 Task: Look for space in Lianhe, China from 11th June, 2023 to 17th June, 2023 for 1 adult in price range Rs.5000 to Rs.12000. Place can be private room with 1  bedroom having 1 bed and 1 bathroom. Property type can be house, flat, guest house, hotel. Booking option can be shelf check-in. Required host language is Chinese (Simplified).
Action: Mouse moved to (793, 109)
Screenshot: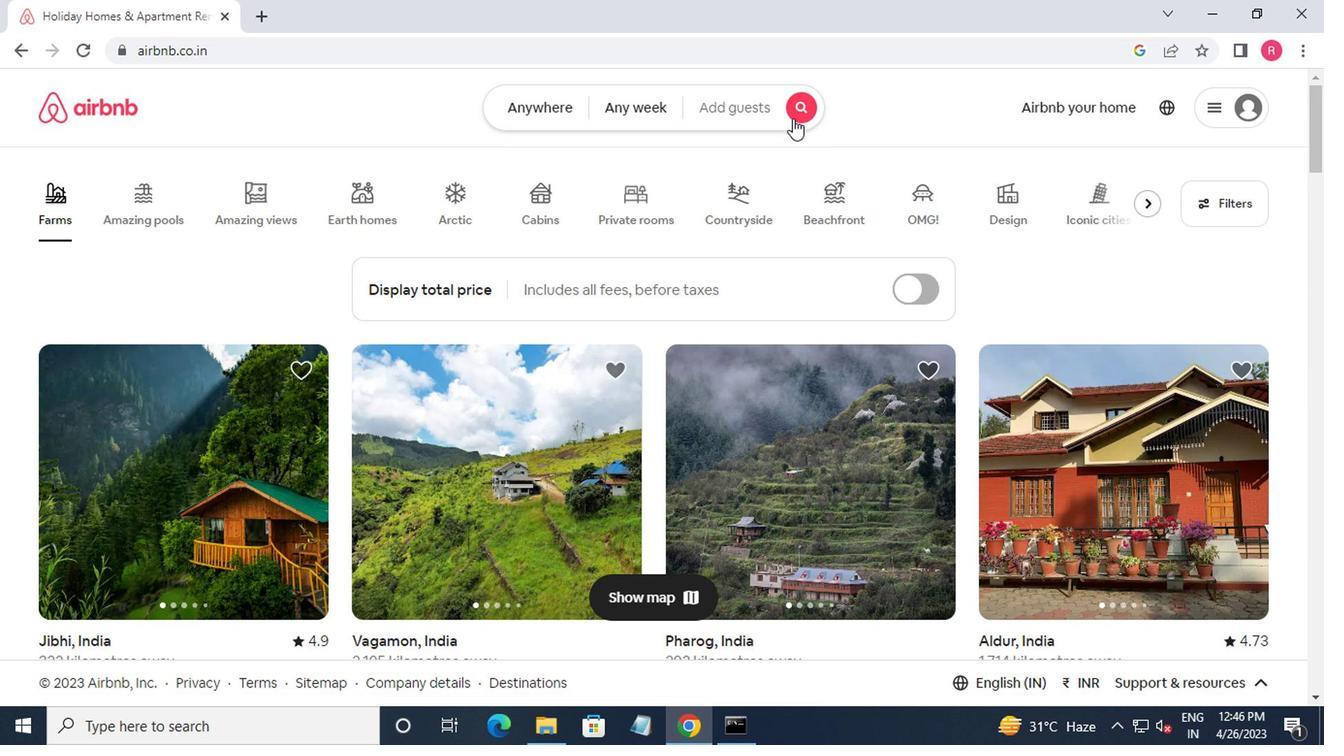 
Action: Mouse pressed left at (793, 109)
Screenshot: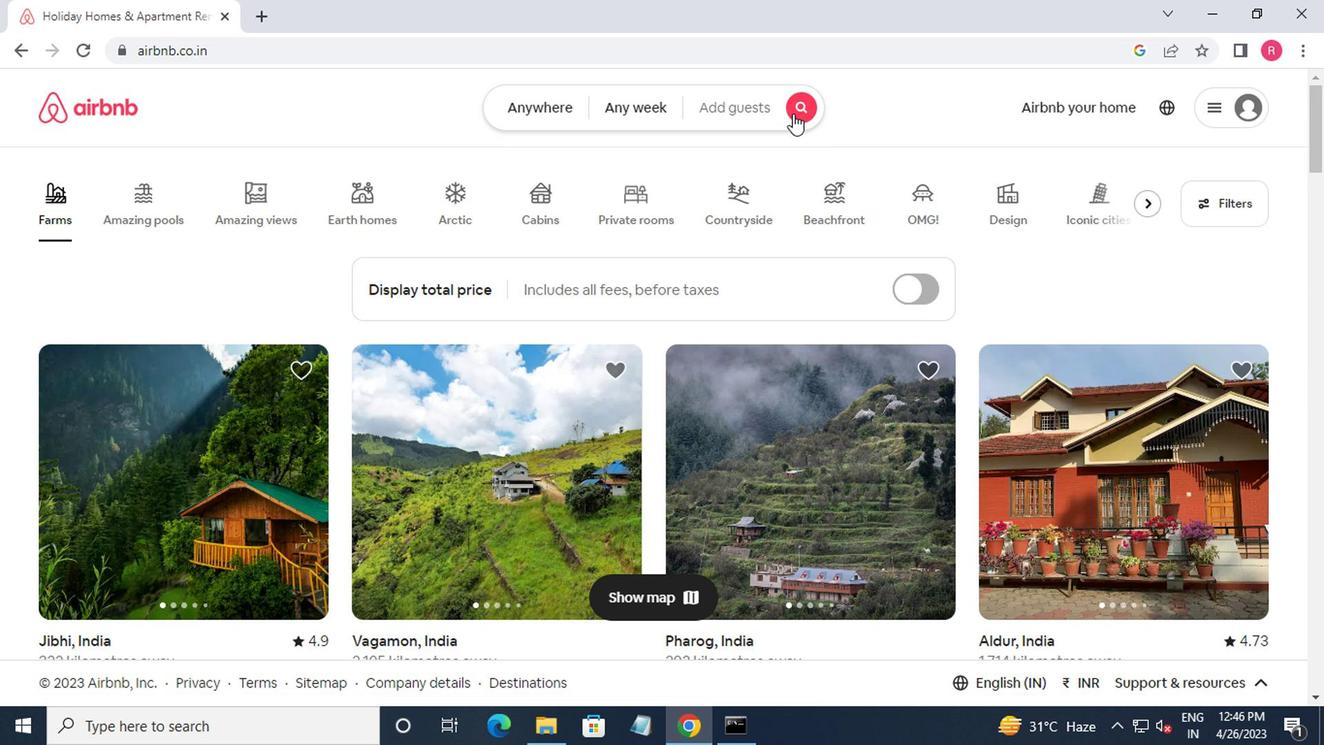 
Action: Mouse moved to (420, 188)
Screenshot: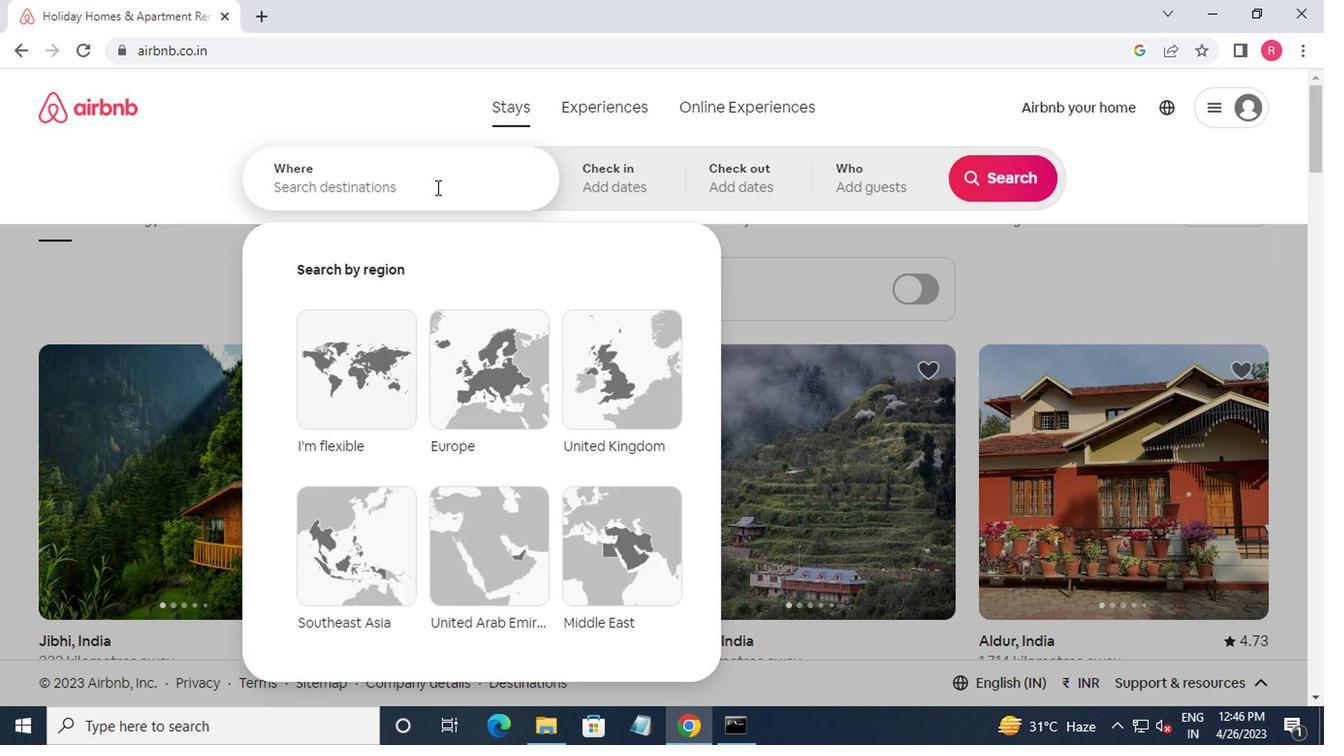 
Action: Mouse pressed left at (420, 188)
Screenshot: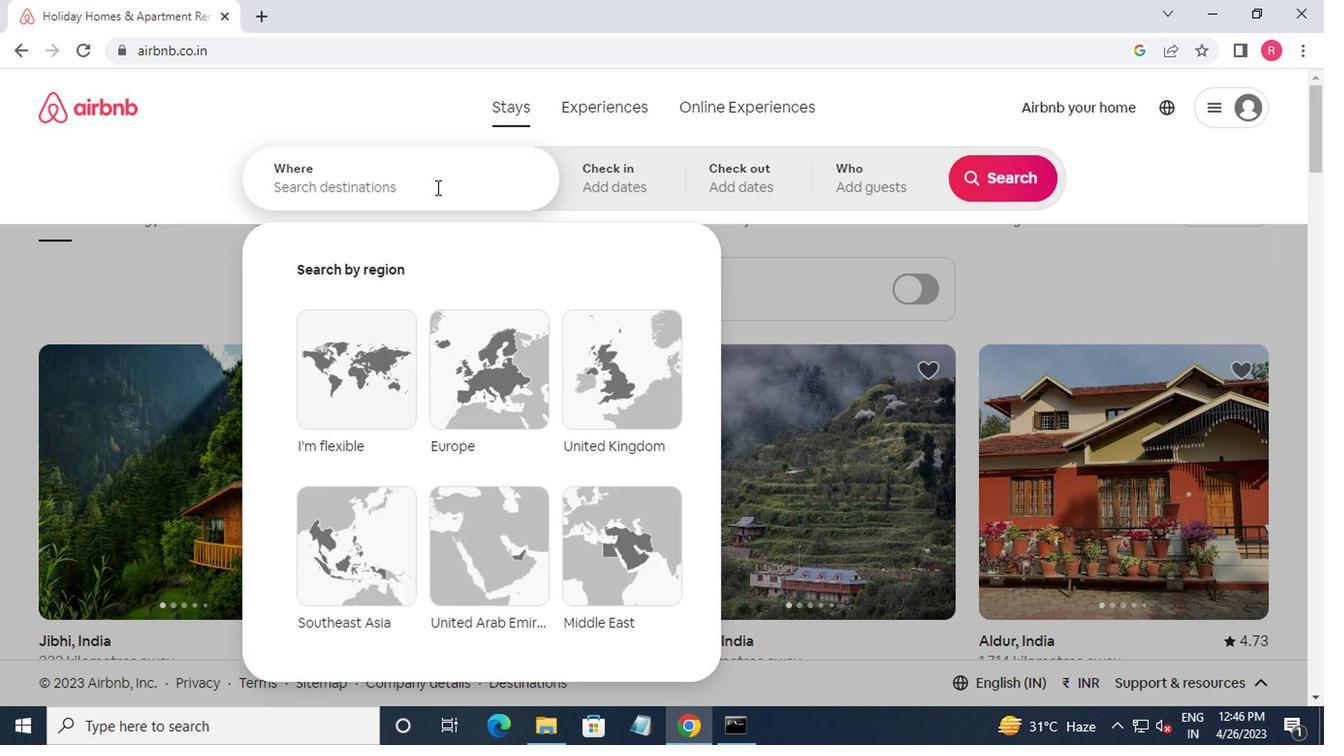 
Action: Mouse moved to (431, 189)
Screenshot: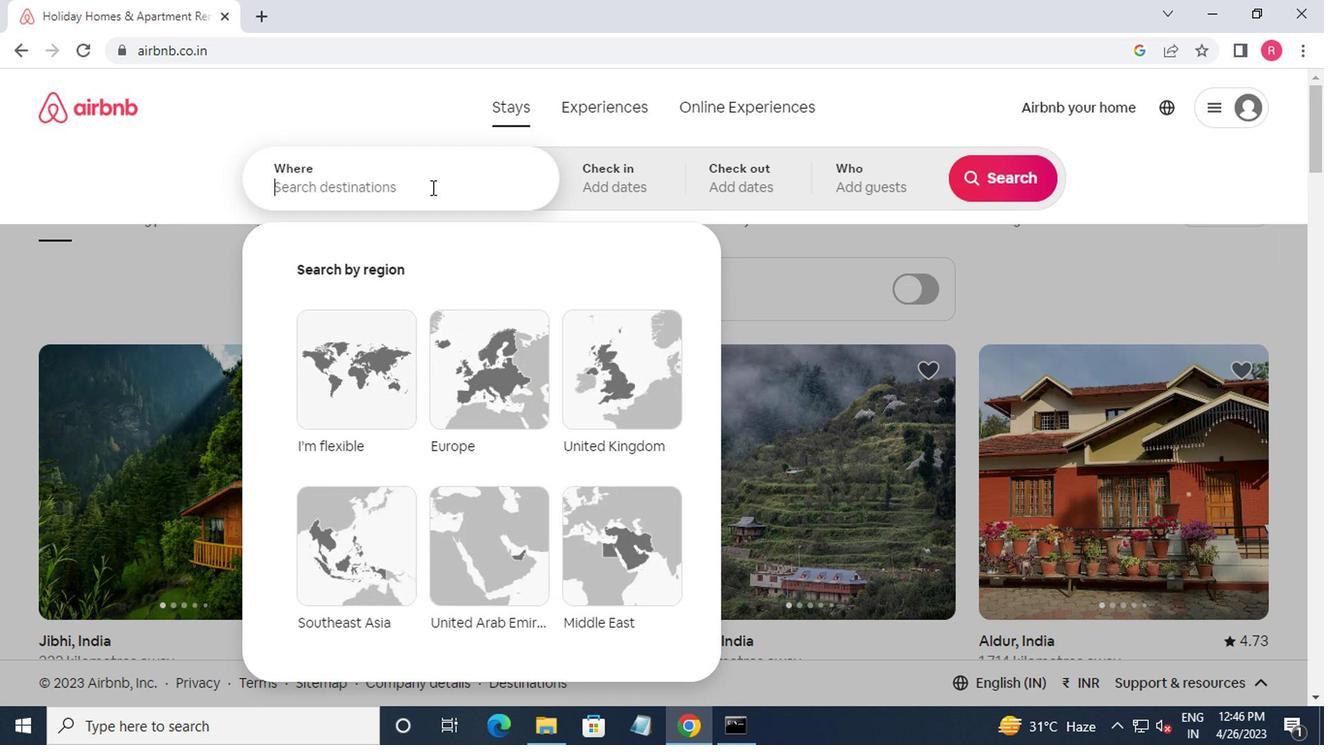 
Action: Key pressed lianhe,china<Key.enter>
Screenshot: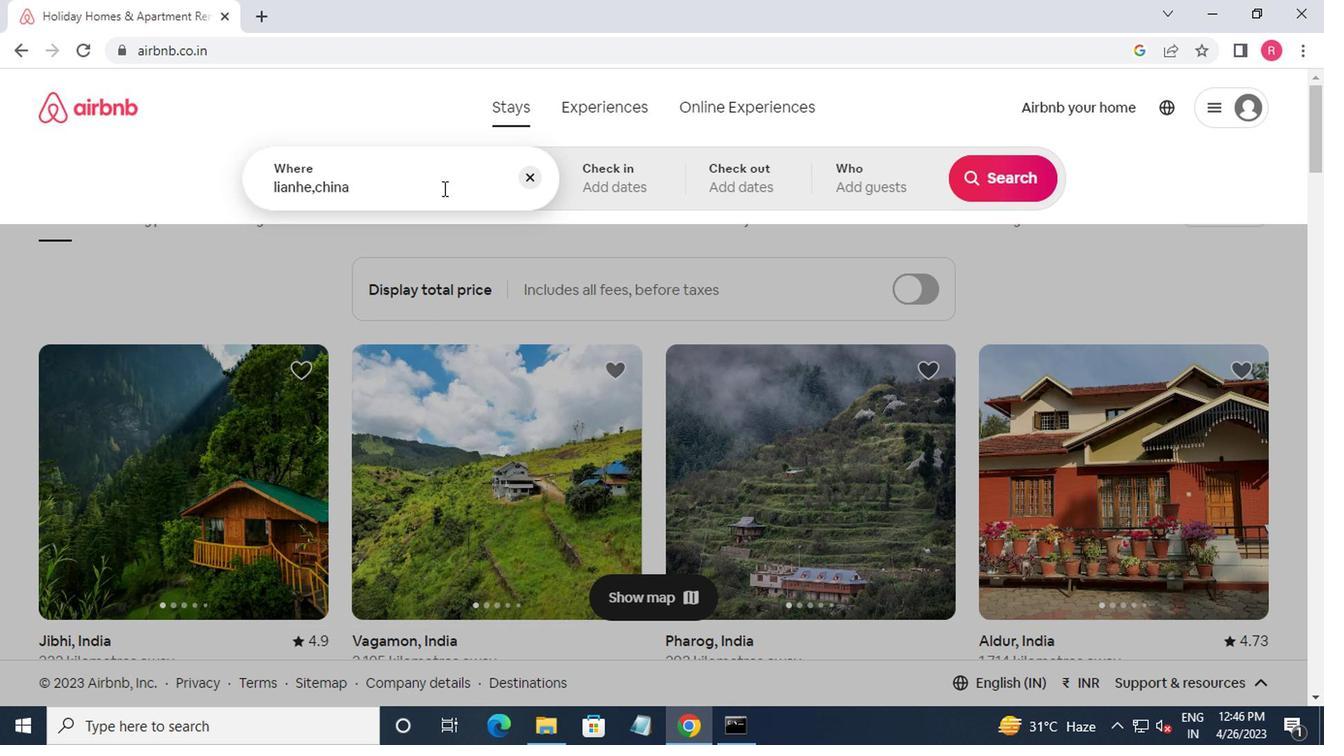 
Action: Mouse moved to (1004, 332)
Screenshot: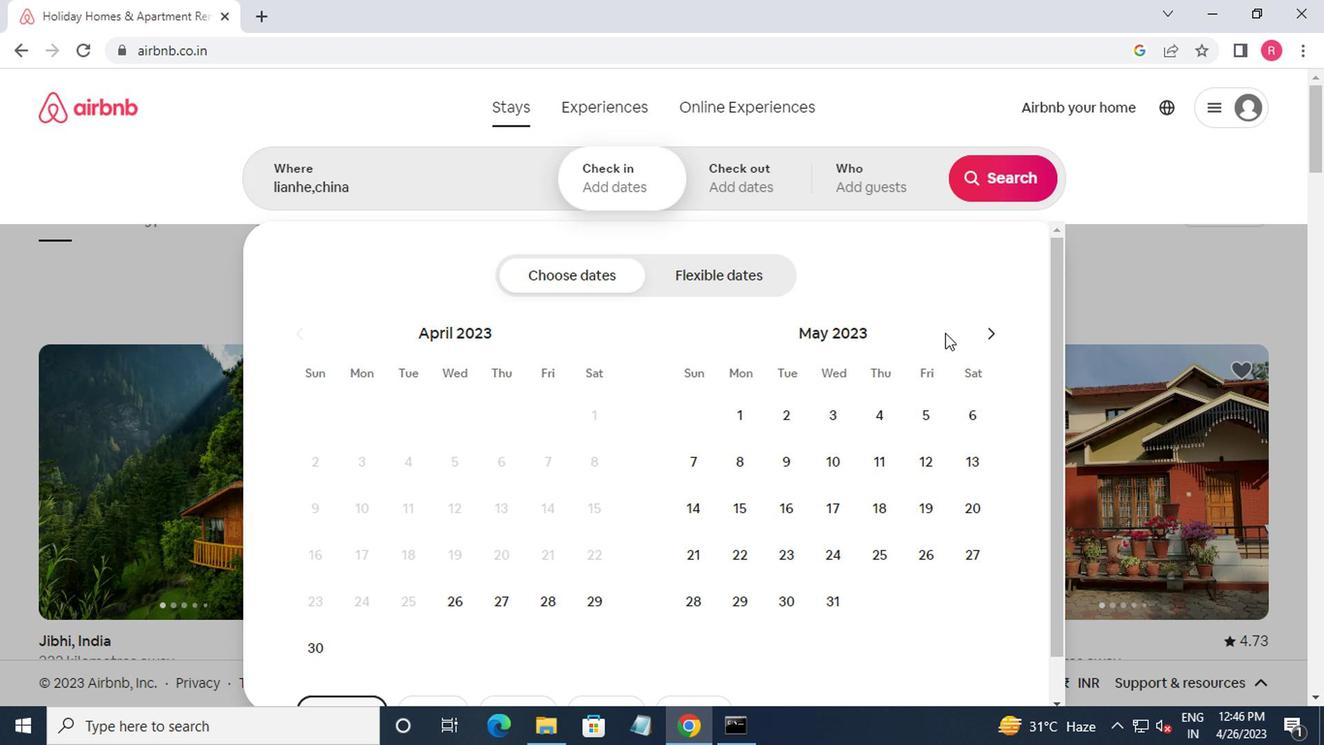 
Action: Mouse pressed left at (1004, 332)
Screenshot: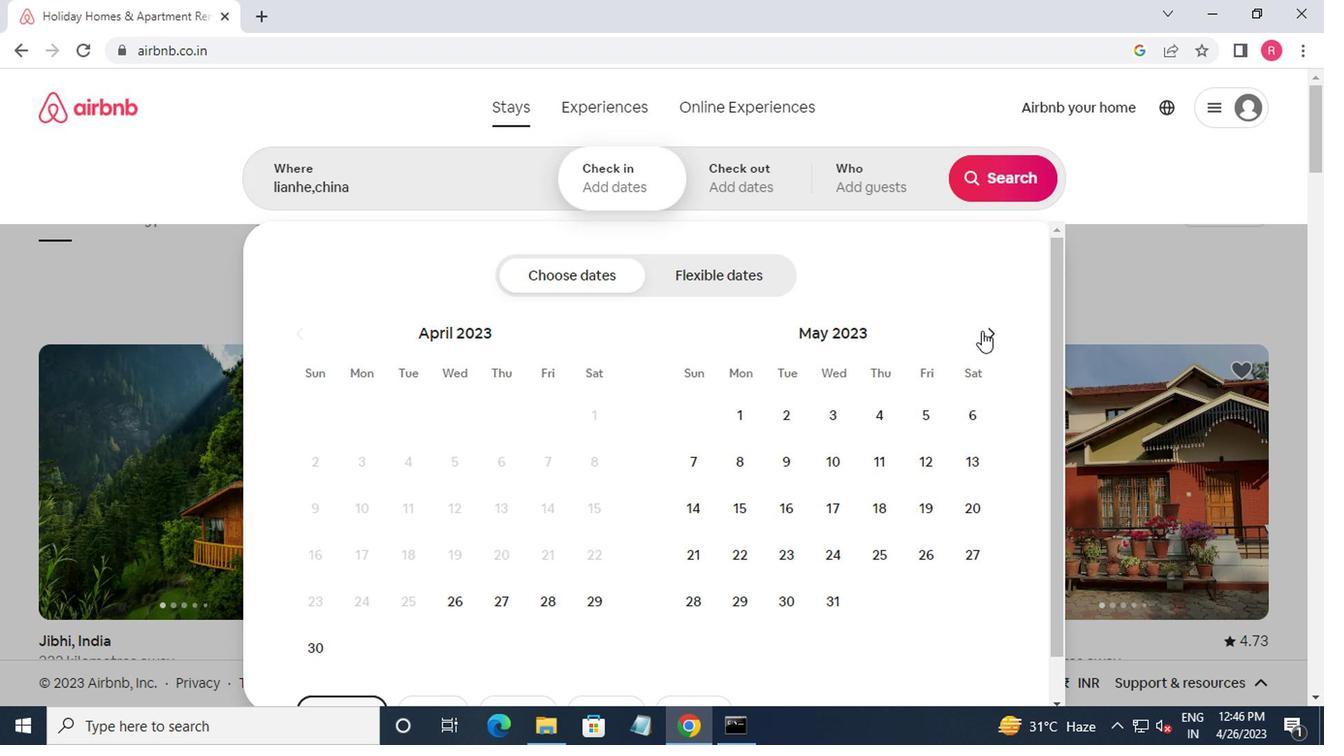 
Action: Mouse moved to (689, 511)
Screenshot: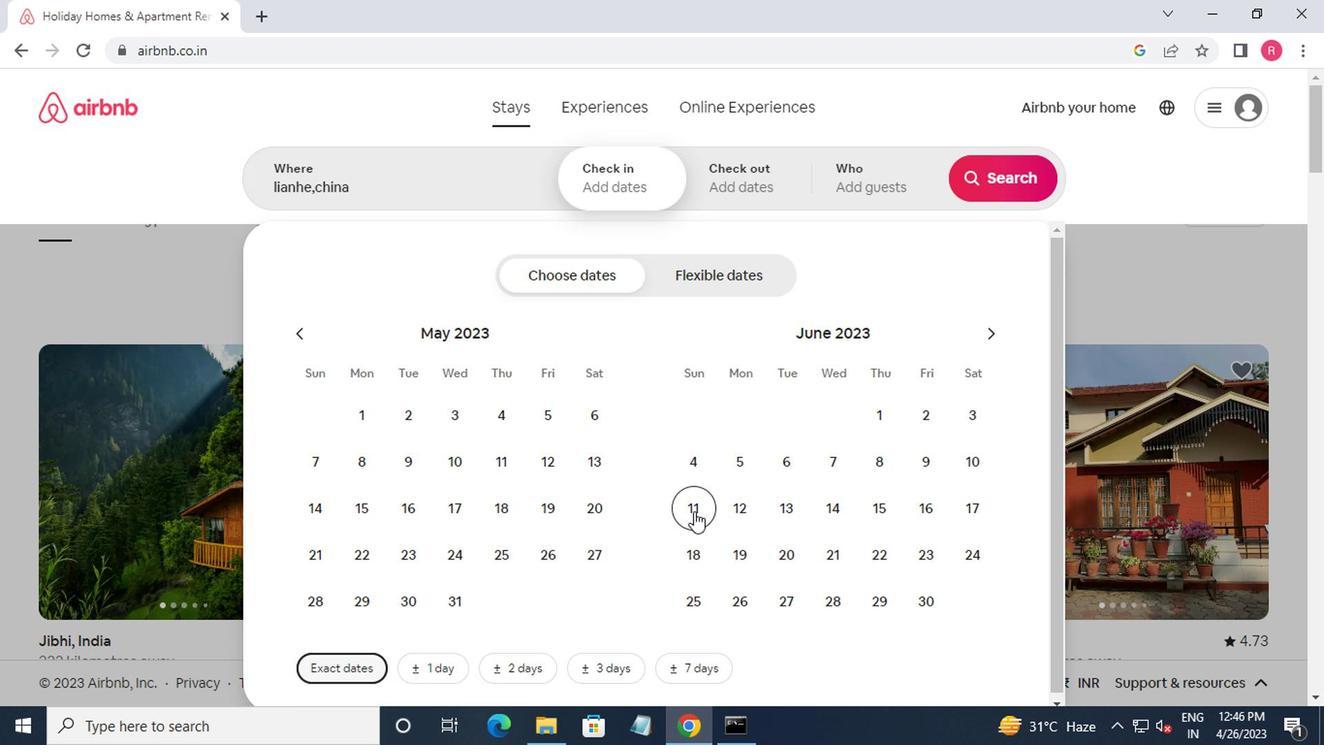 
Action: Mouse pressed left at (689, 511)
Screenshot: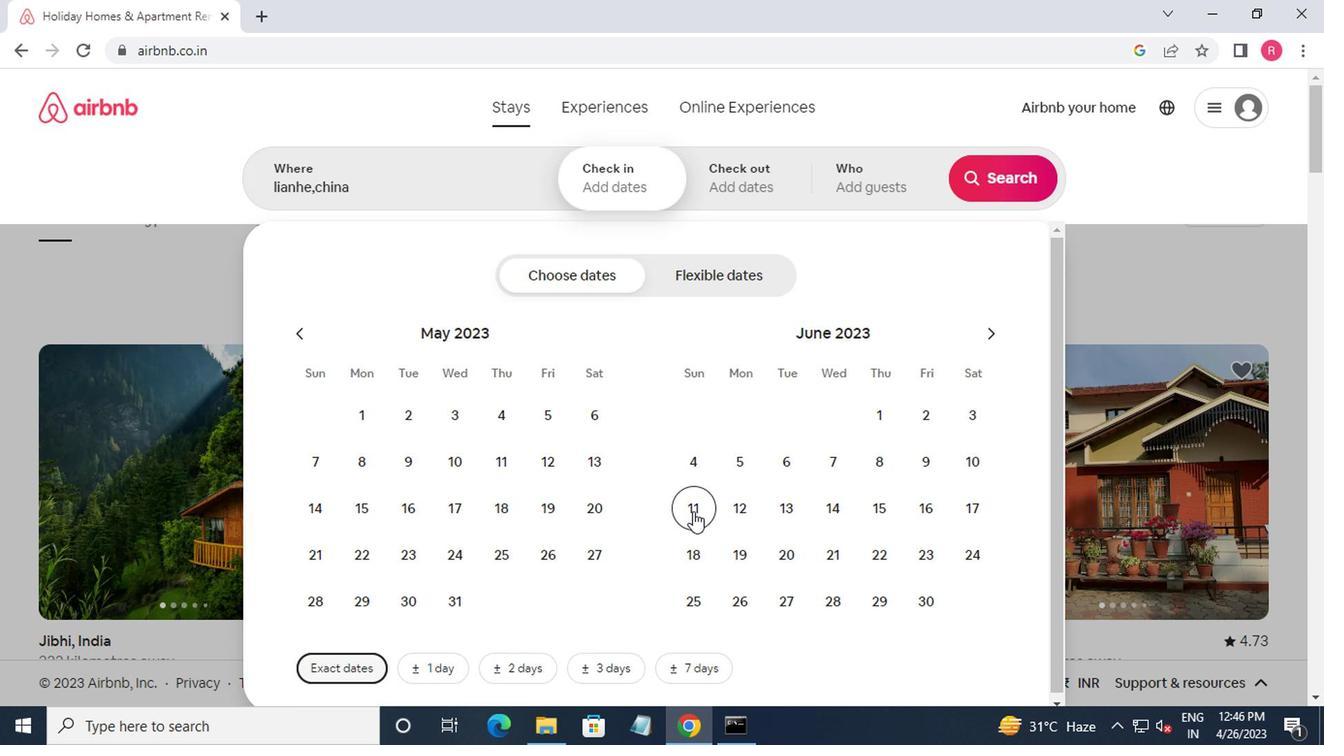 
Action: Mouse moved to (980, 521)
Screenshot: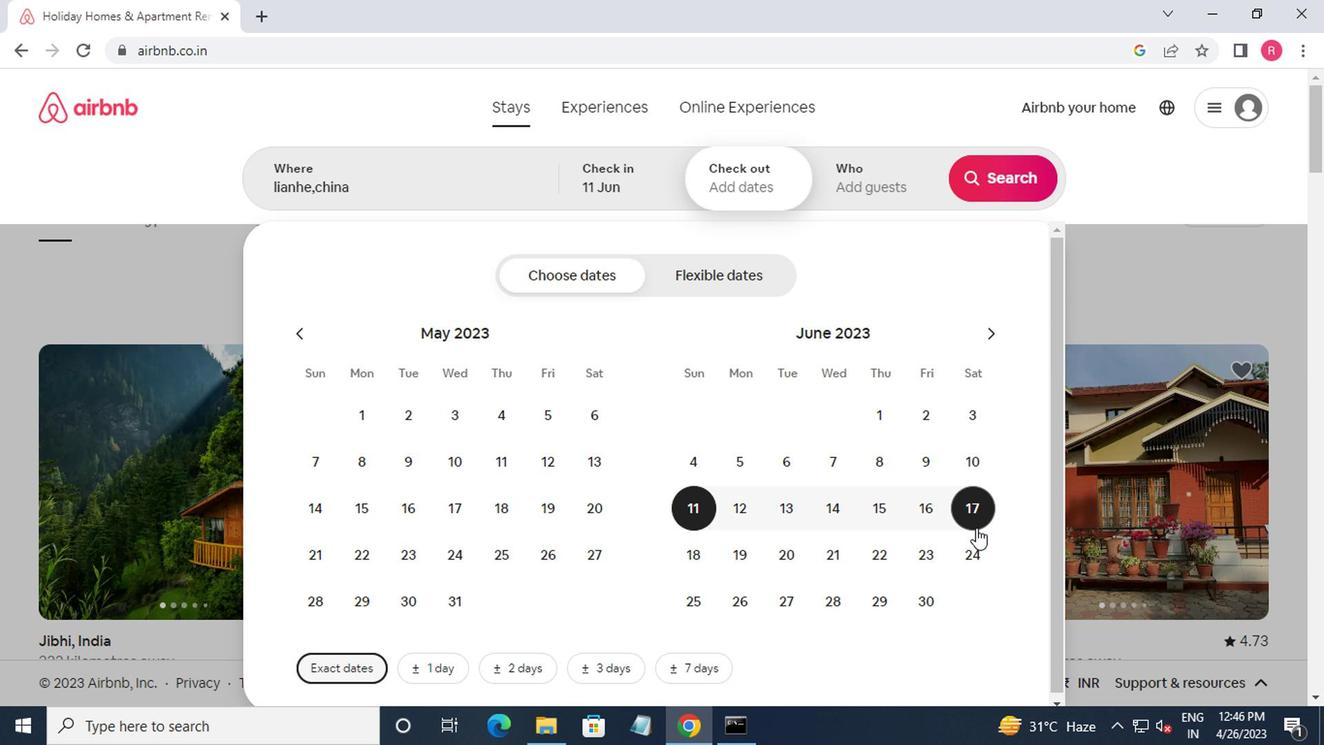 
Action: Mouse pressed left at (980, 521)
Screenshot: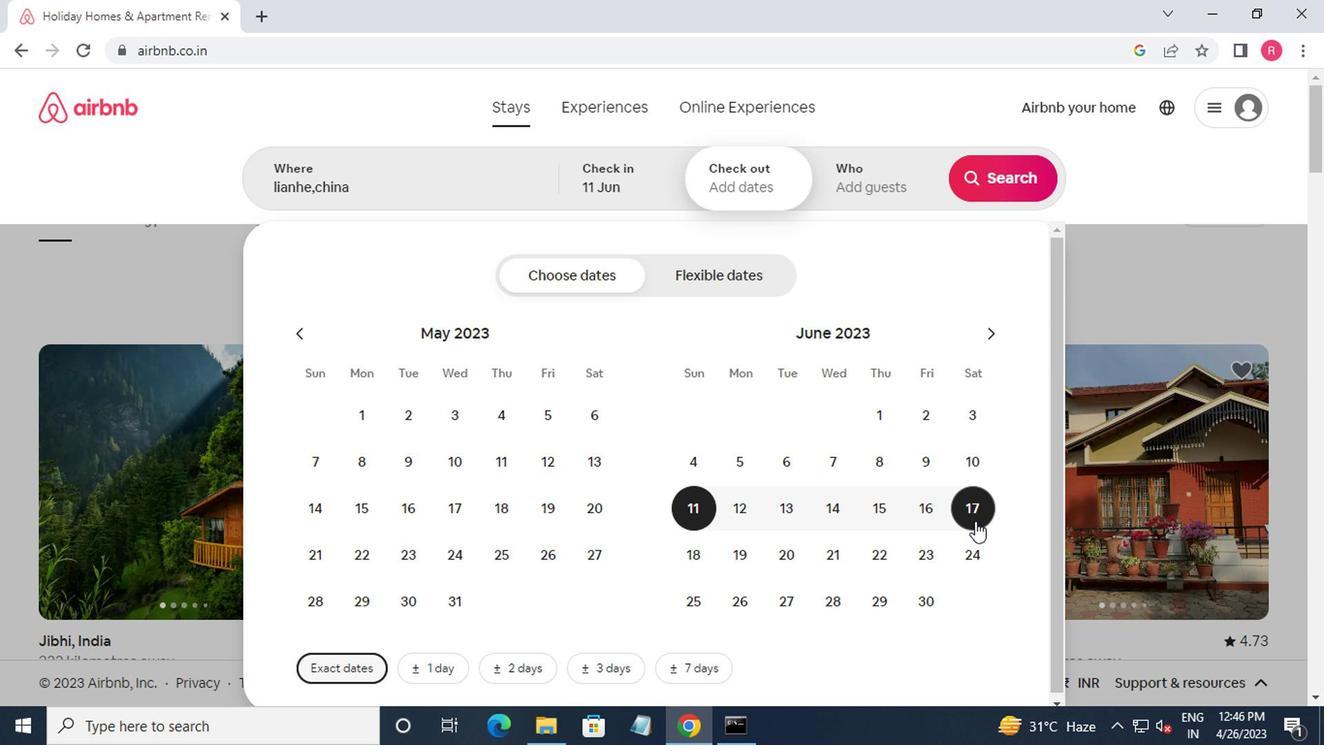 
Action: Mouse moved to (899, 200)
Screenshot: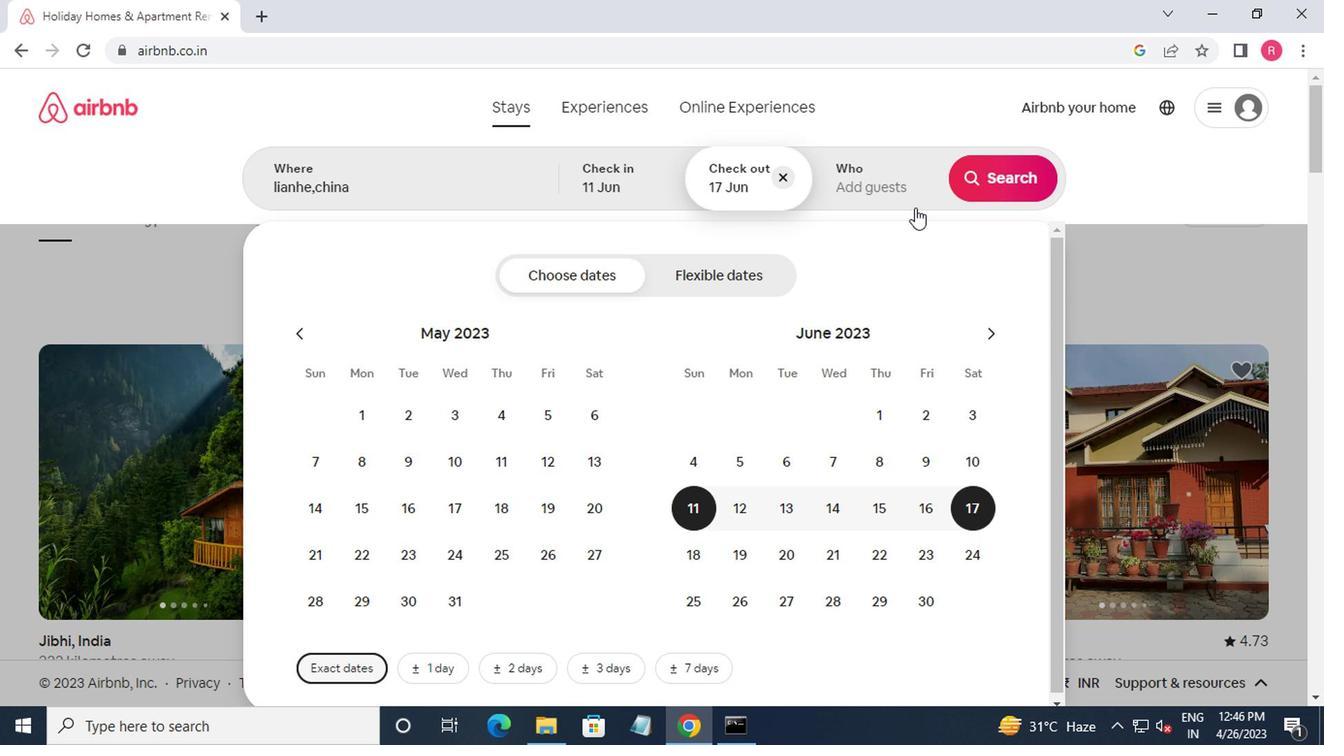 
Action: Mouse pressed left at (899, 200)
Screenshot: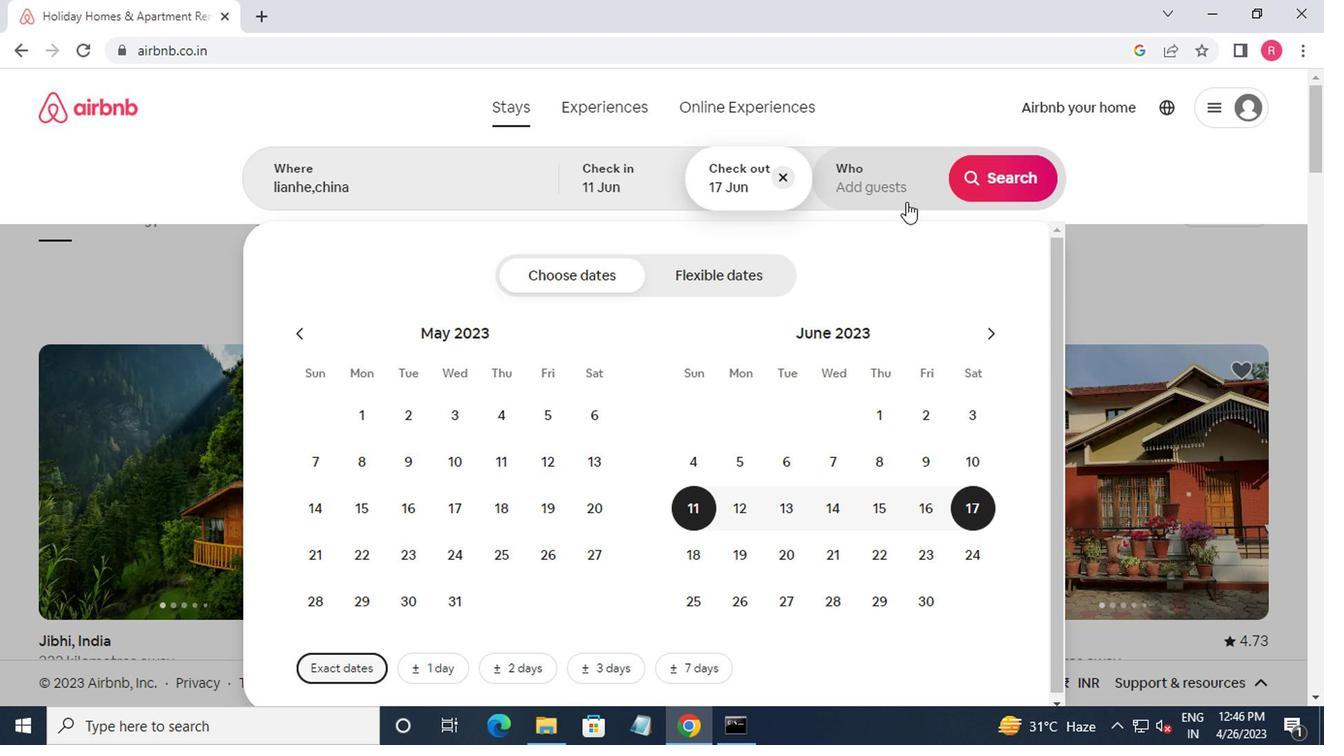 
Action: Mouse moved to (1016, 282)
Screenshot: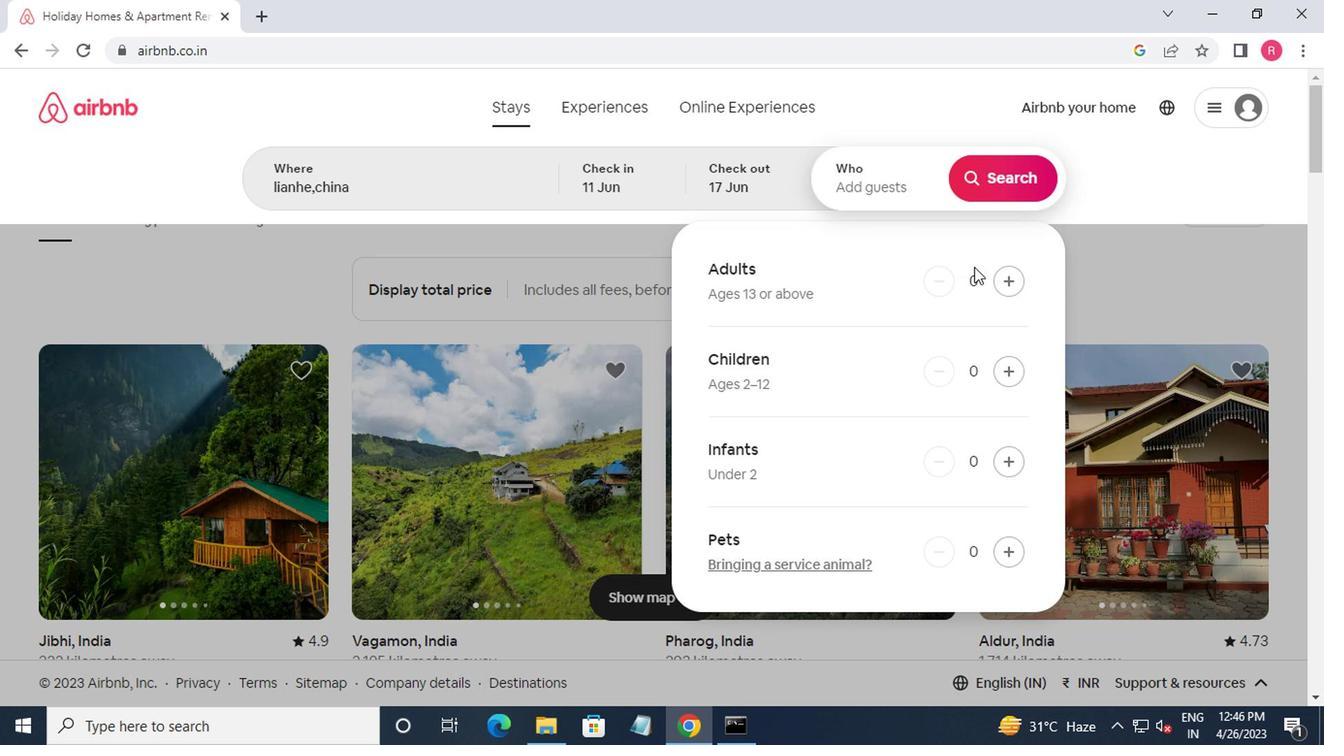 
Action: Mouse pressed left at (1016, 282)
Screenshot: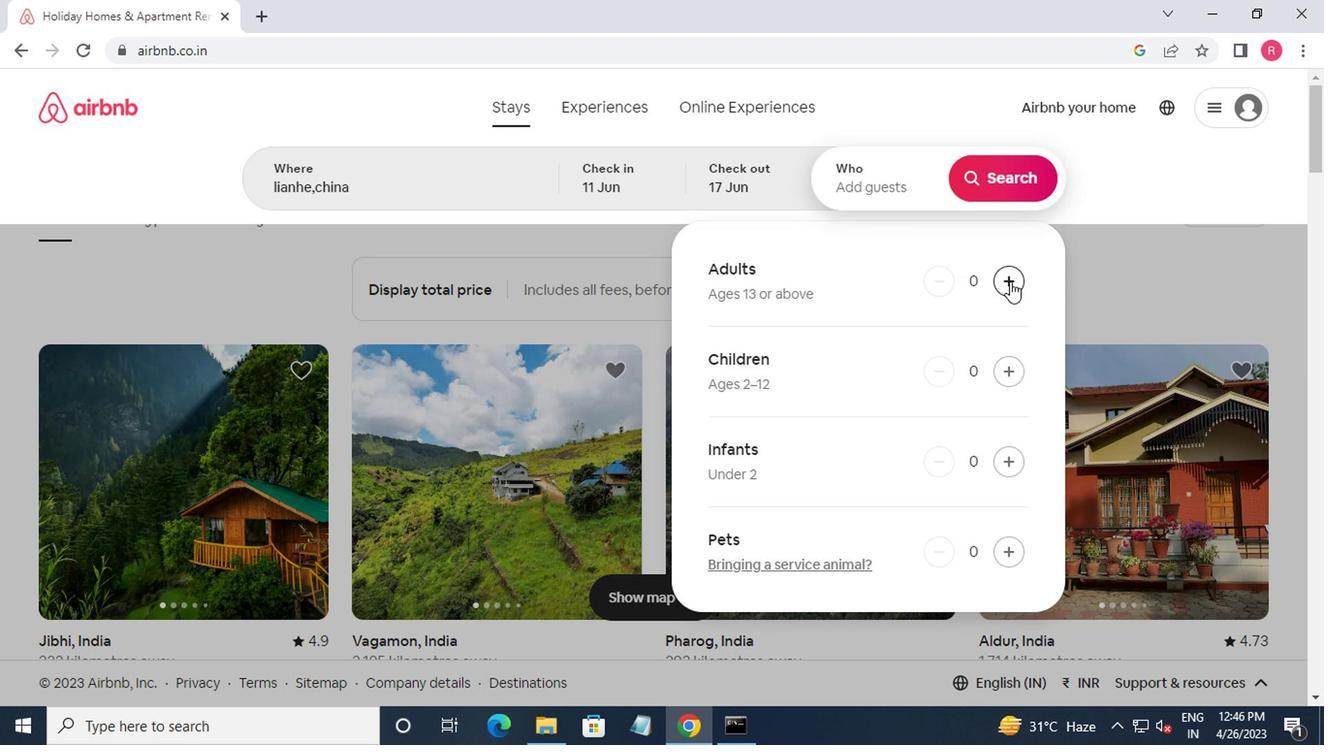 
Action: Mouse moved to (1017, 282)
Screenshot: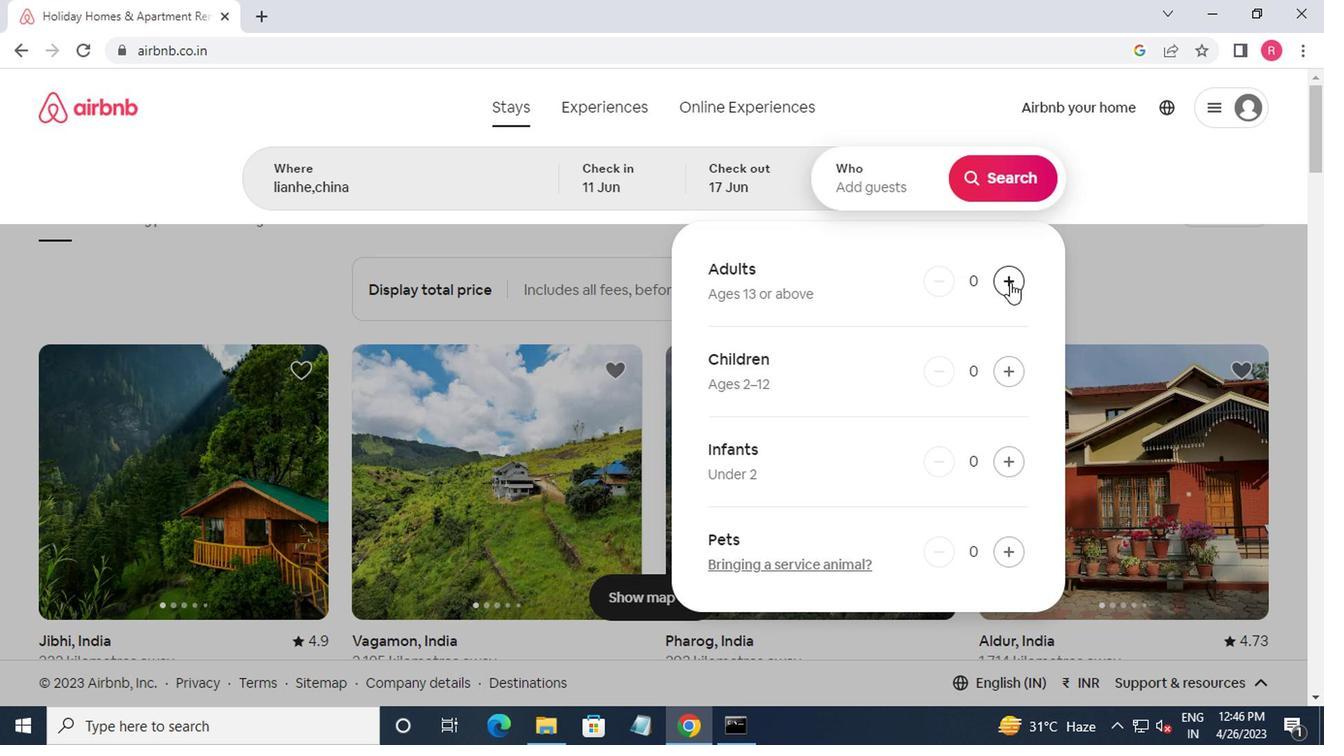 
Action: Mouse pressed left at (1017, 282)
Screenshot: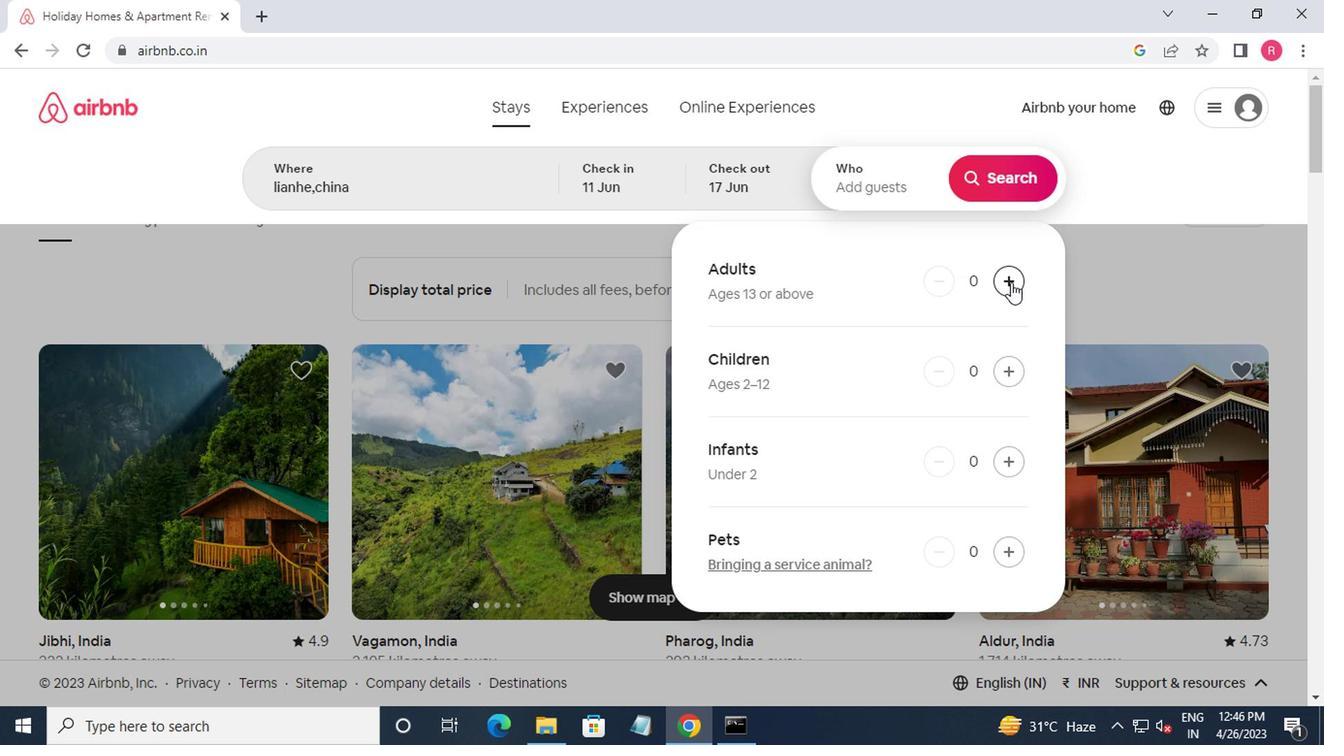 
Action: Mouse moved to (930, 272)
Screenshot: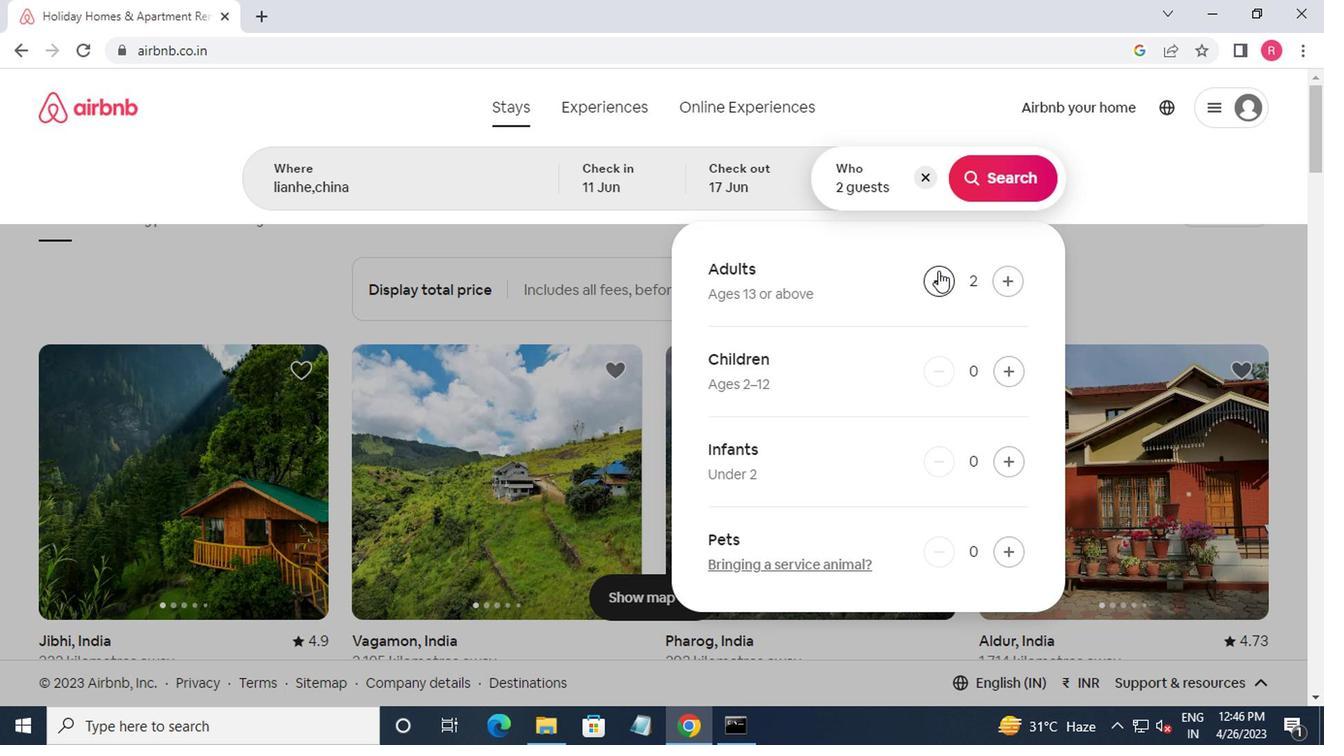 
Action: Mouse pressed left at (930, 272)
Screenshot: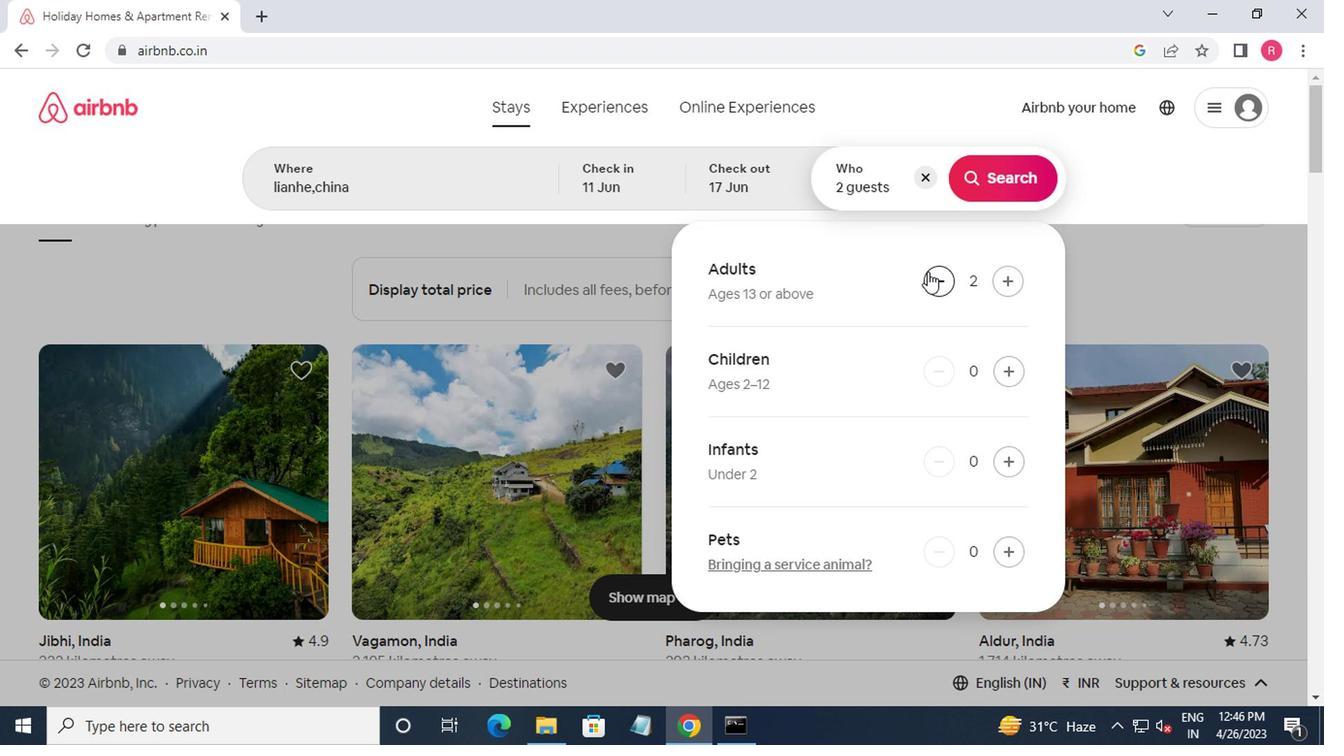 
Action: Mouse moved to (991, 195)
Screenshot: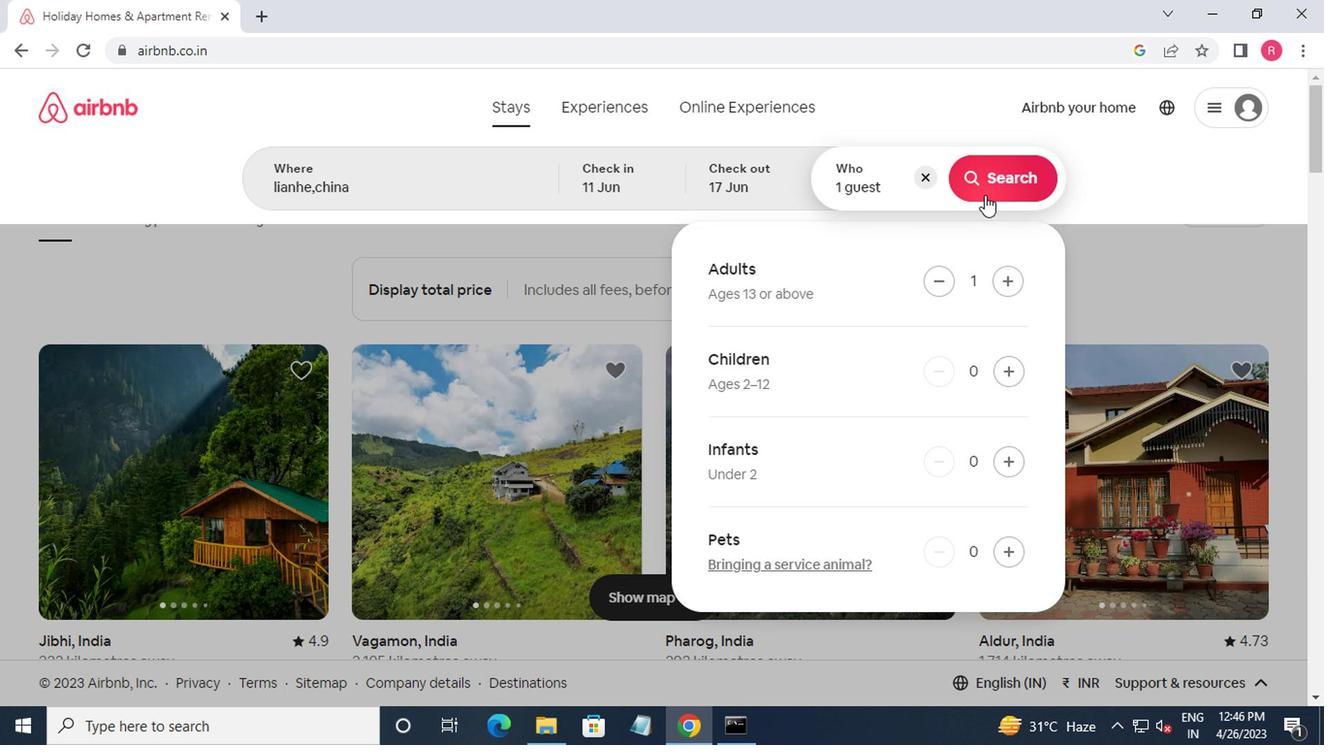 
Action: Mouse pressed left at (991, 195)
Screenshot: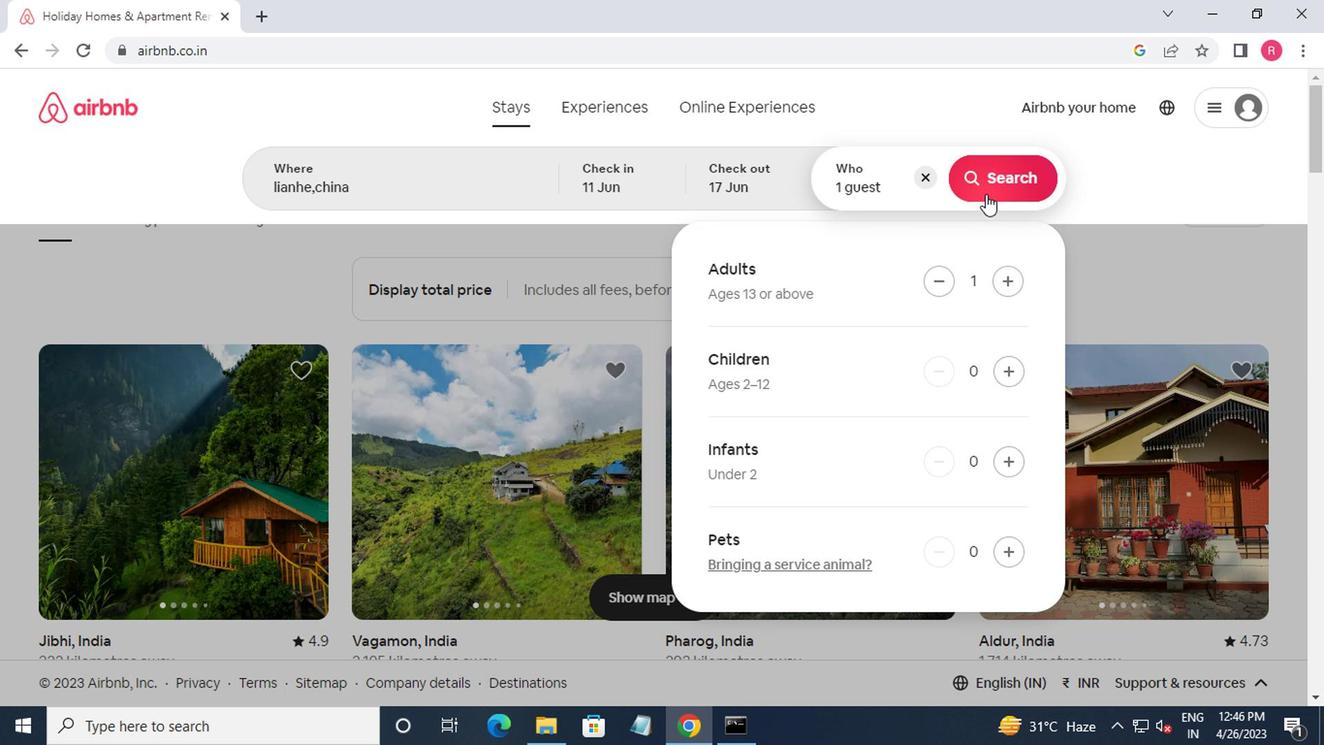 
Action: Mouse moved to (1284, 191)
Screenshot: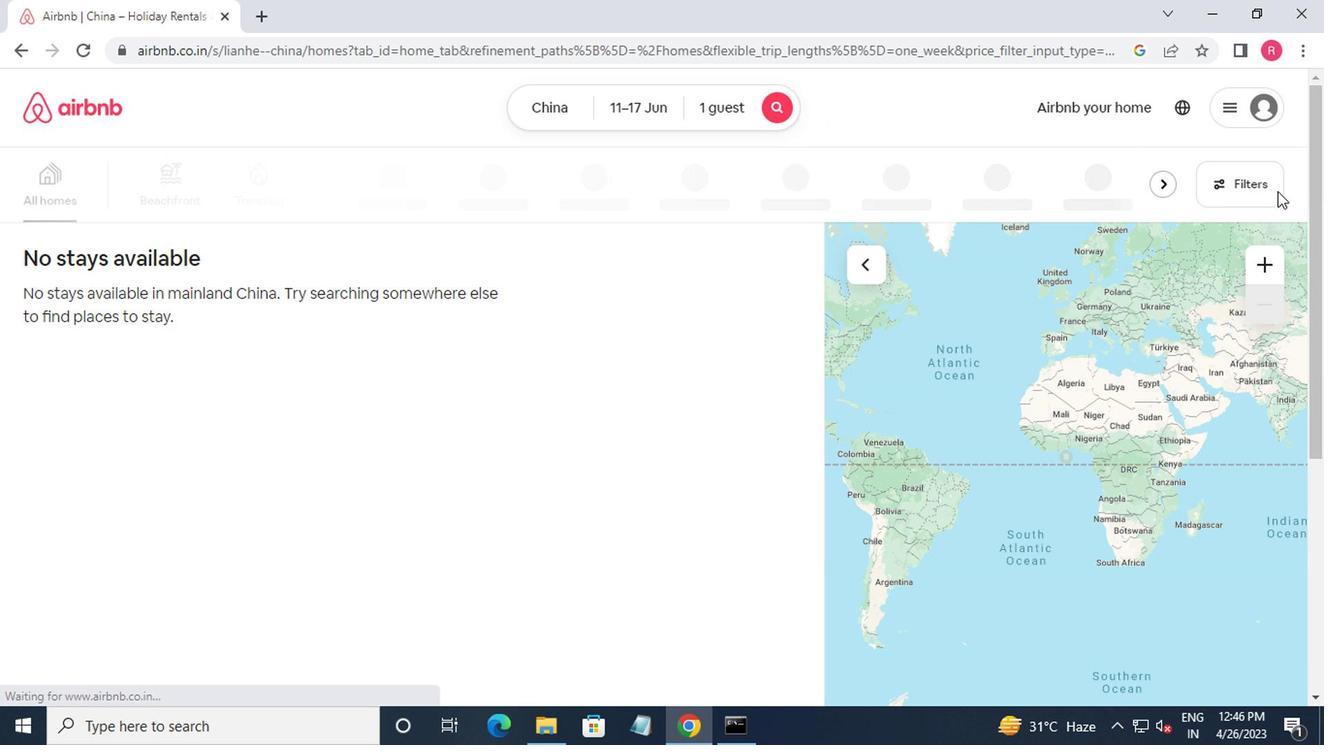 
Action: Mouse pressed left at (1284, 191)
Screenshot: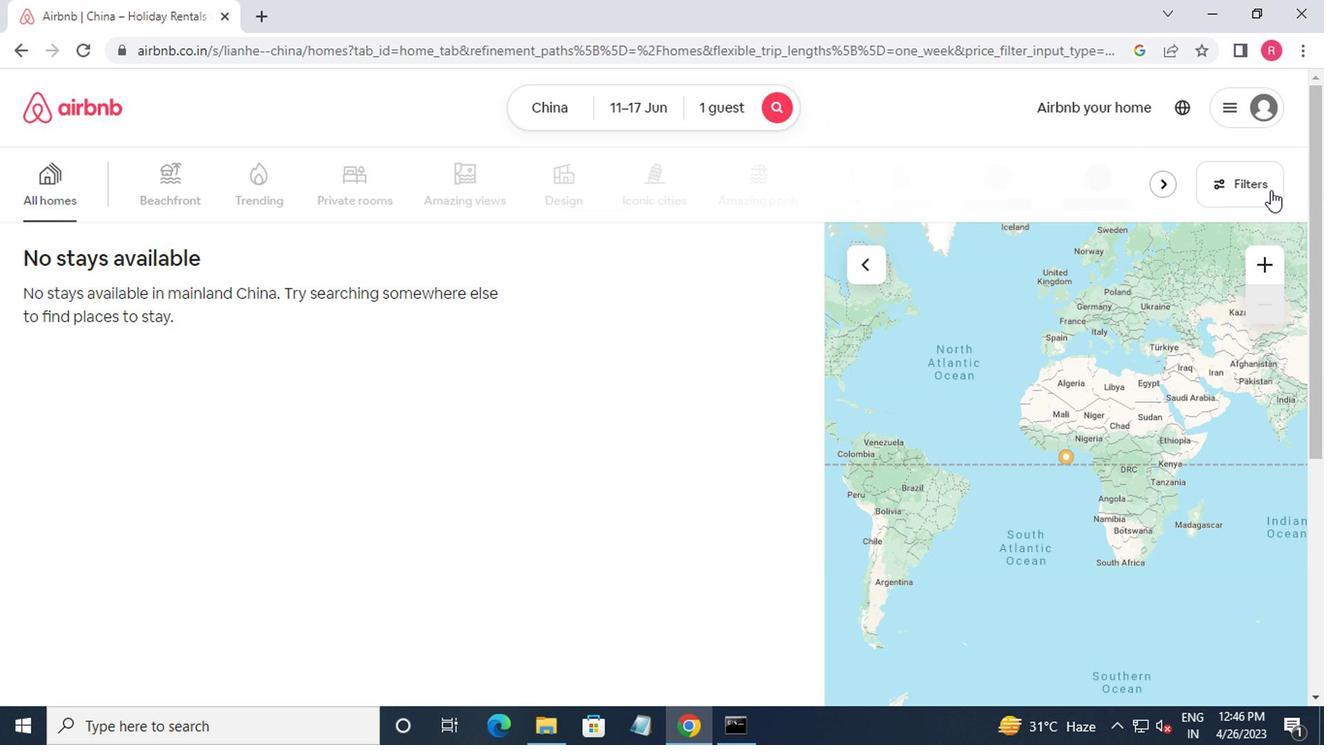 
Action: Mouse moved to (399, 313)
Screenshot: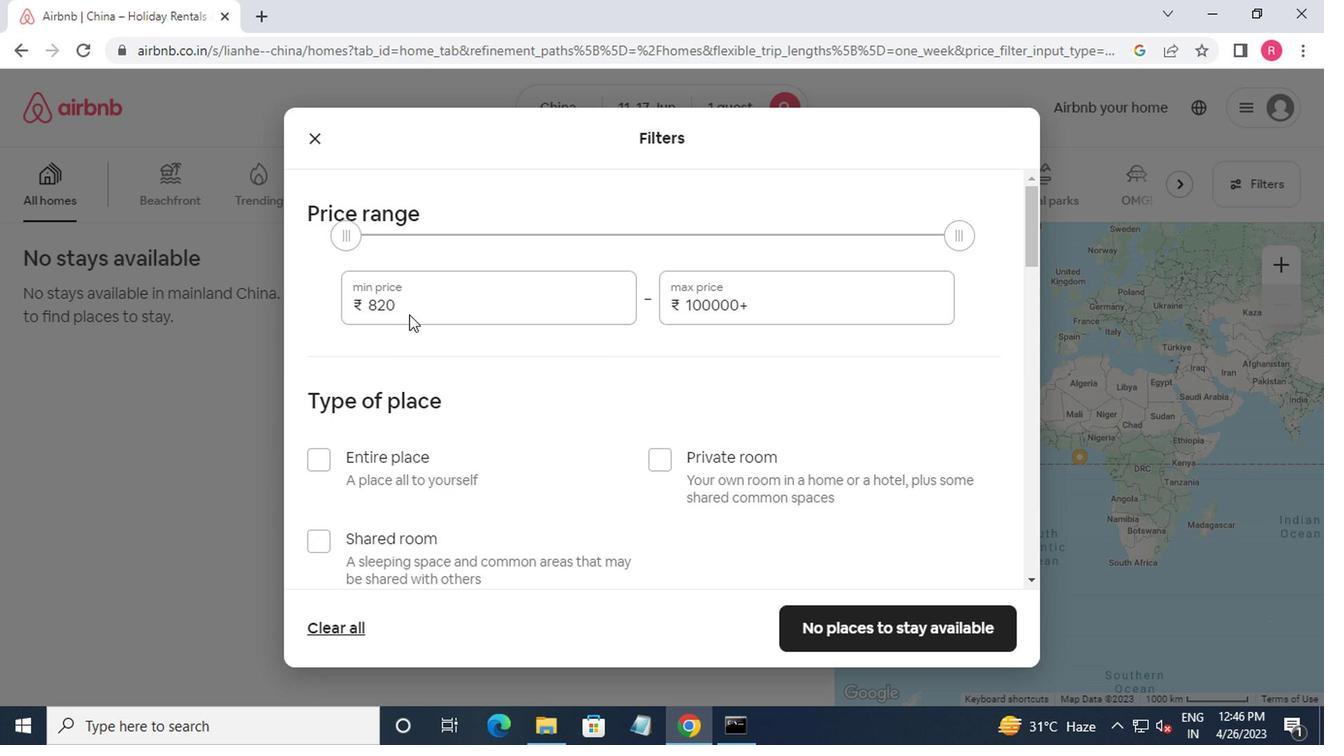 
Action: Mouse pressed left at (399, 313)
Screenshot: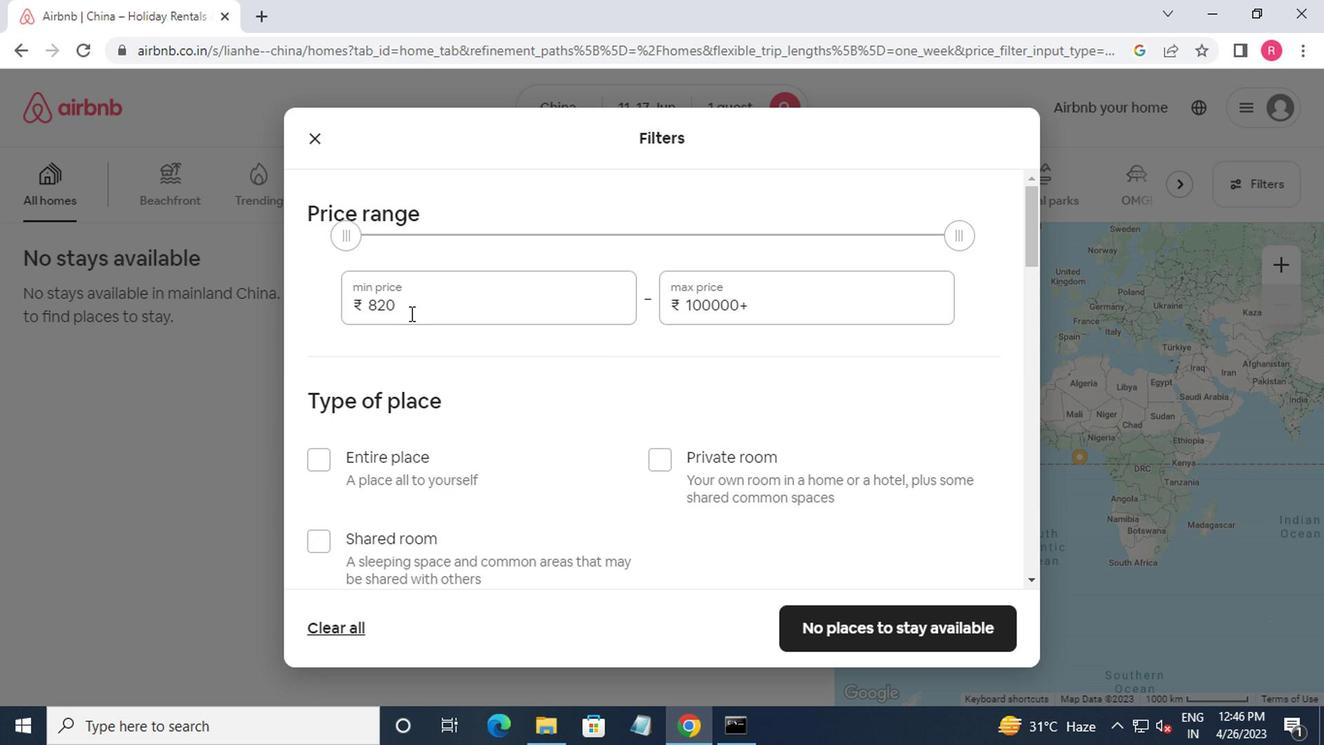 
Action: Mouse moved to (395, 313)
Screenshot: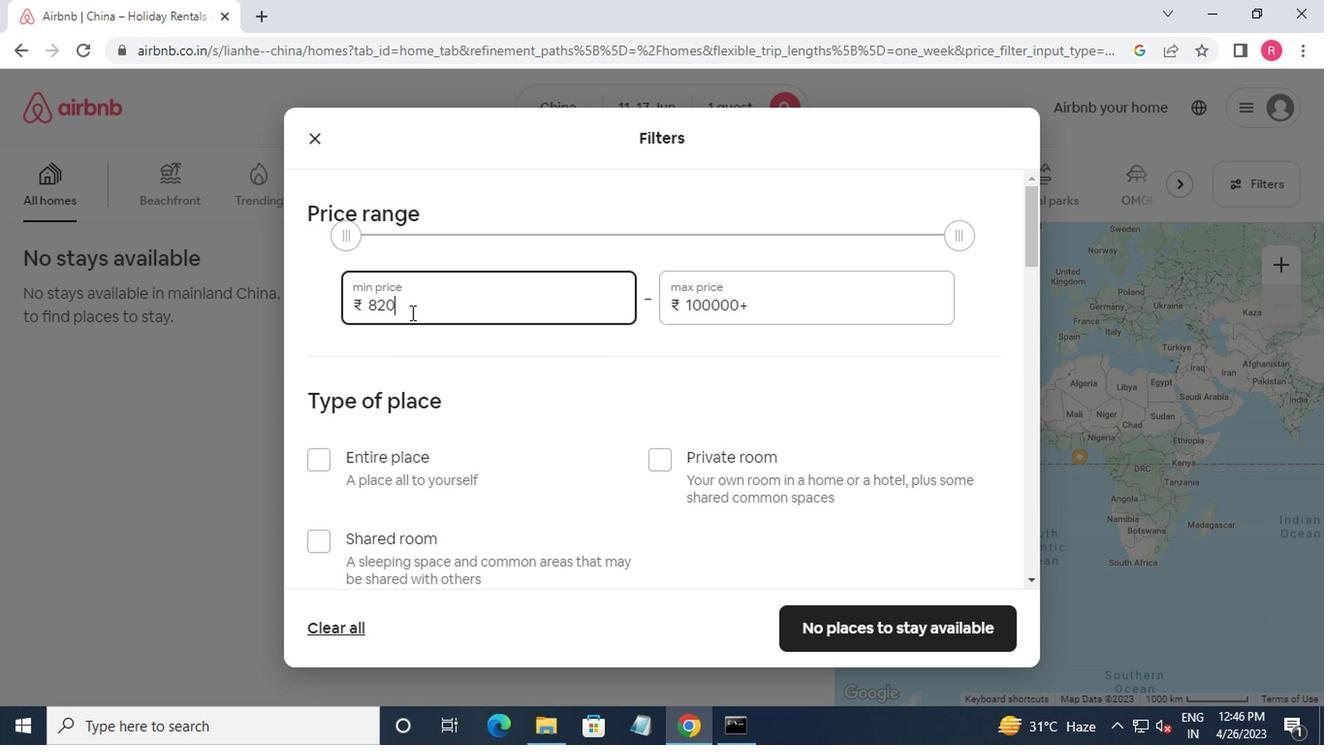 
Action: Key pressed <Key.backspace><Key.backspace><Key.backspace><Key.backspace><Key.backspace>5000<Key.tab>1200<Key.backspace><Key.backspace><Key.backspace><Key.backspace><Key.backspace><Key.backspace>3
Screenshot: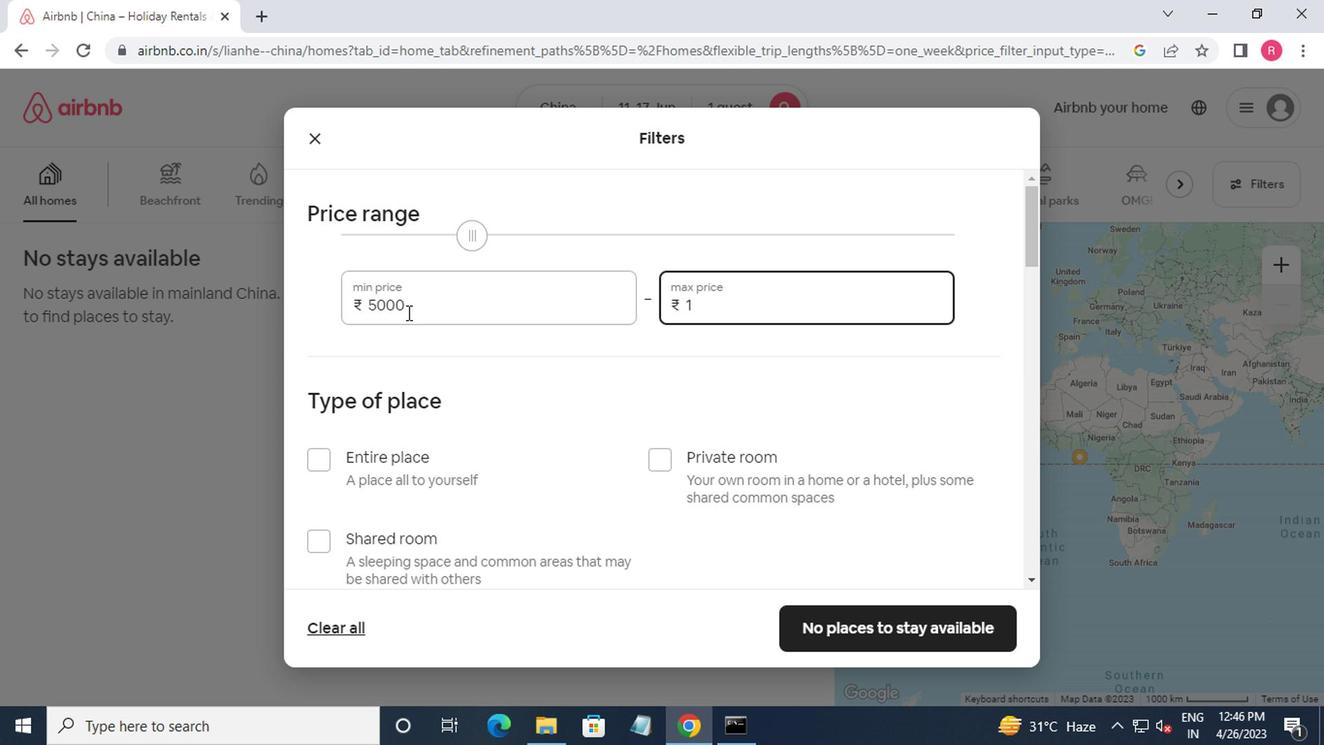 
Action: Mouse moved to (393, 313)
Screenshot: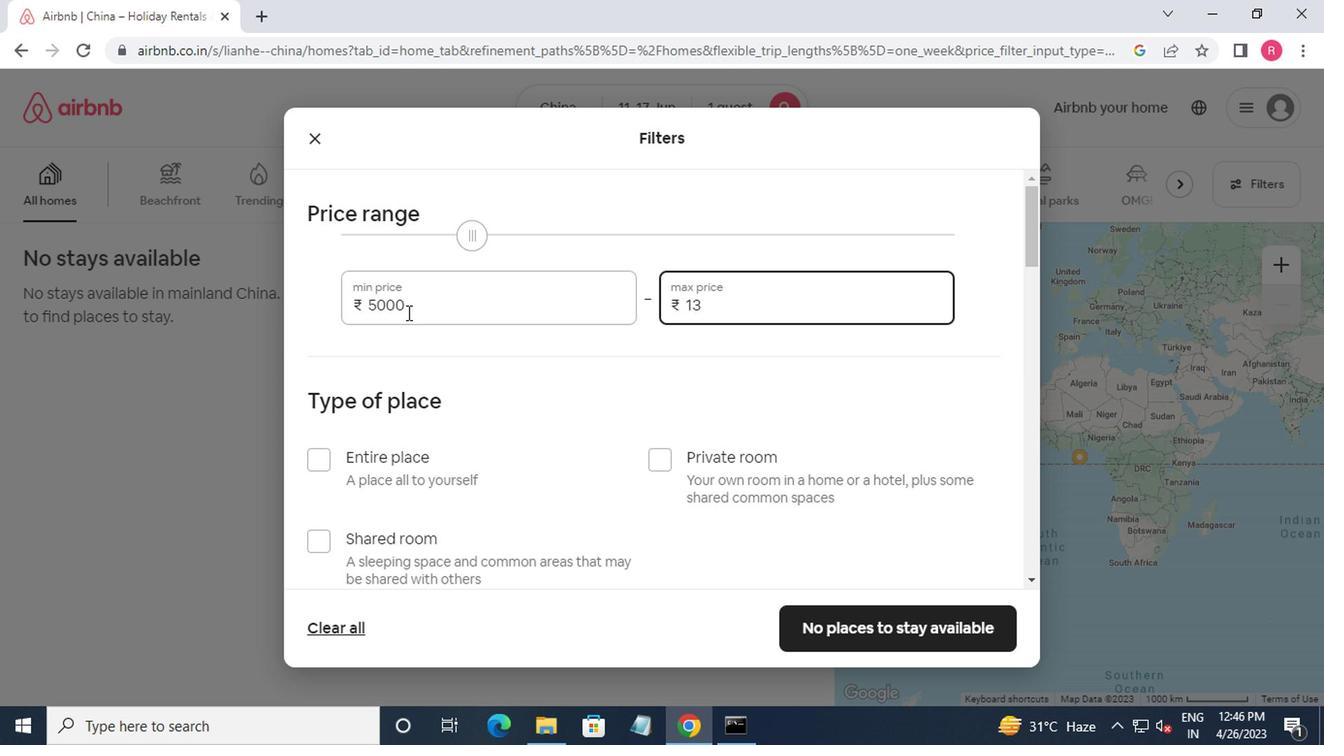 
Action: Key pressed <Key.f10><Key.f11>
Screenshot: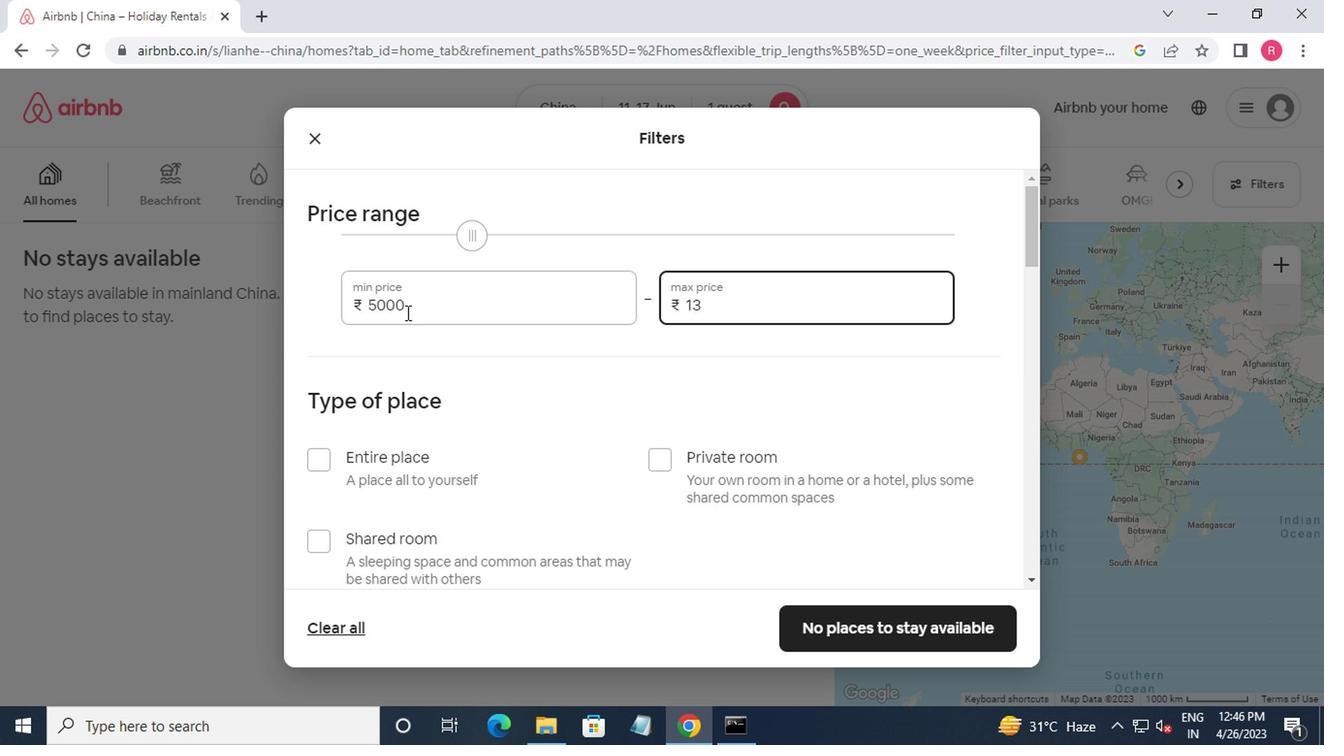 
Action: Mouse moved to (776, 240)
Screenshot: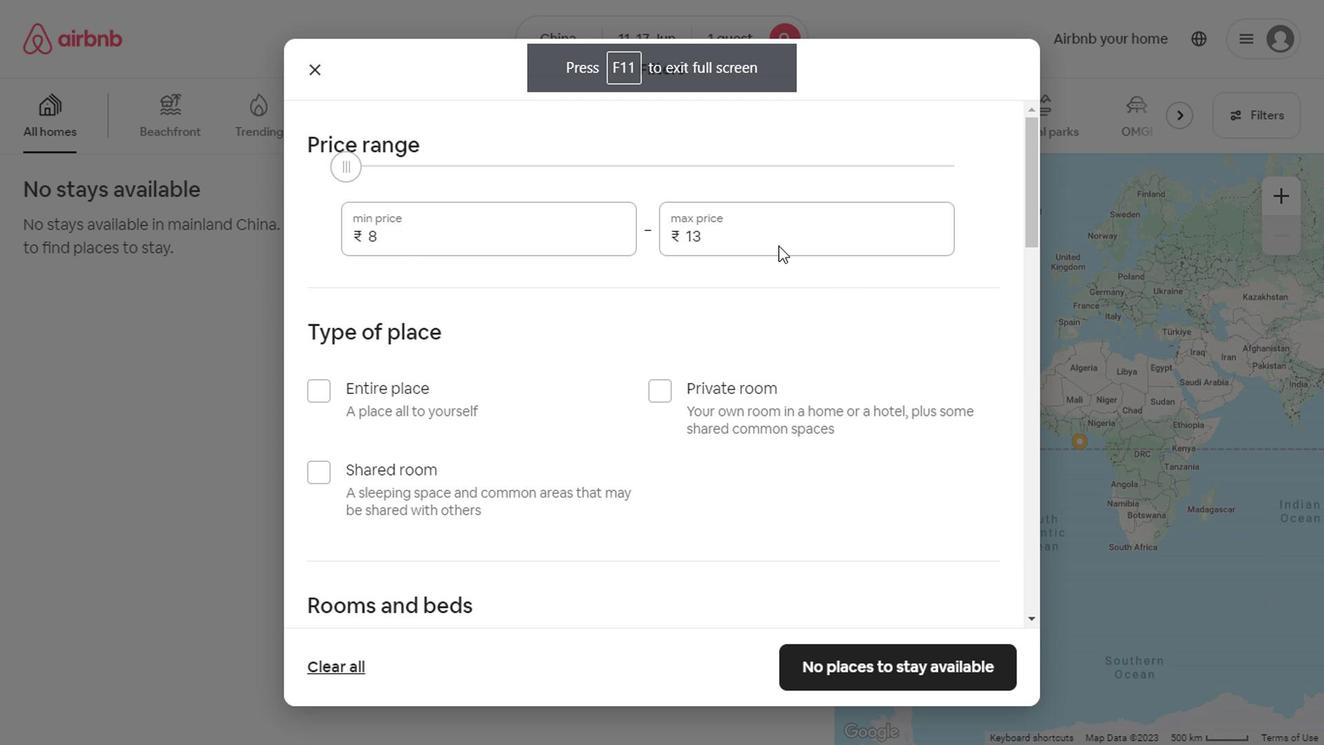 
Action: Mouse pressed left at (776, 240)
Screenshot: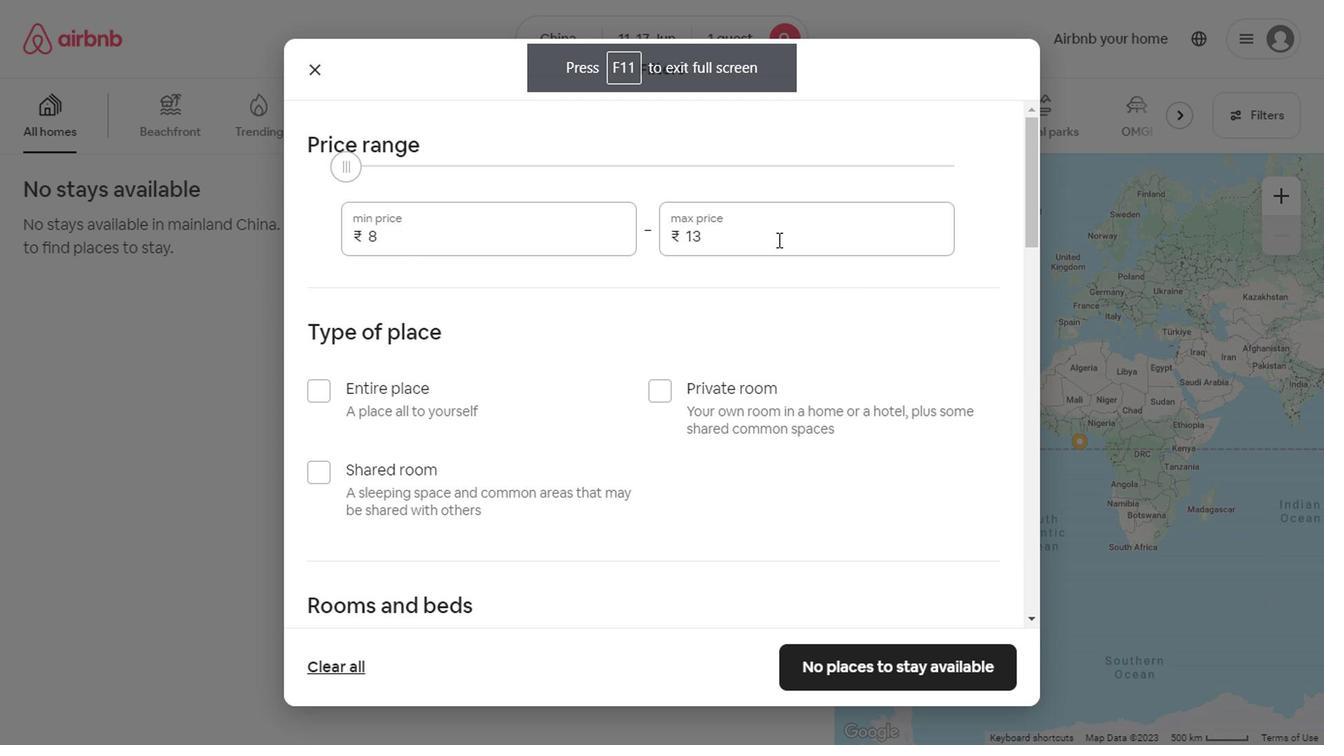 
Action: Mouse moved to (769, 244)
Screenshot: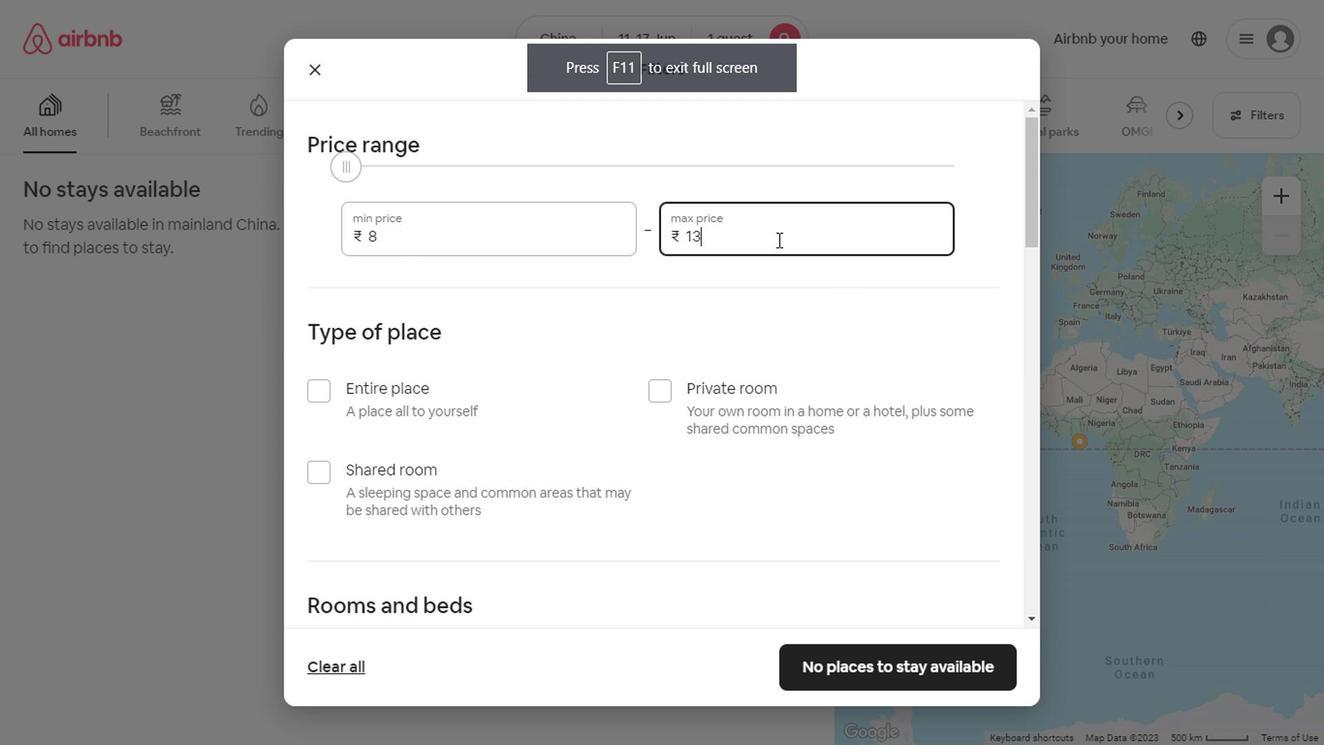 
Action: Key pressed <Key.backspace>2000
Screenshot: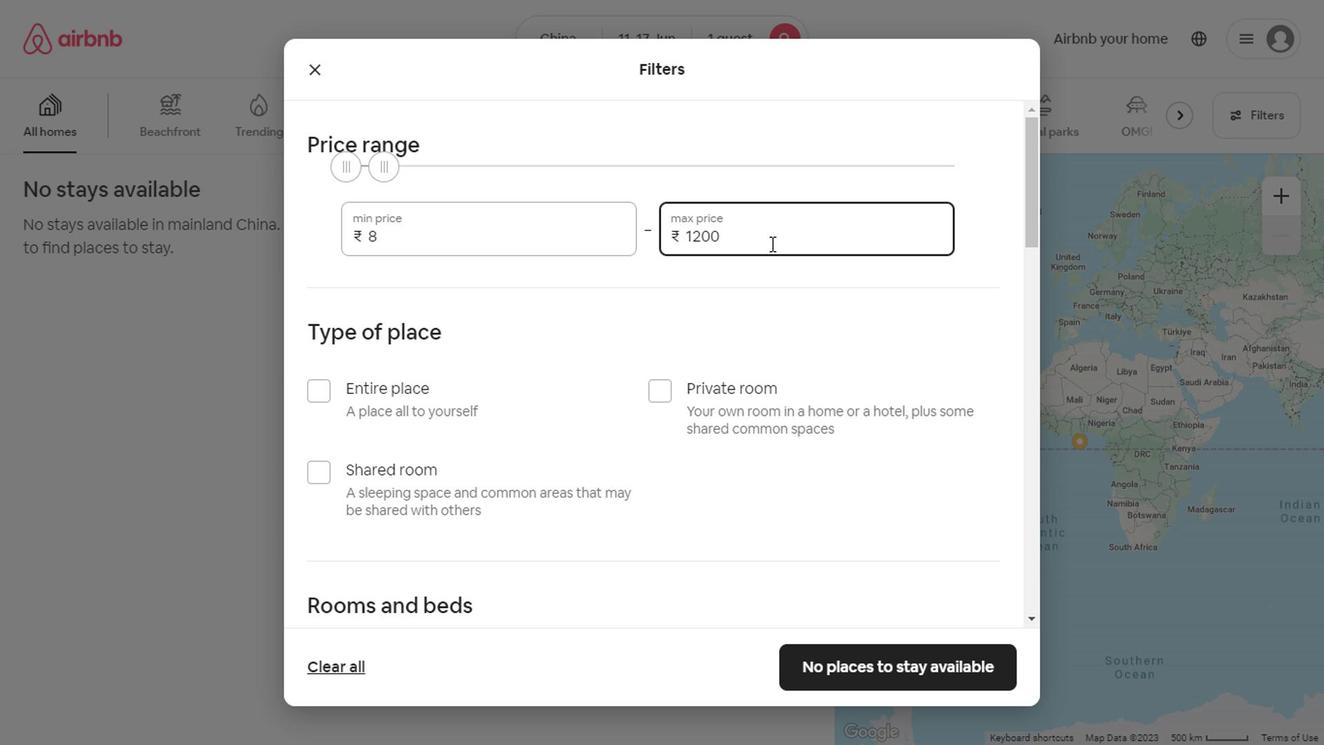 
Action: Mouse moved to (726, 325)
Screenshot: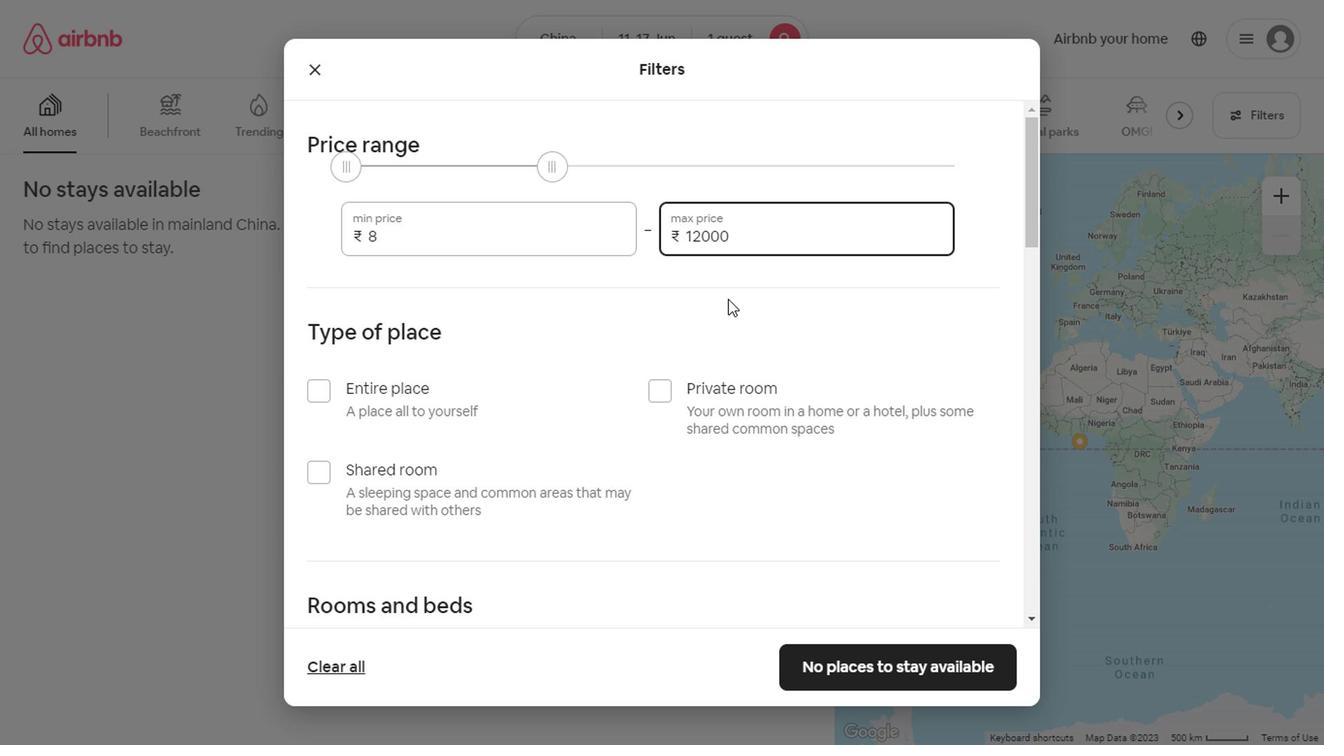 
Action: Mouse scrolled (726, 324) with delta (0, 0)
Screenshot: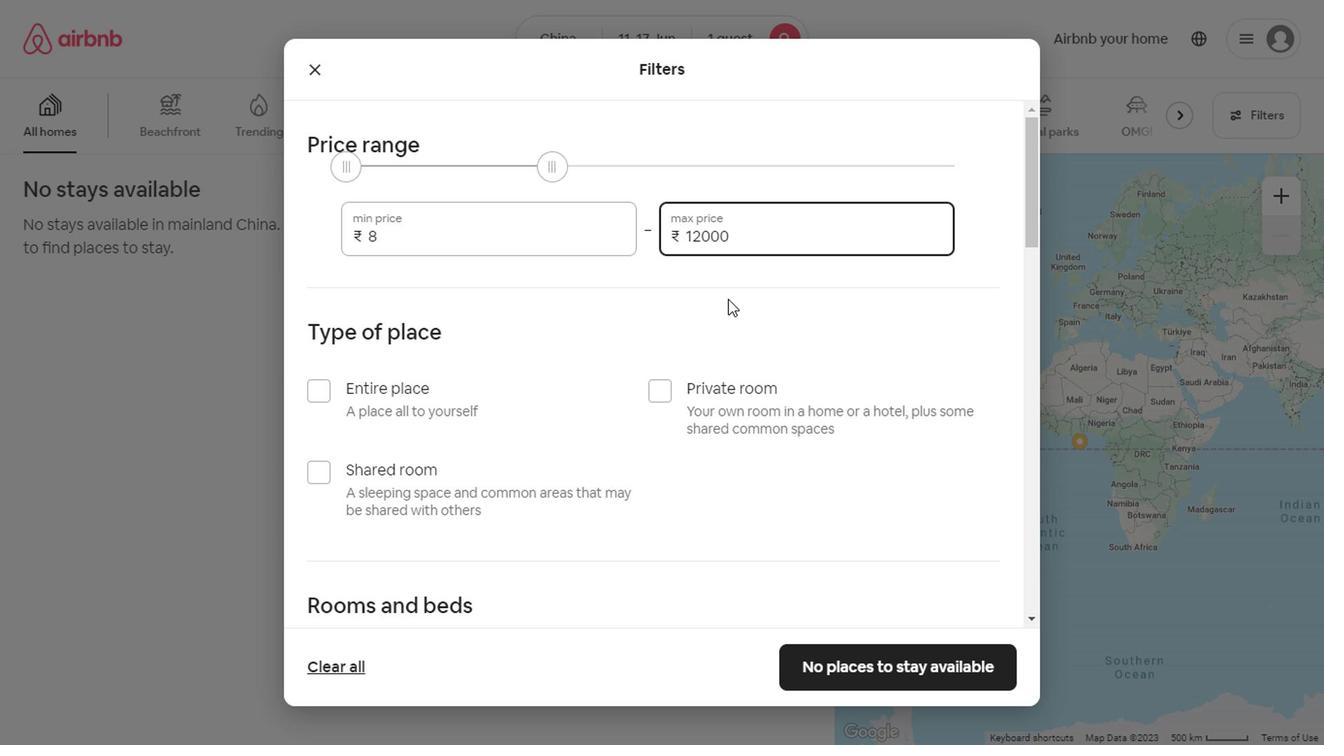
Action: Mouse moved to (297, 381)
Screenshot: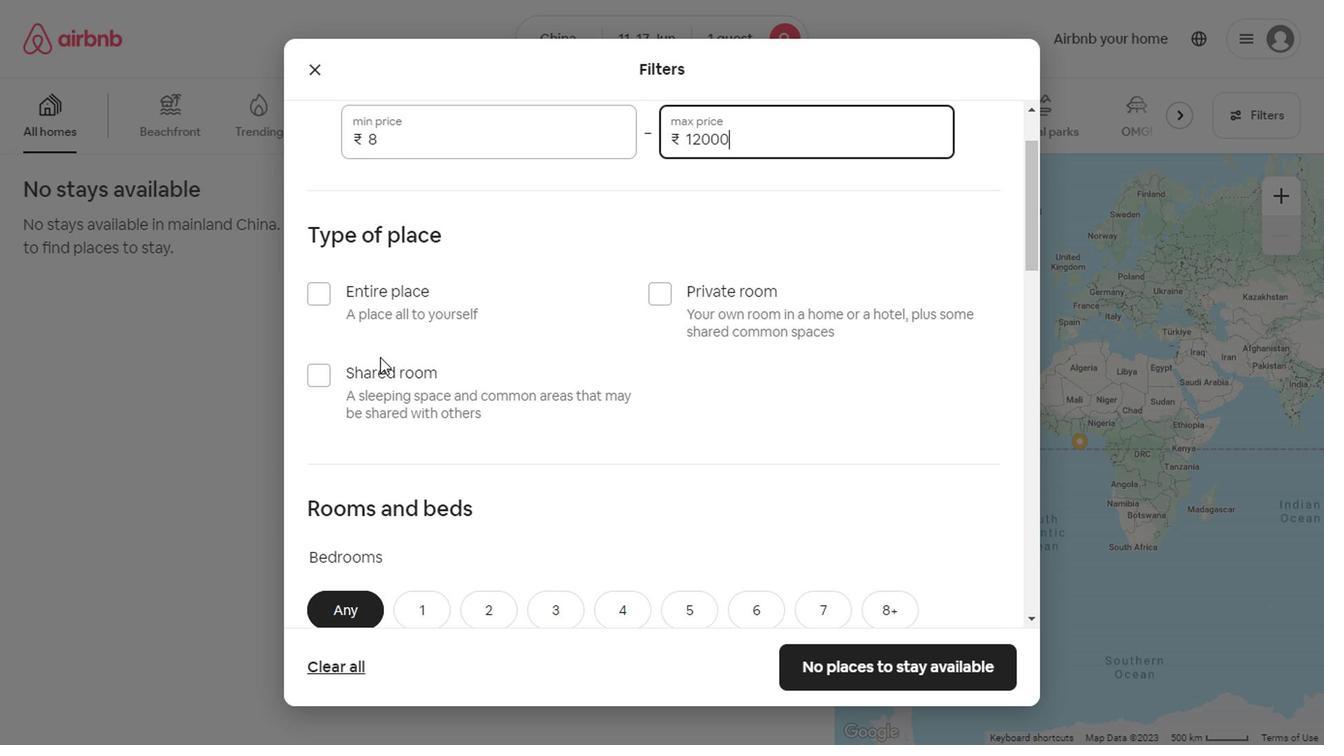
Action: Mouse scrolled (297, 380) with delta (0, 0)
Screenshot: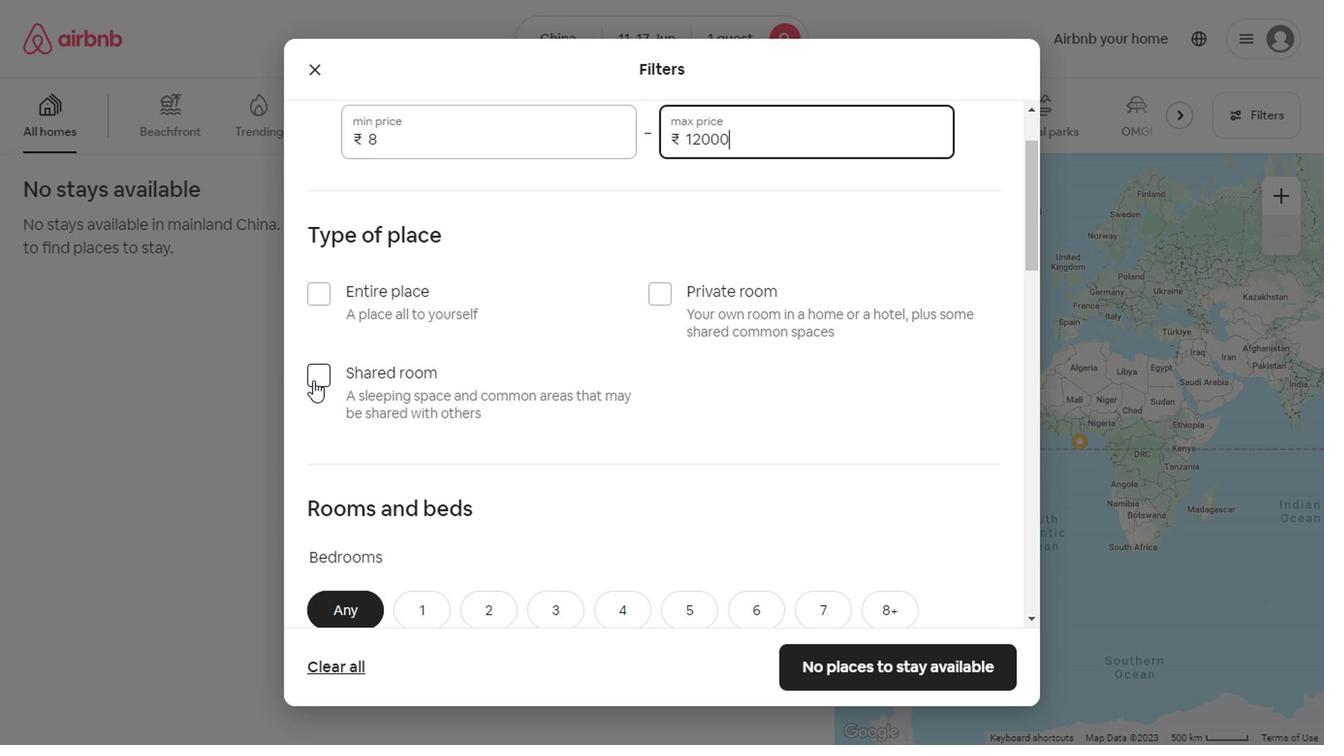 
Action: Mouse moved to (667, 205)
Screenshot: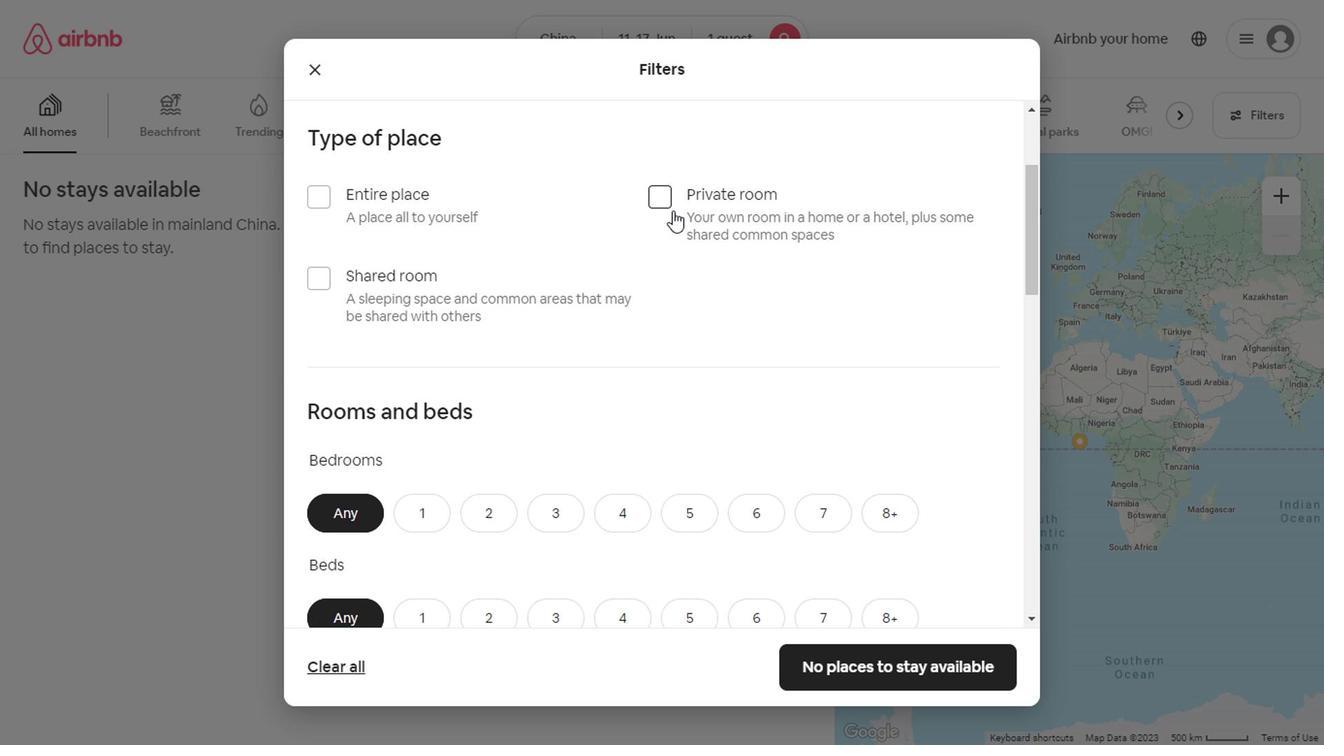 
Action: Mouse pressed left at (667, 205)
Screenshot: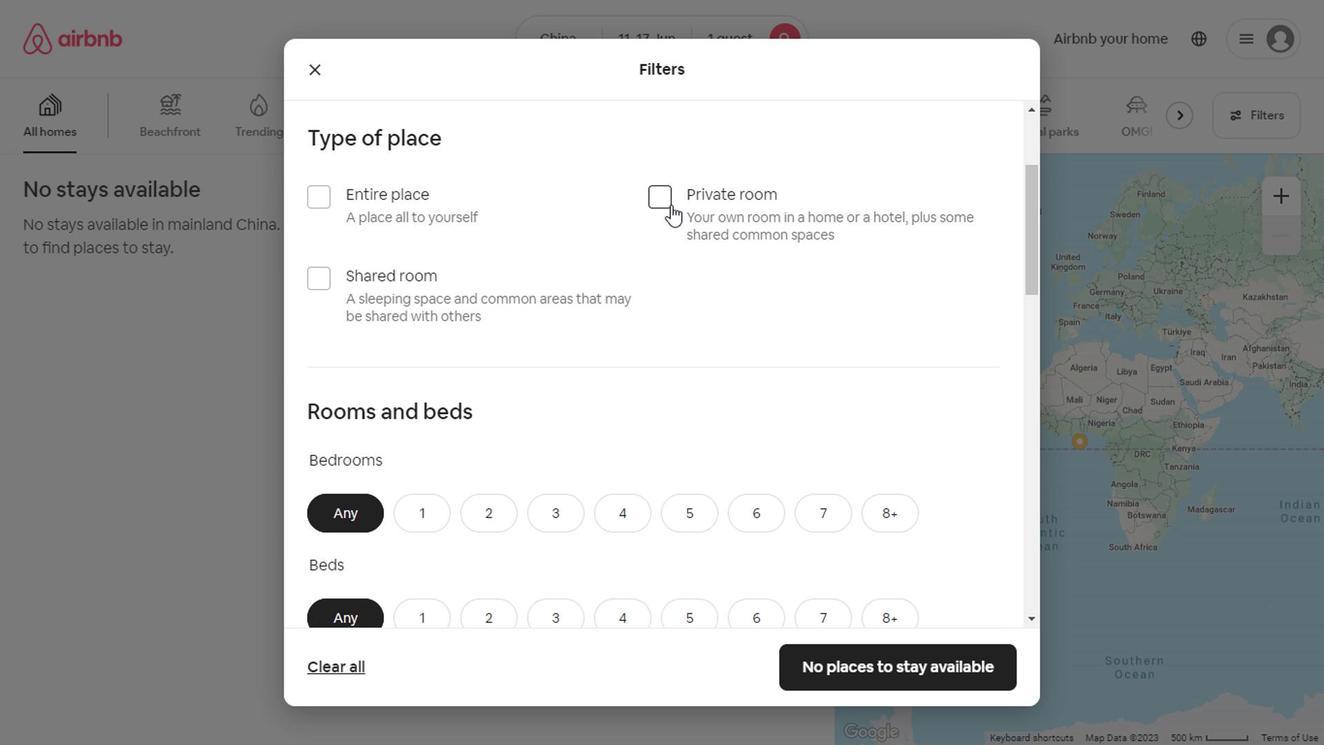 
Action: Mouse moved to (656, 212)
Screenshot: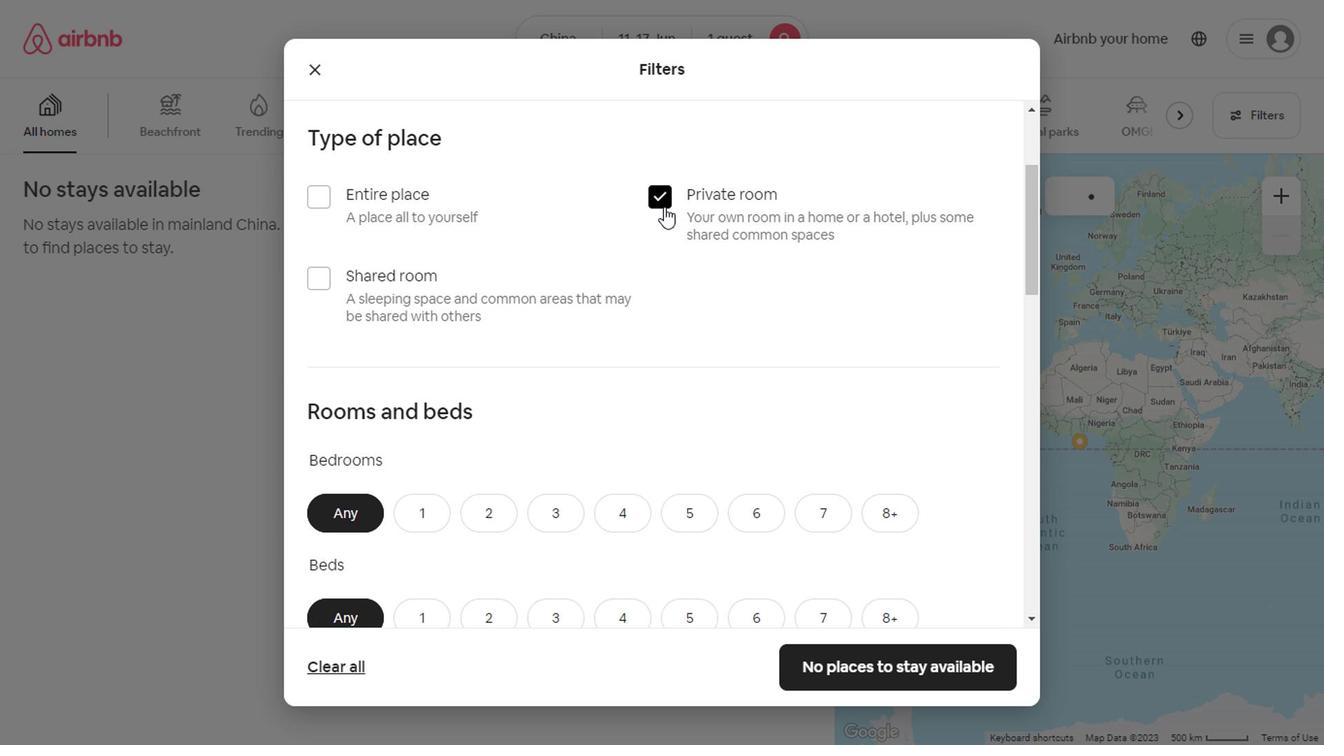 
Action: Mouse scrolled (656, 211) with delta (0, -1)
Screenshot: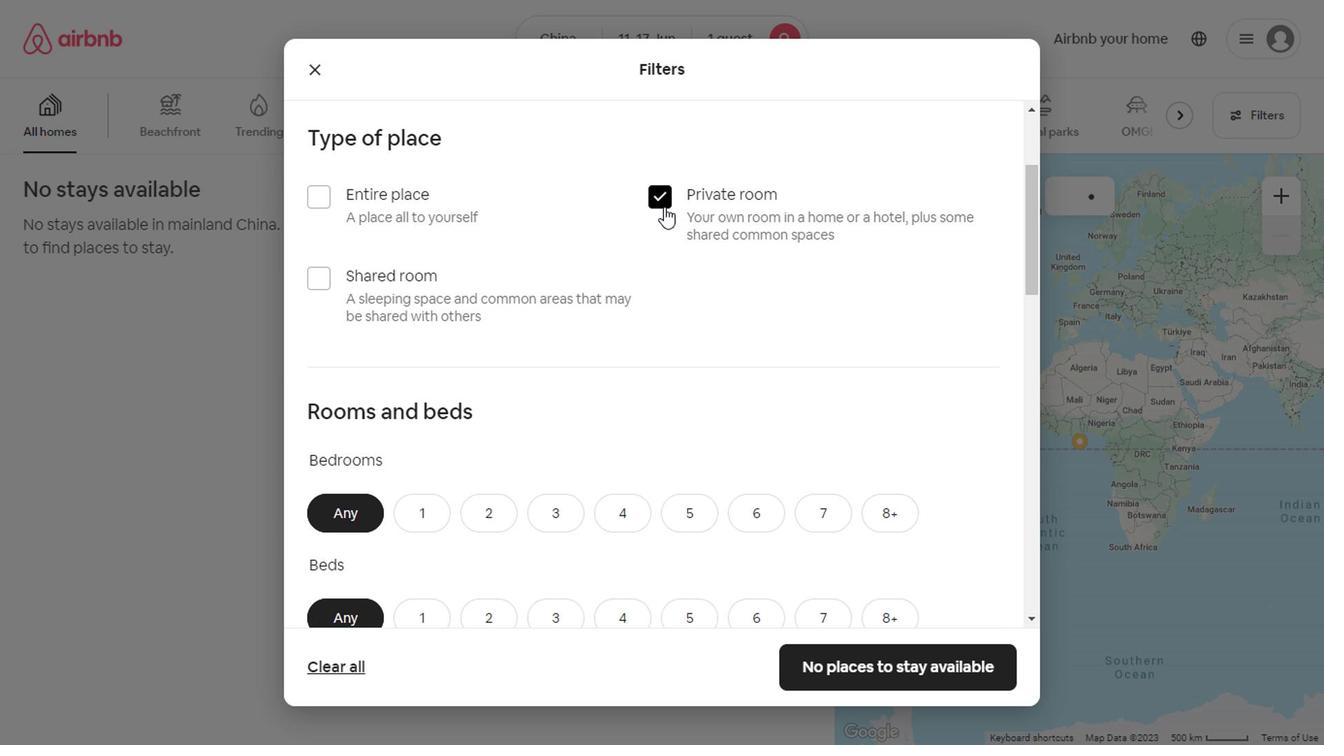 
Action: Mouse moved to (661, 214)
Screenshot: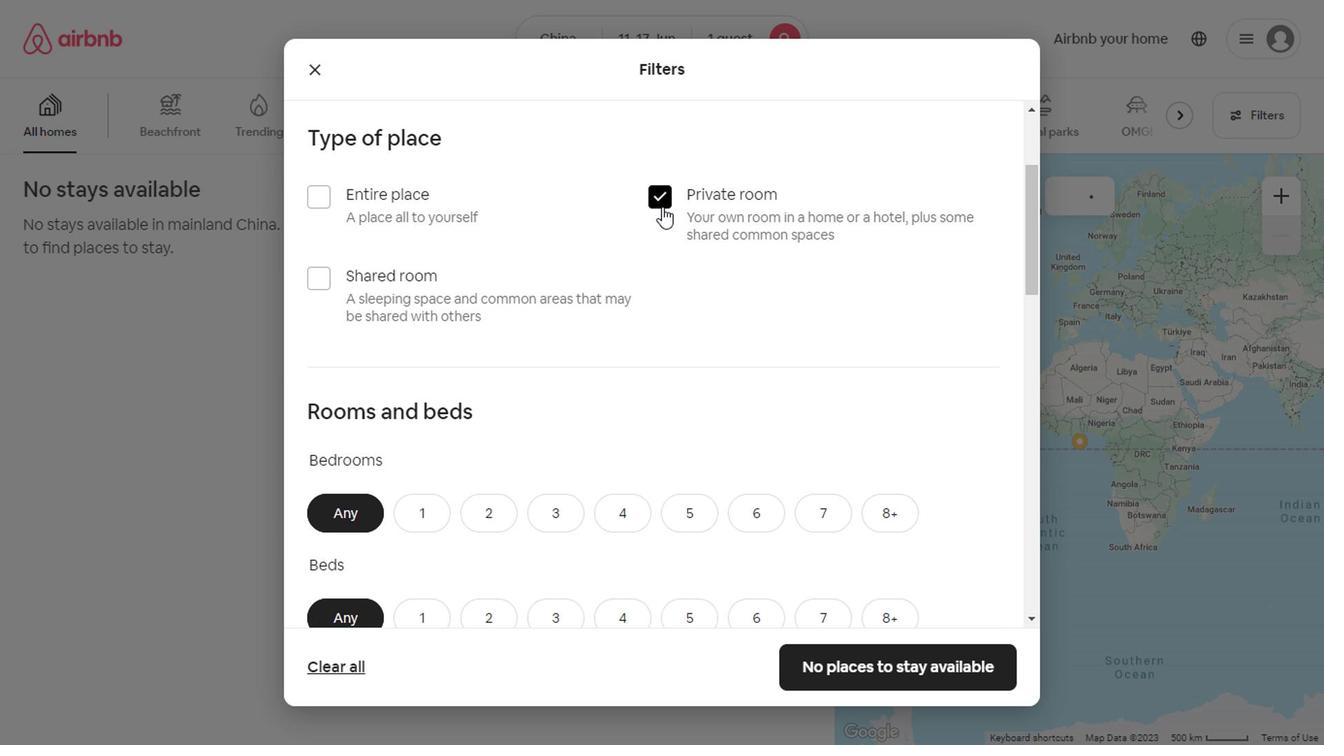 
Action: Mouse scrolled (661, 213) with delta (0, -1)
Screenshot: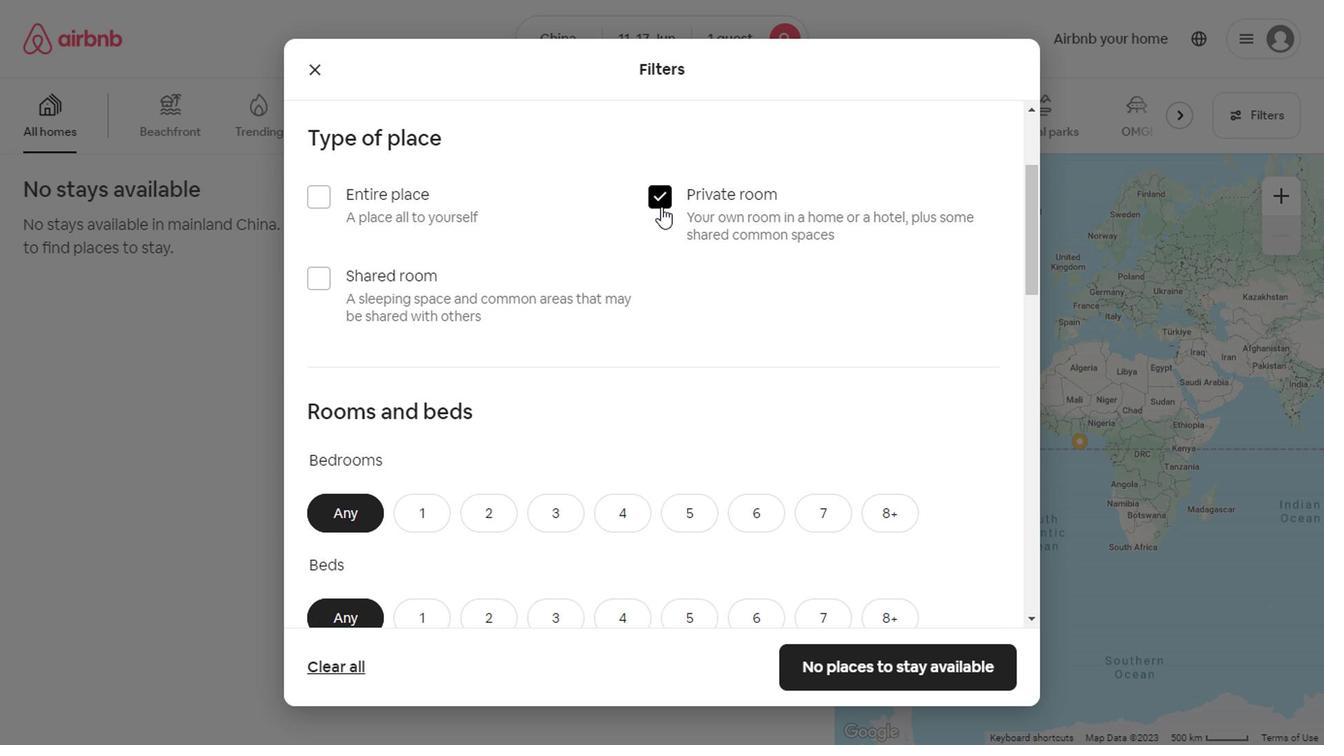 
Action: Mouse moved to (413, 313)
Screenshot: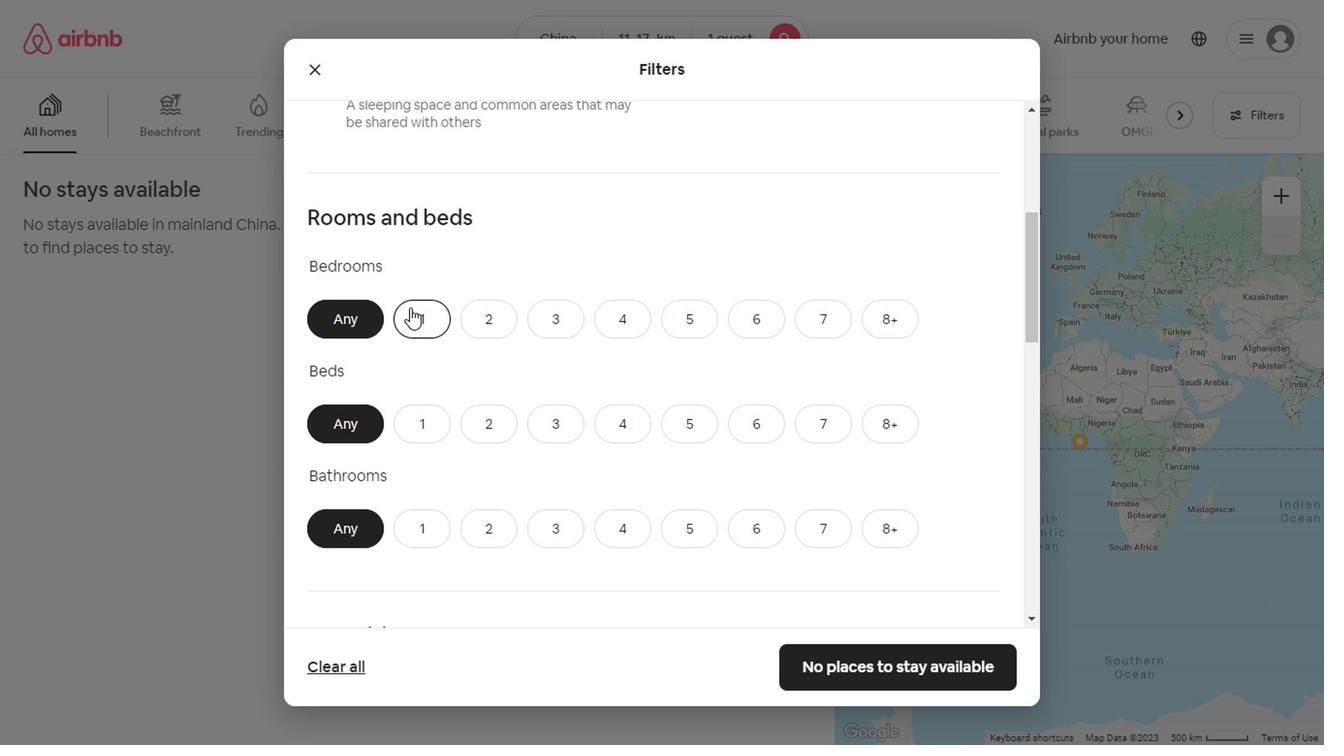 
Action: Mouse pressed left at (413, 313)
Screenshot: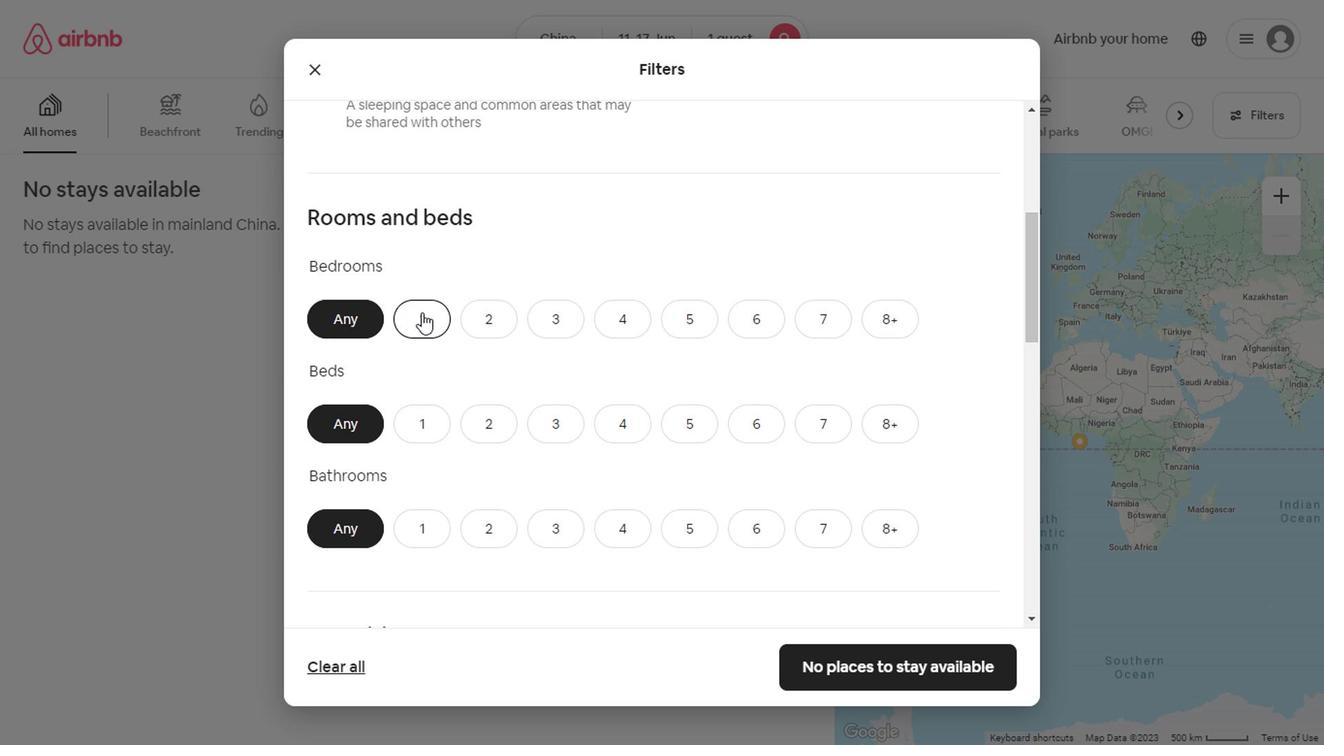 
Action: Mouse moved to (409, 332)
Screenshot: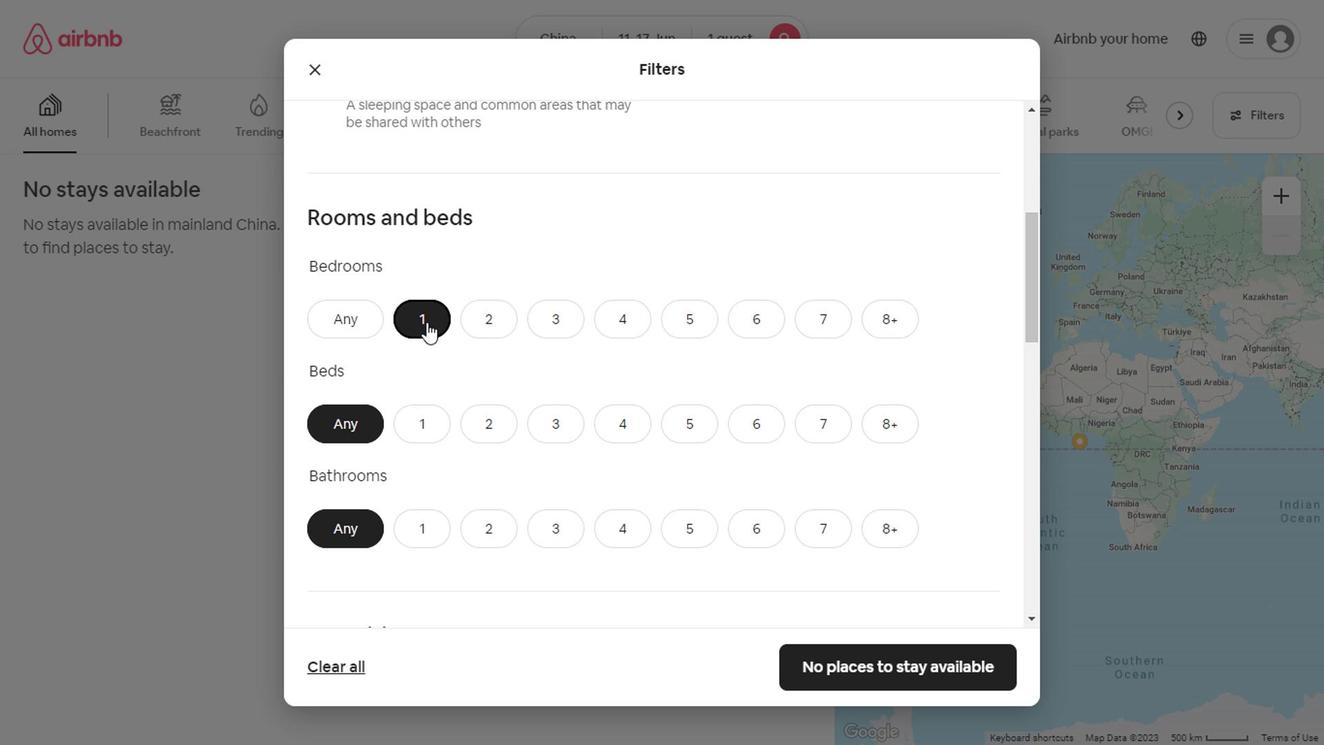 
Action: Mouse scrolled (409, 331) with delta (0, -1)
Screenshot: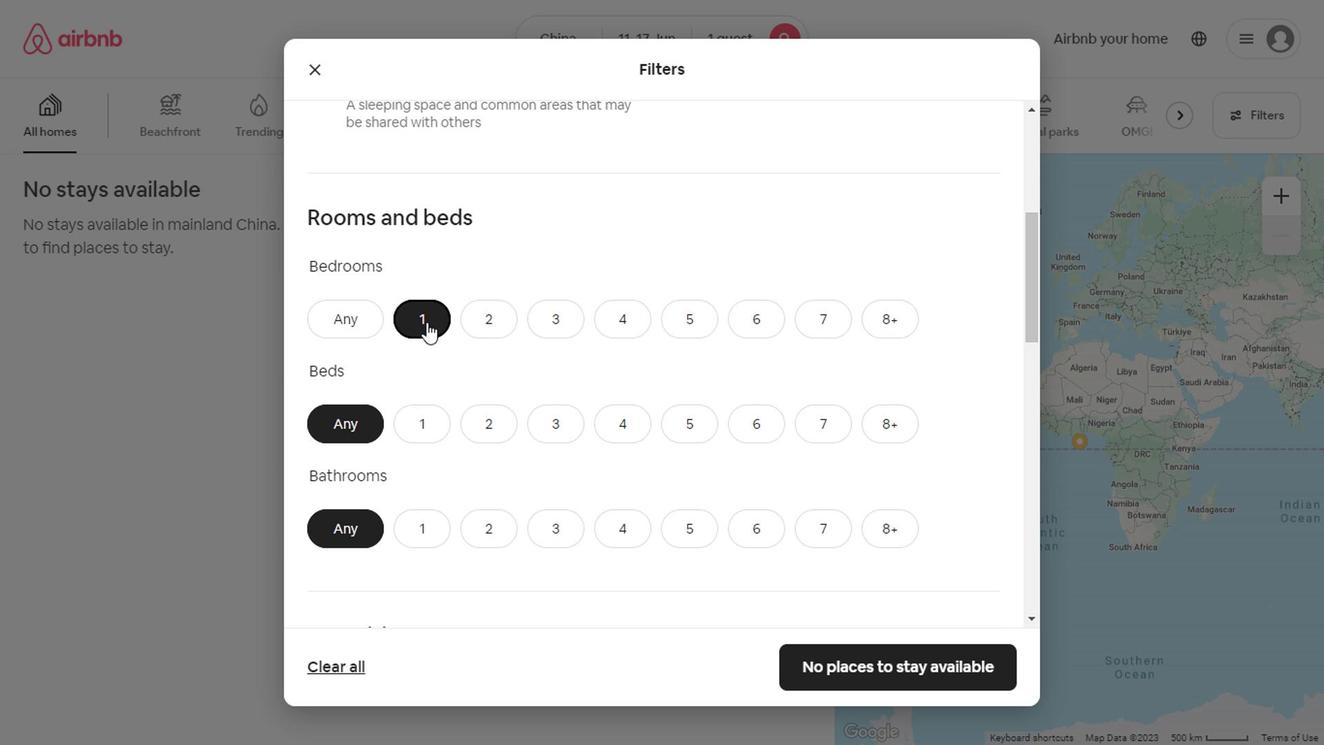 
Action: Mouse moved to (409, 339)
Screenshot: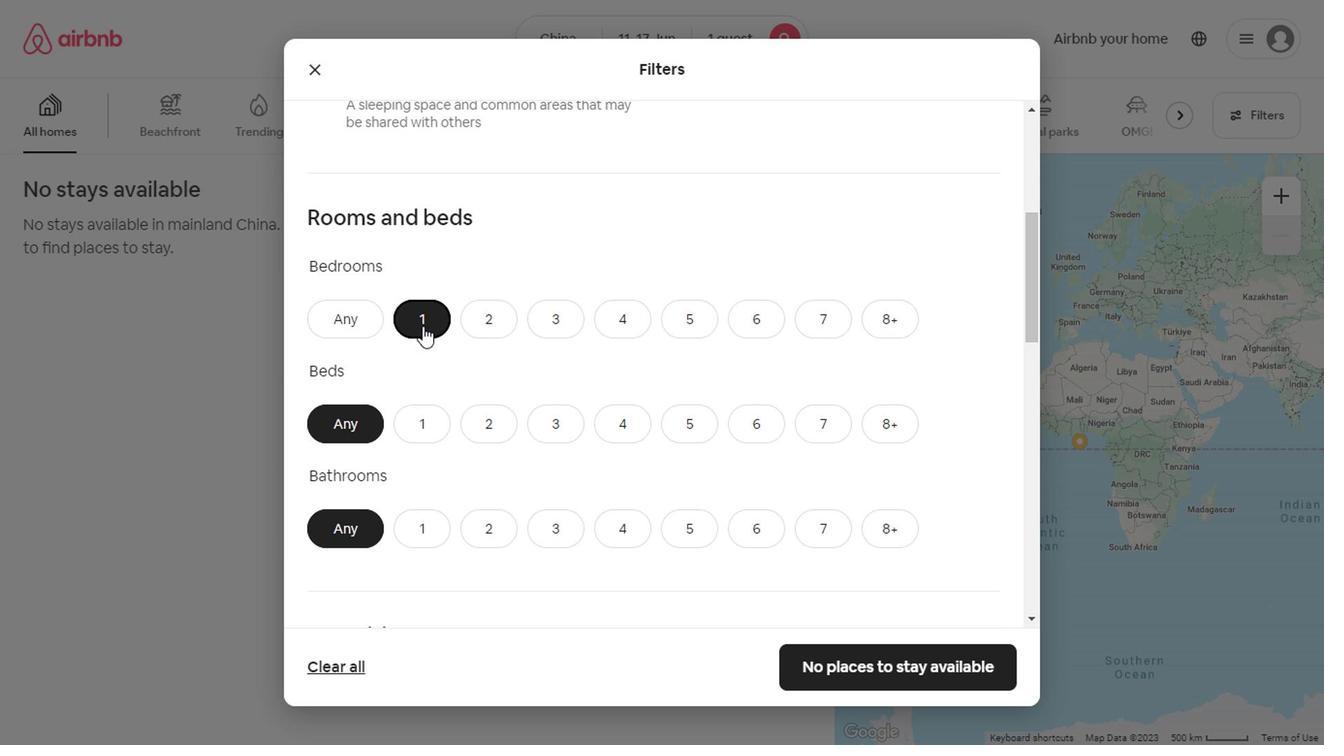 
Action: Mouse scrolled (409, 338) with delta (0, -1)
Screenshot: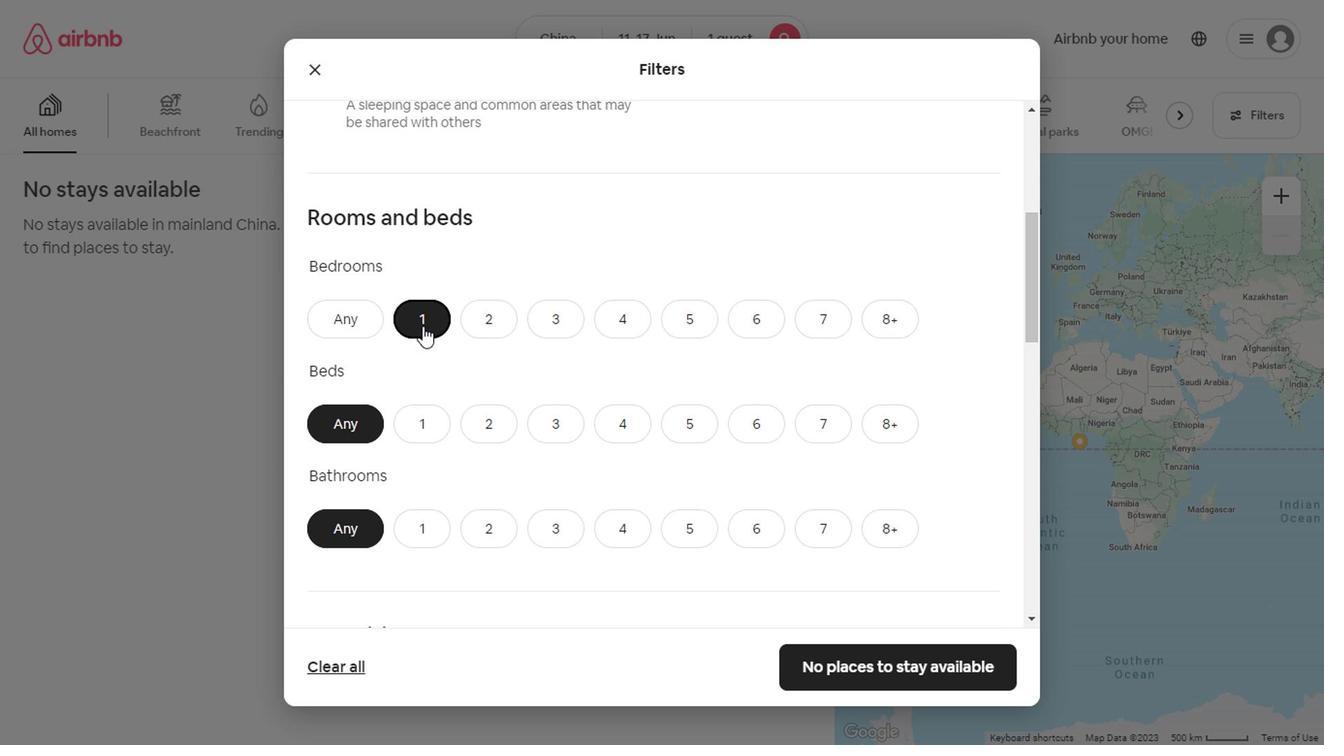 
Action: Mouse moved to (422, 243)
Screenshot: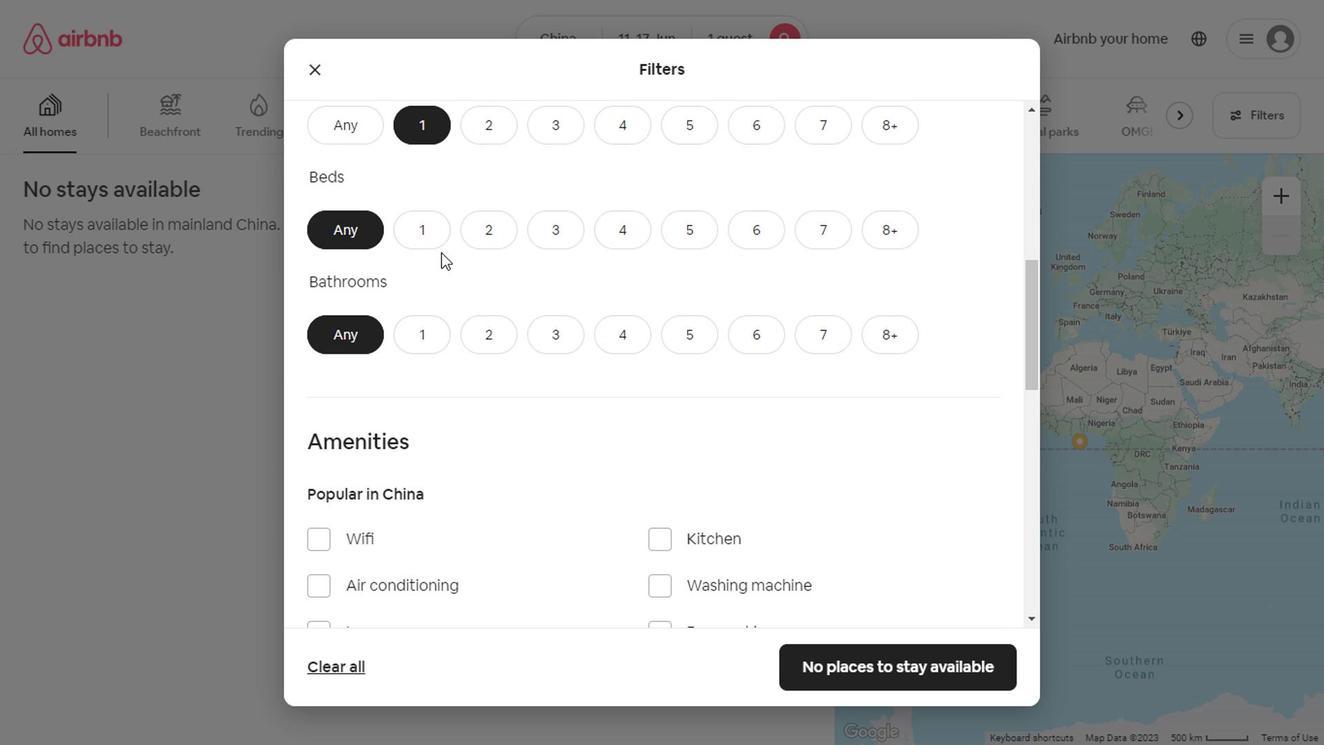 
Action: Mouse pressed left at (422, 243)
Screenshot: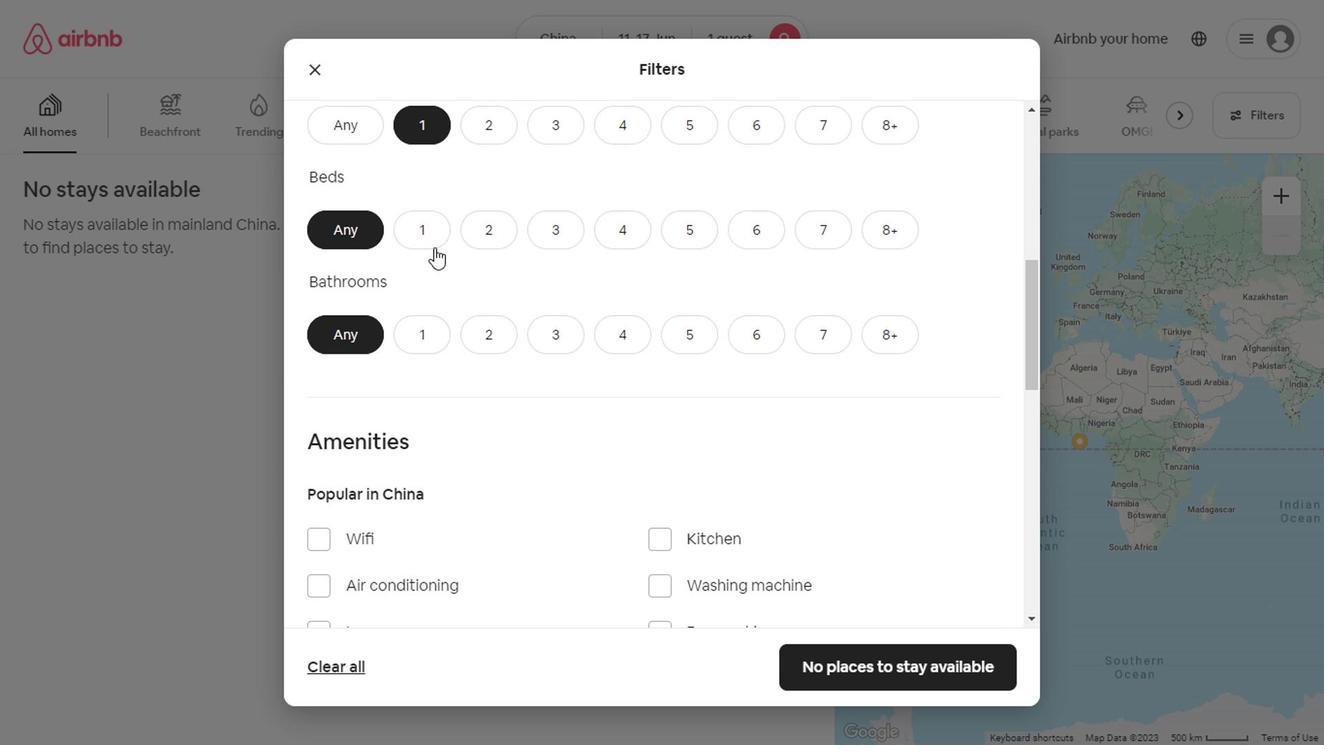 
Action: Mouse moved to (413, 325)
Screenshot: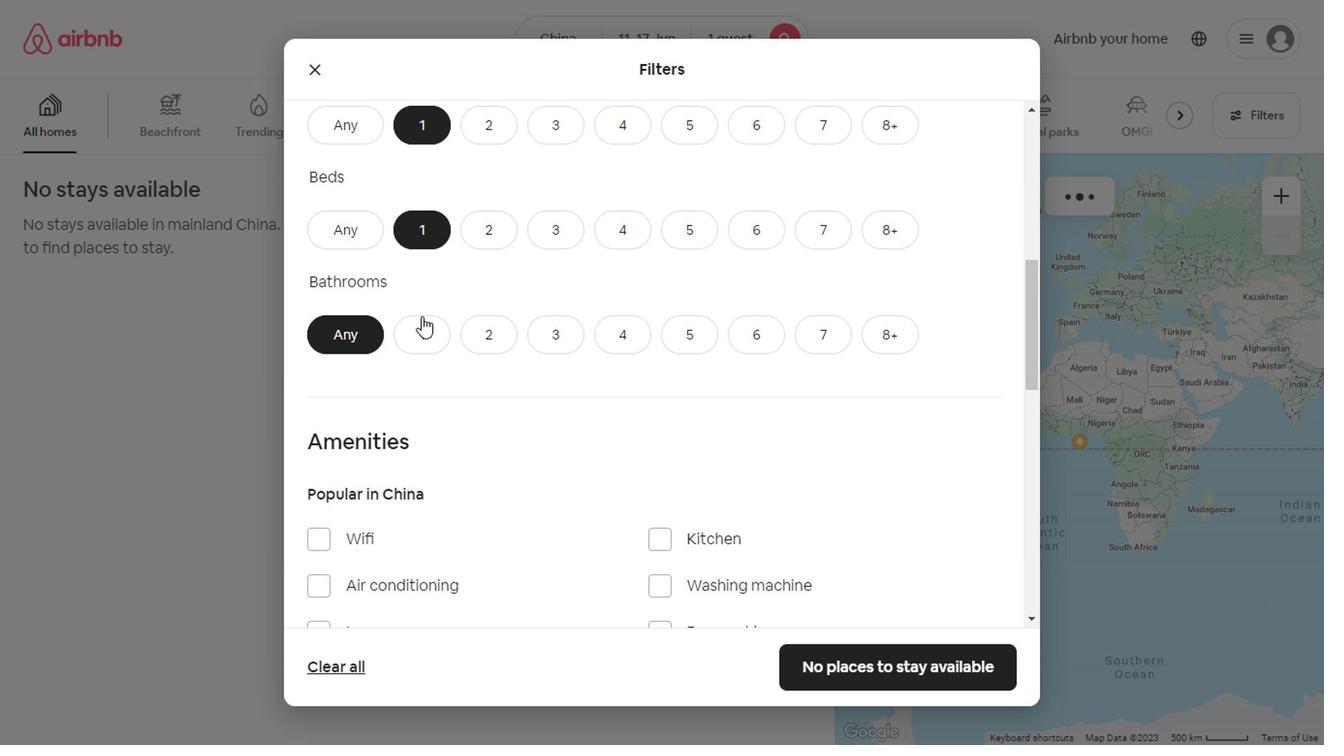 
Action: Mouse pressed left at (413, 325)
Screenshot: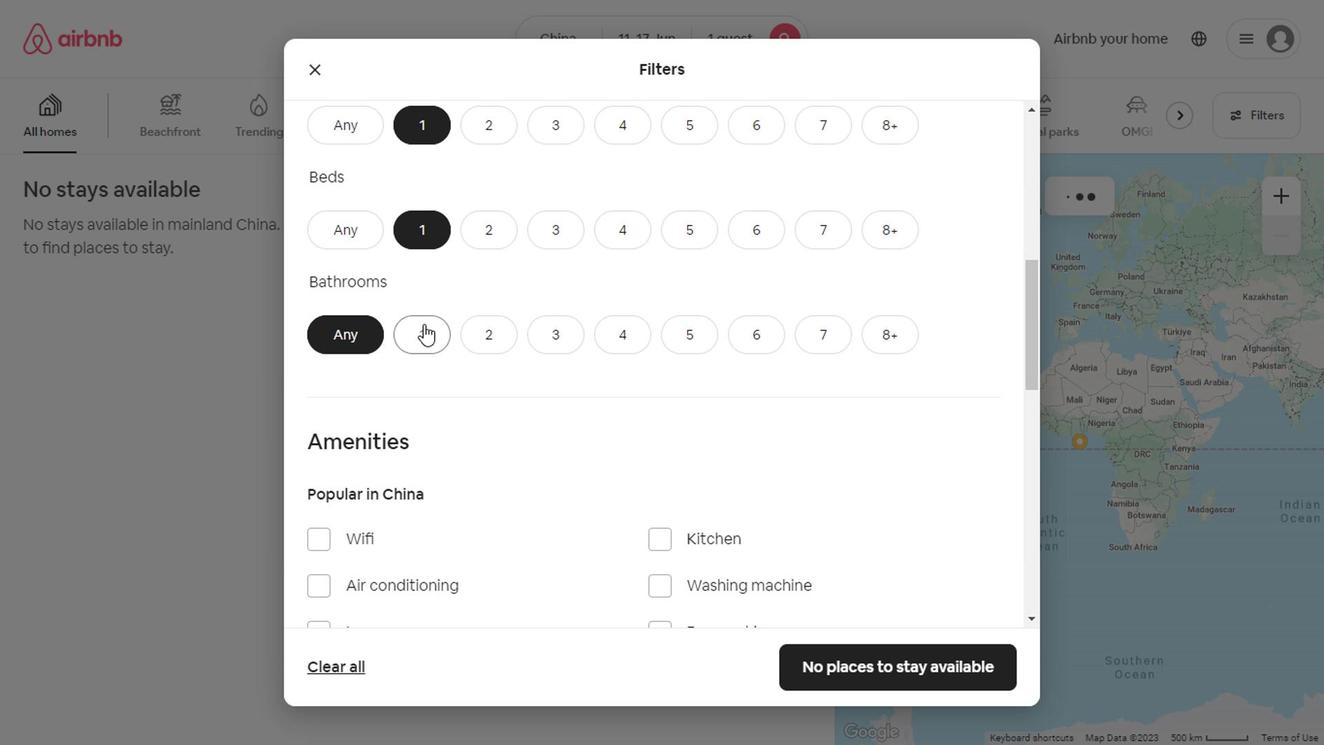 
Action: Mouse moved to (417, 331)
Screenshot: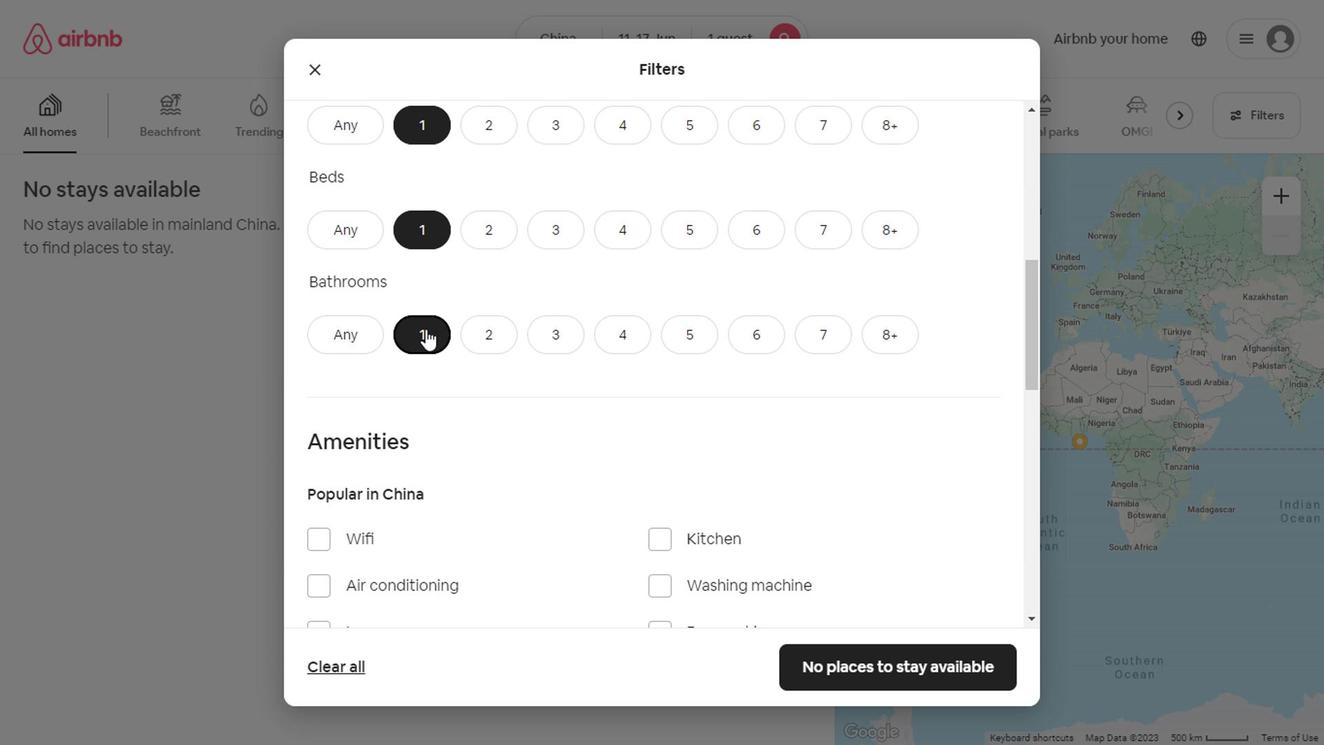 
Action: Mouse scrolled (417, 330) with delta (0, 0)
Screenshot: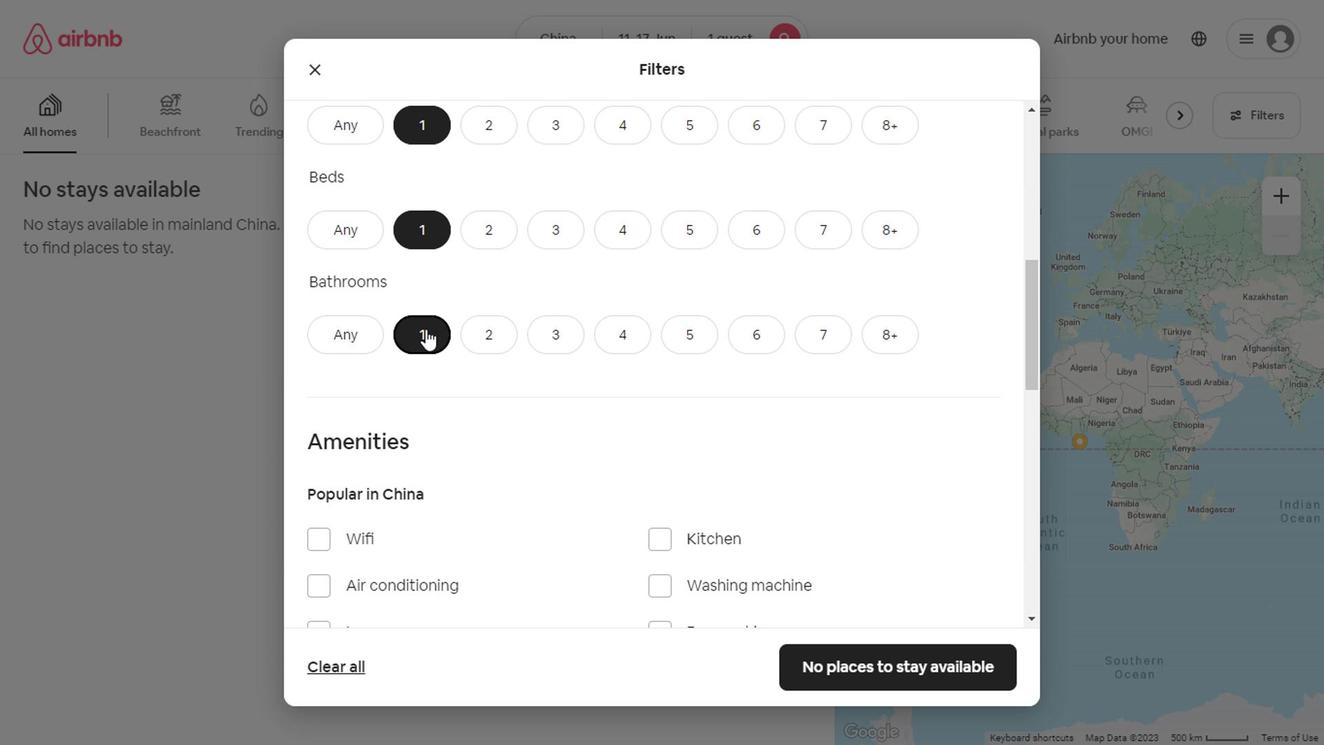 
Action: Mouse moved to (418, 333)
Screenshot: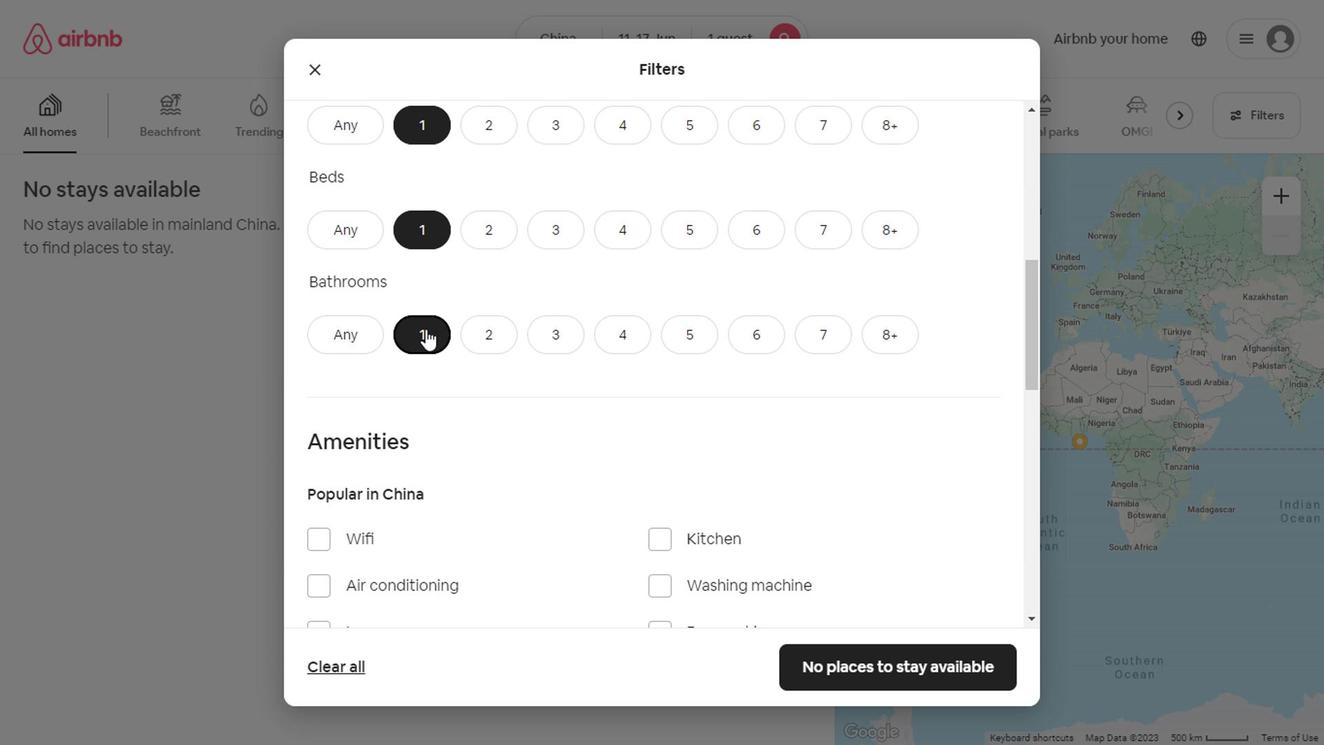 
Action: Mouse scrolled (418, 332) with delta (0, 0)
Screenshot: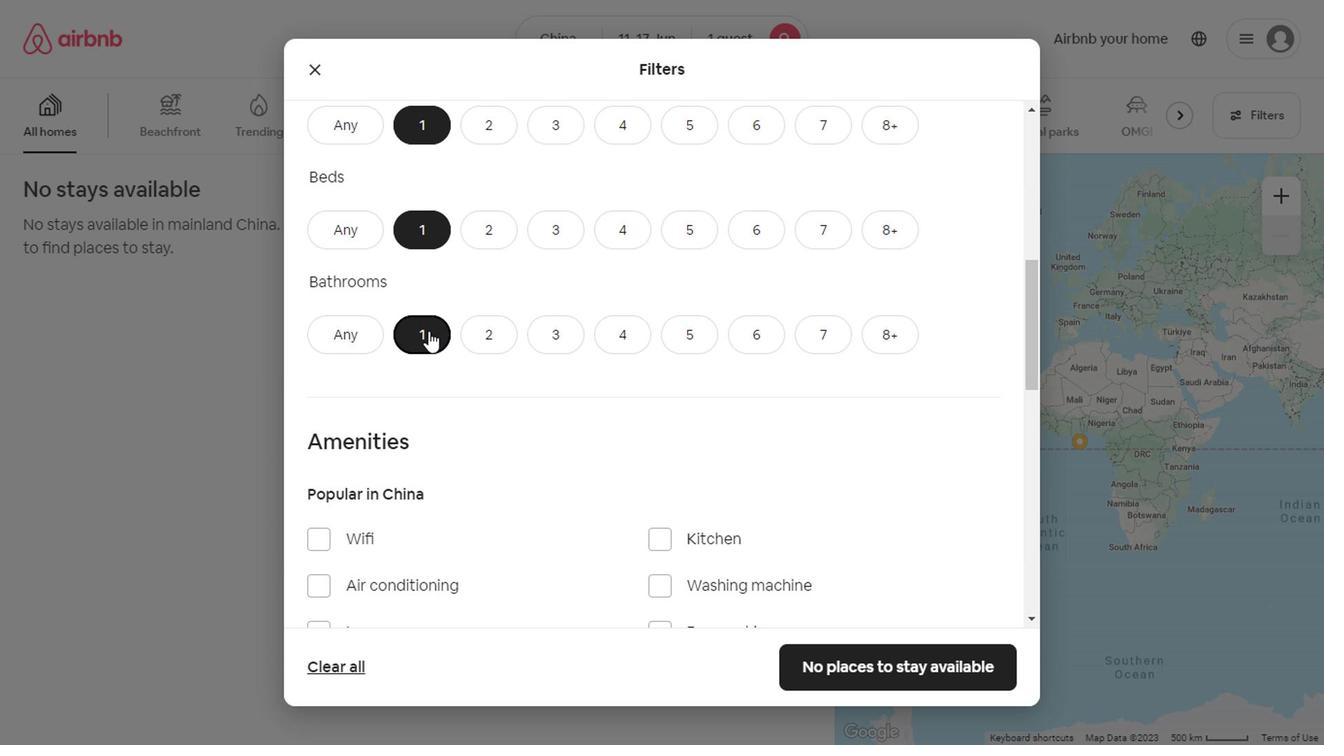 
Action: Mouse moved to (425, 333)
Screenshot: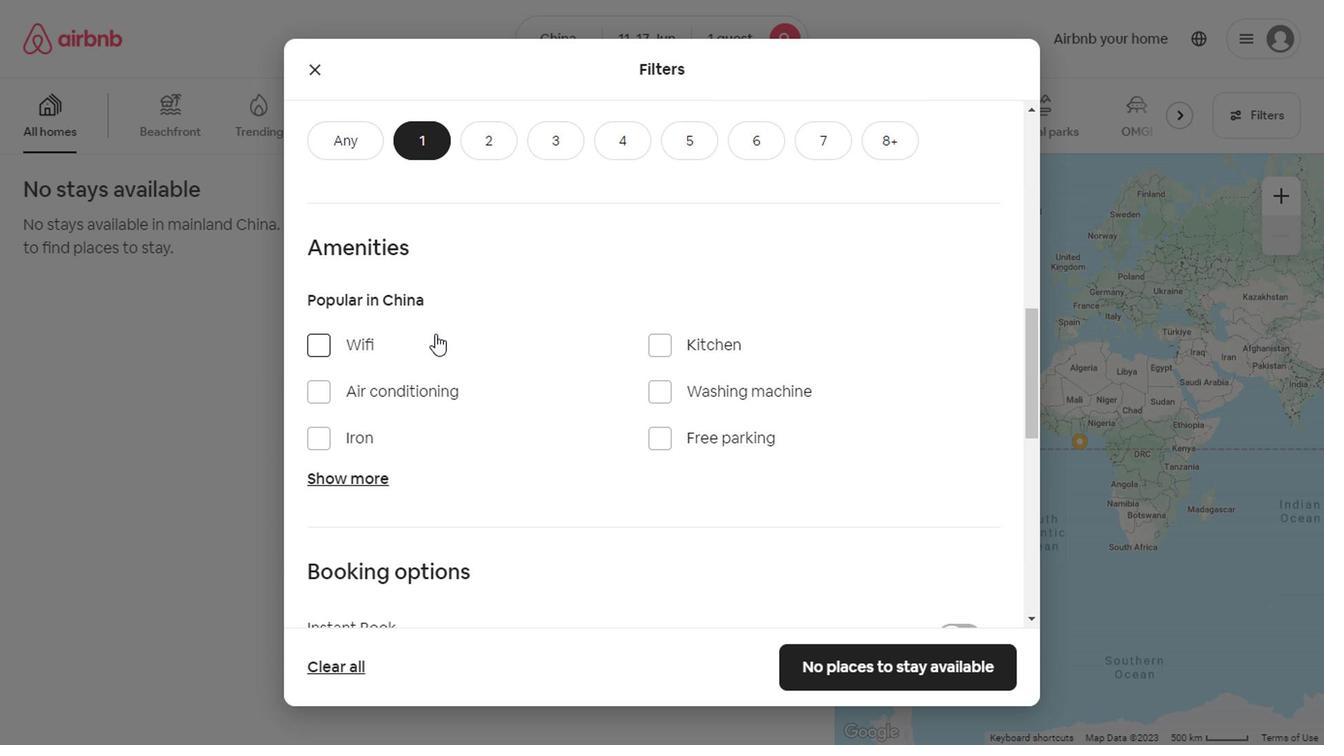 
Action: Mouse scrolled (425, 332) with delta (0, 0)
Screenshot: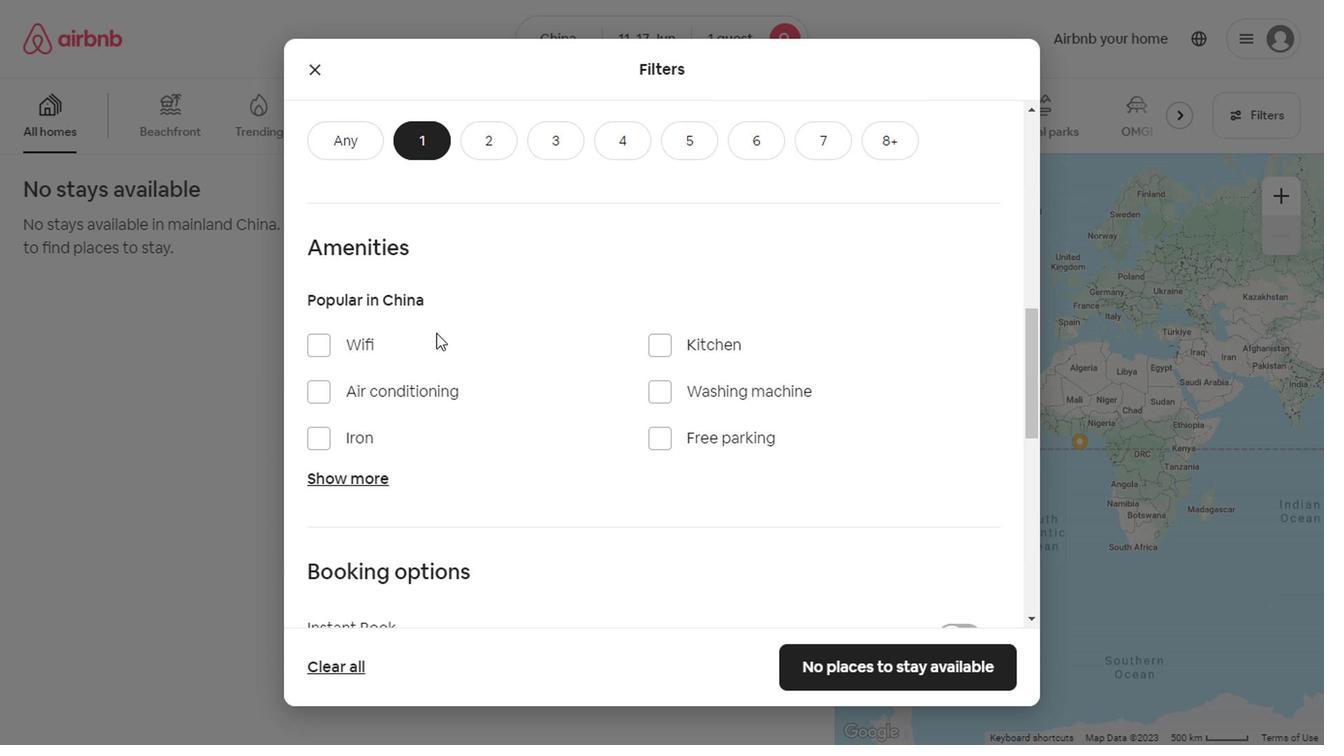 
Action: Mouse moved to (437, 333)
Screenshot: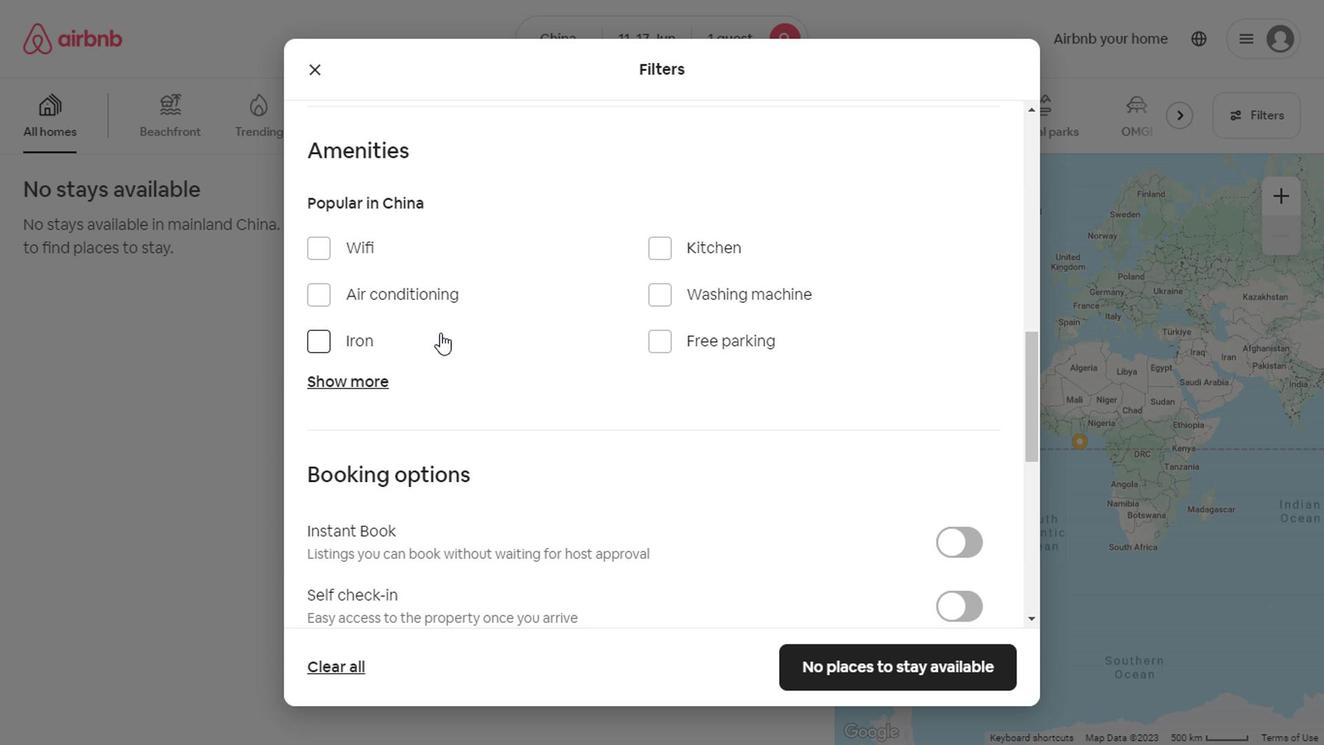 
Action: Mouse scrolled (437, 332) with delta (0, 0)
Screenshot: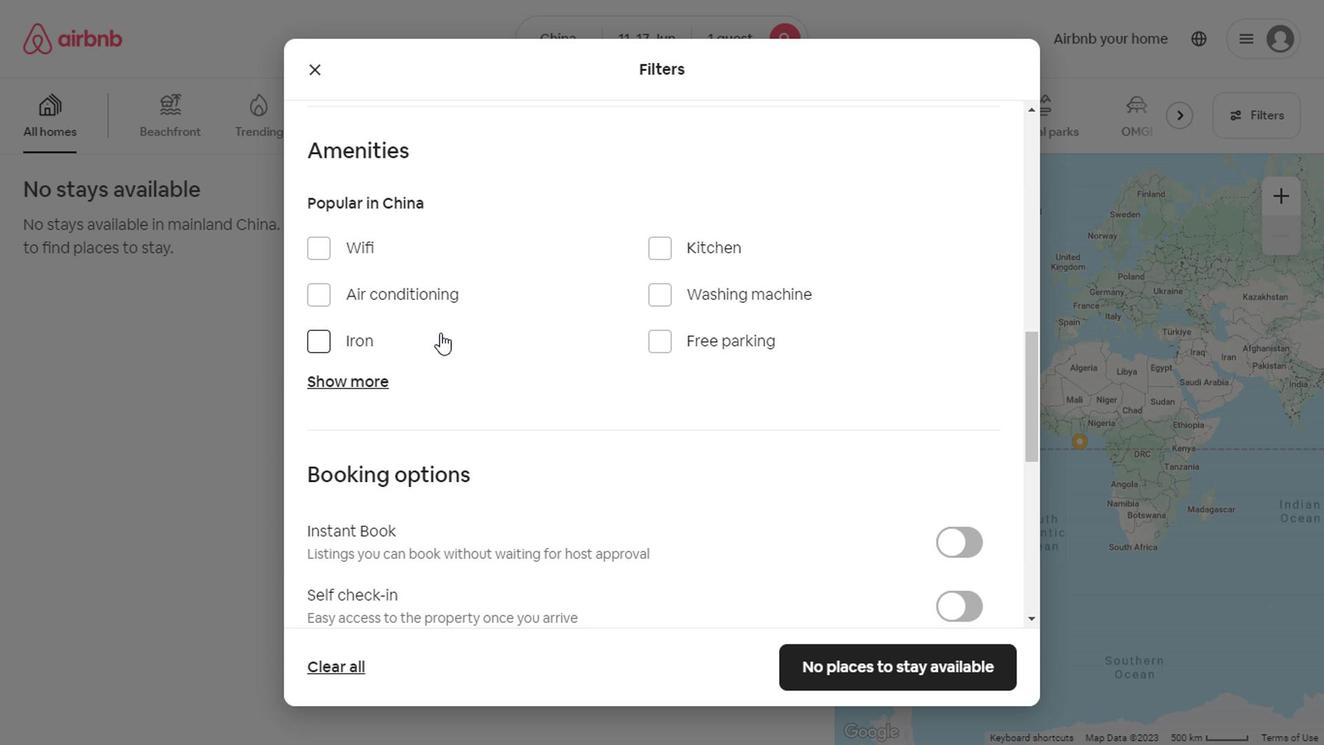 
Action: Mouse moved to (469, 349)
Screenshot: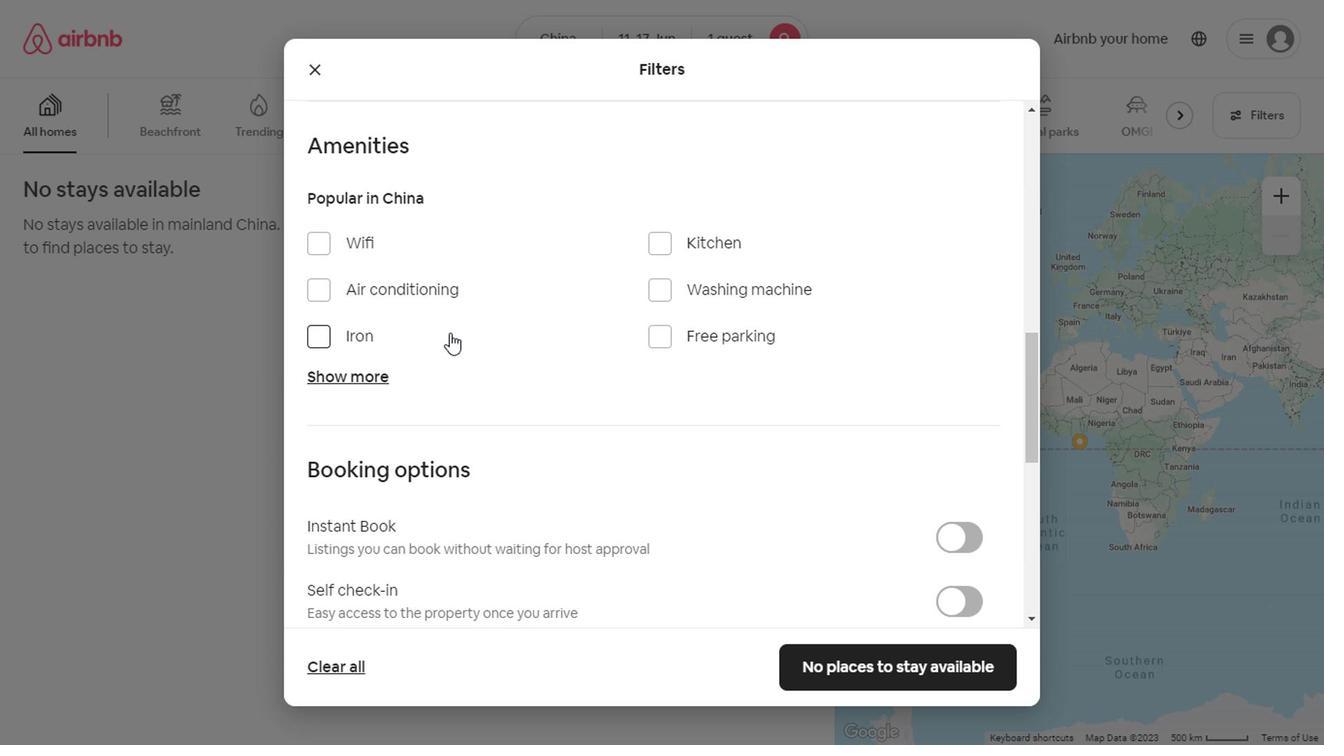 
Action: Mouse scrolled (469, 347) with delta (0, -1)
Screenshot: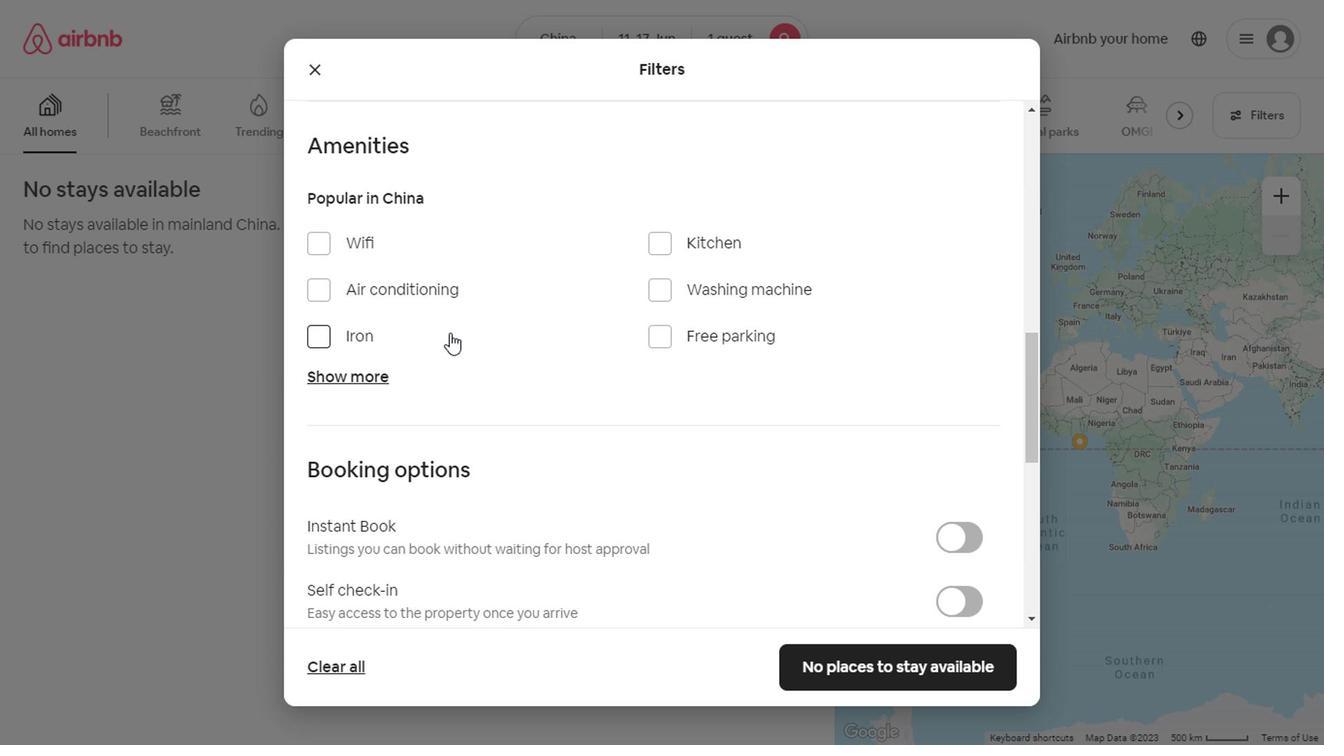
Action: Mouse moved to (962, 419)
Screenshot: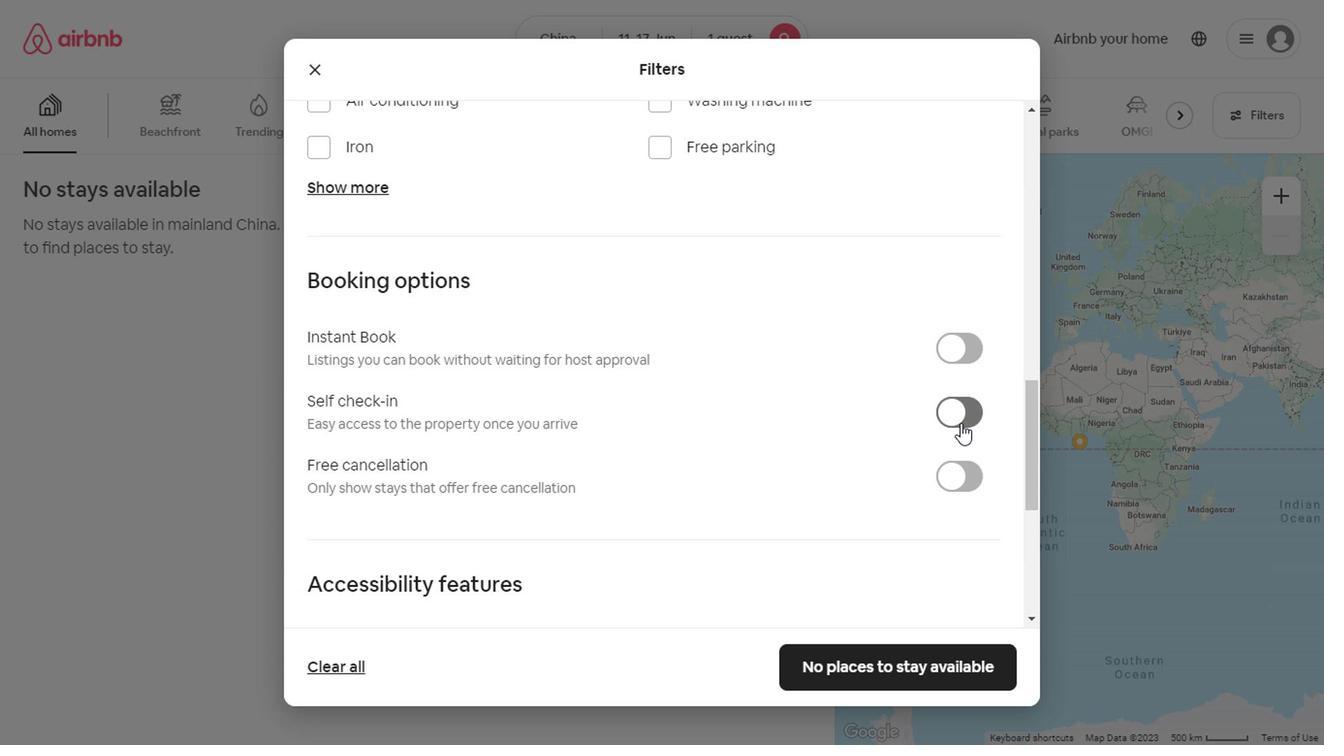 
Action: Mouse pressed left at (962, 419)
Screenshot: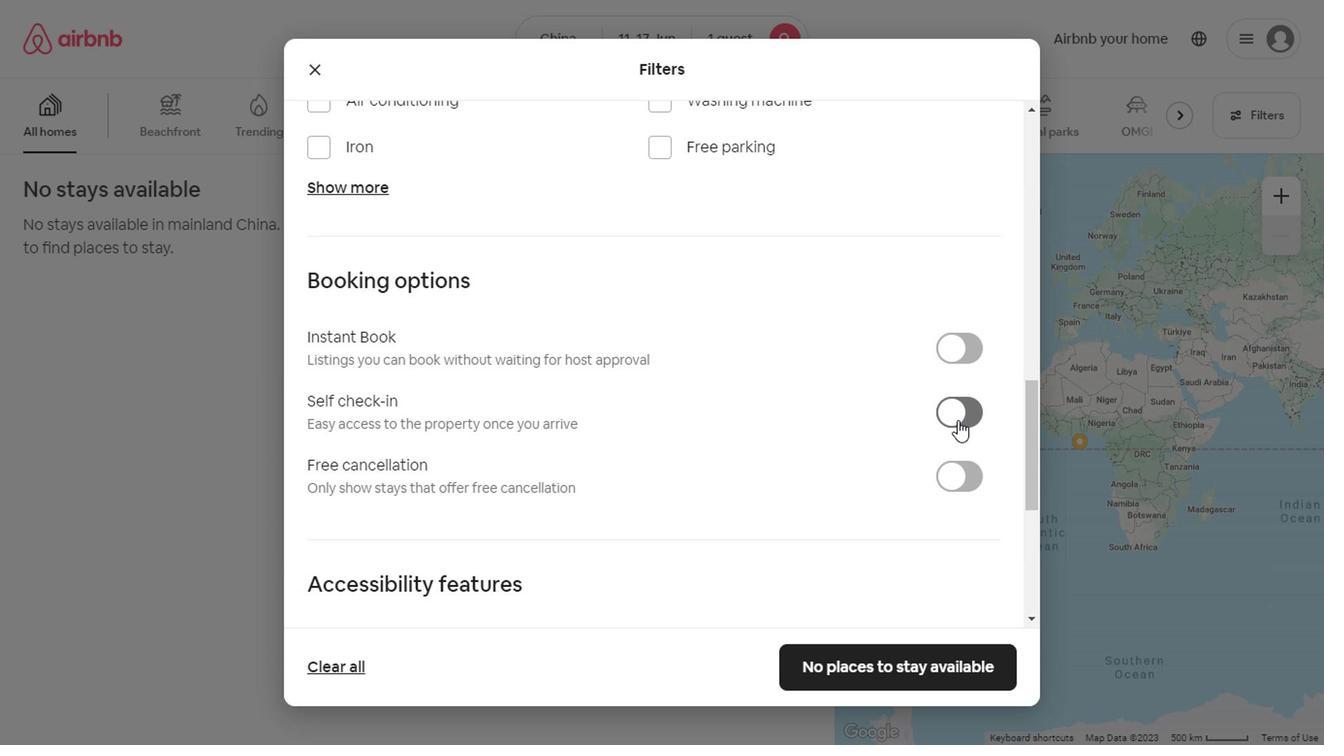 
Action: Mouse moved to (963, 417)
Screenshot: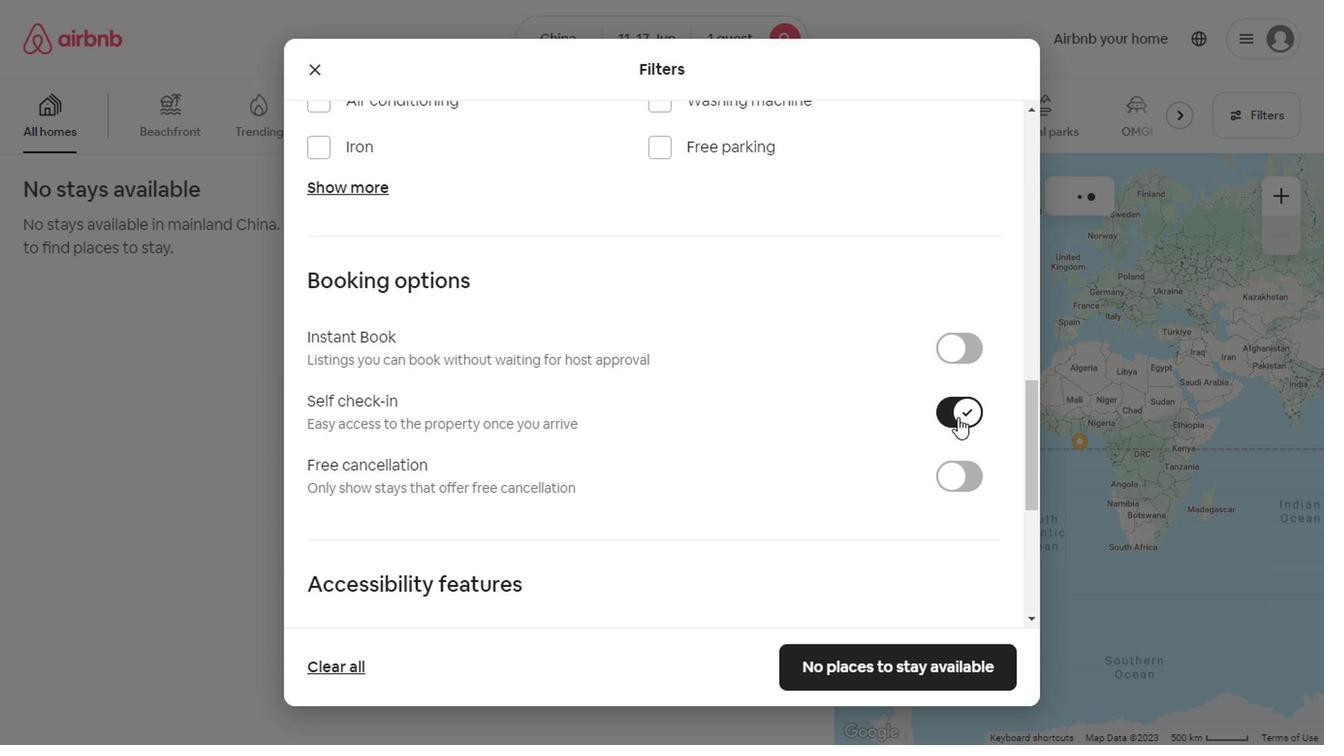 
Action: Mouse scrolled (963, 416) with delta (0, 0)
Screenshot: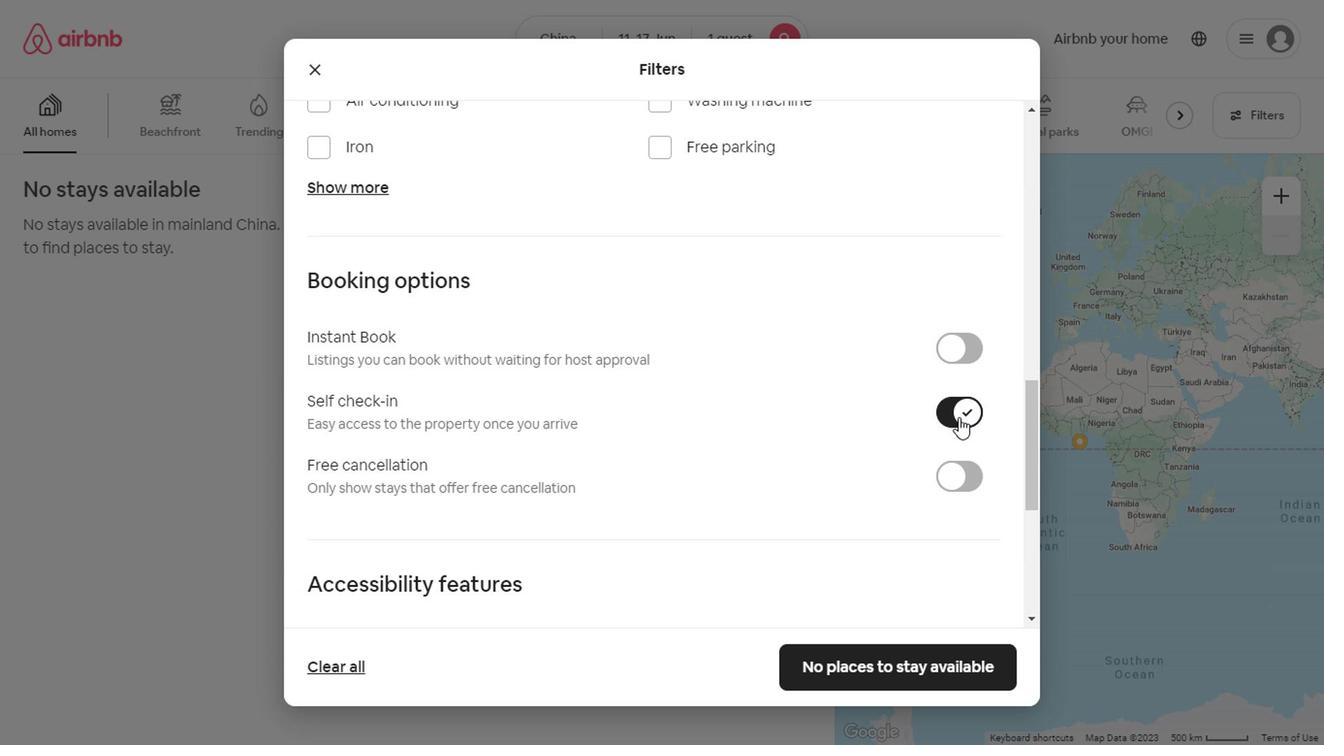 
Action: Mouse scrolled (963, 416) with delta (0, 0)
Screenshot: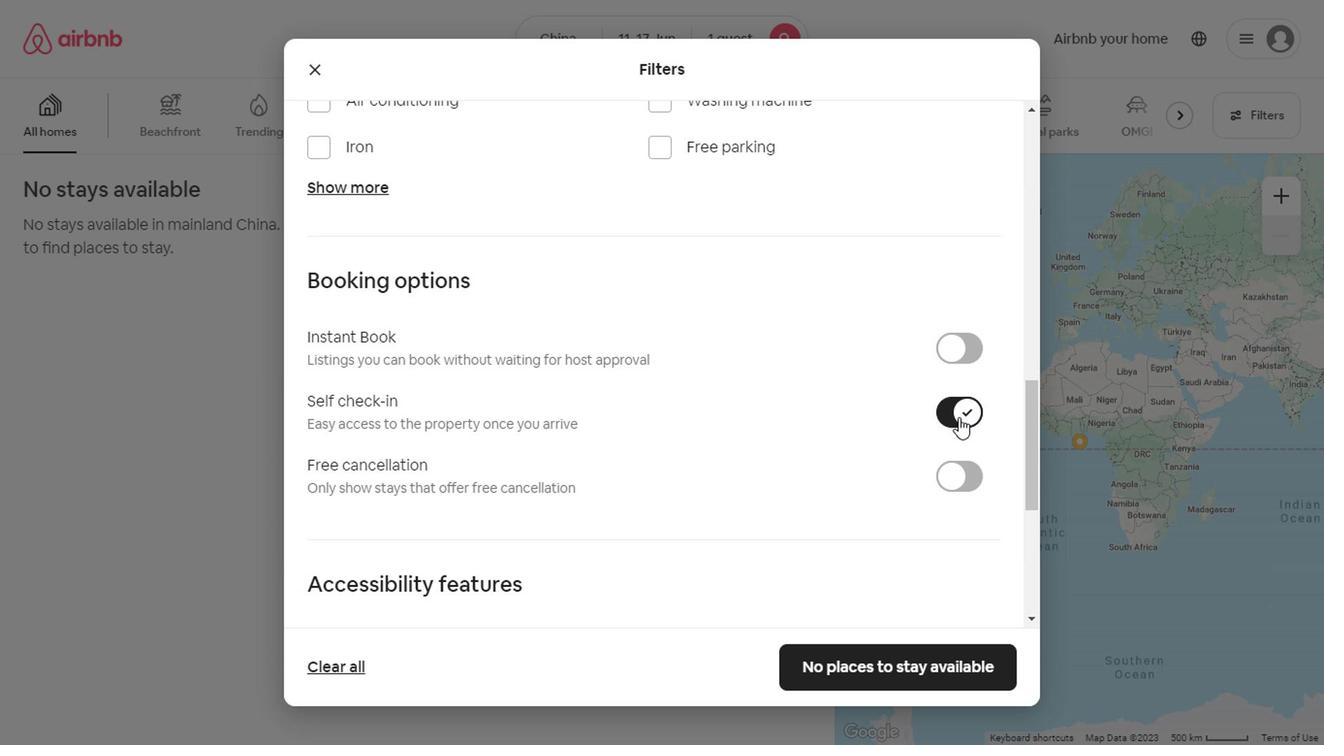 
Action: Mouse moved to (963, 417)
Screenshot: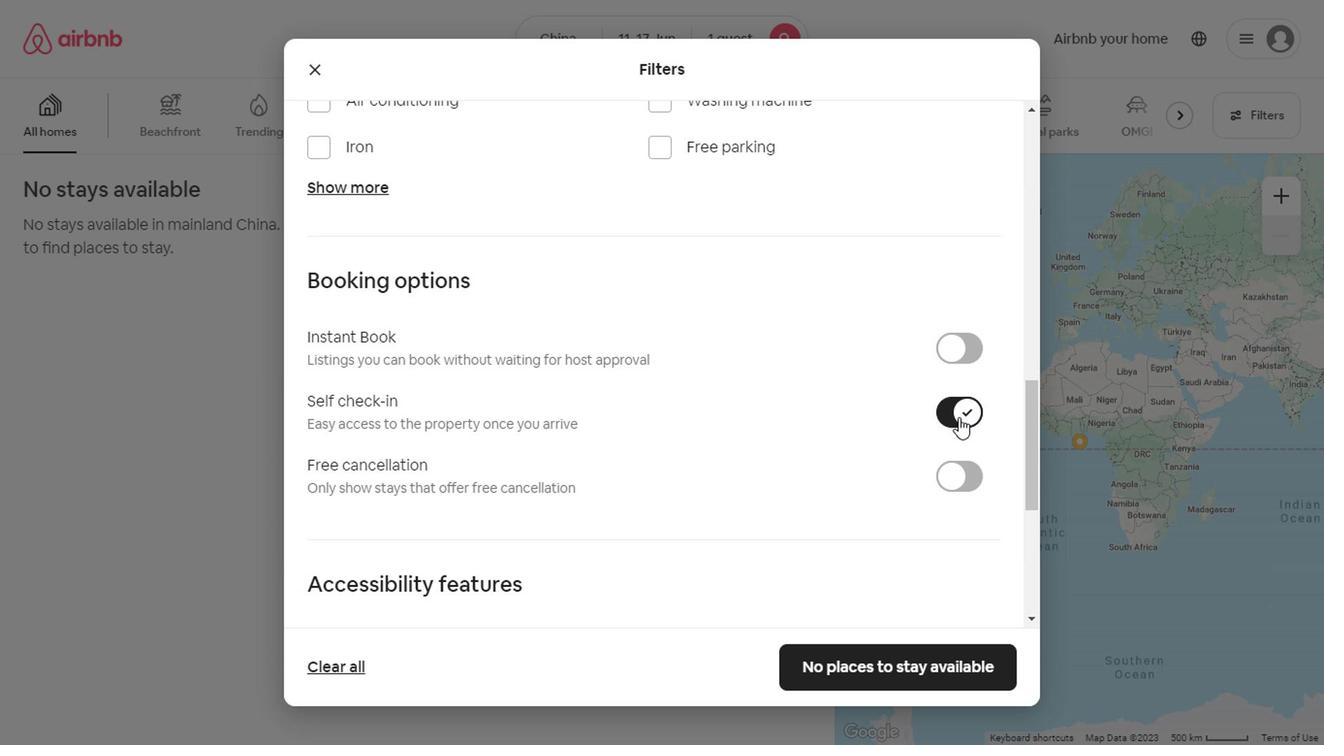 
Action: Mouse scrolled (963, 416) with delta (0, 0)
Screenshot: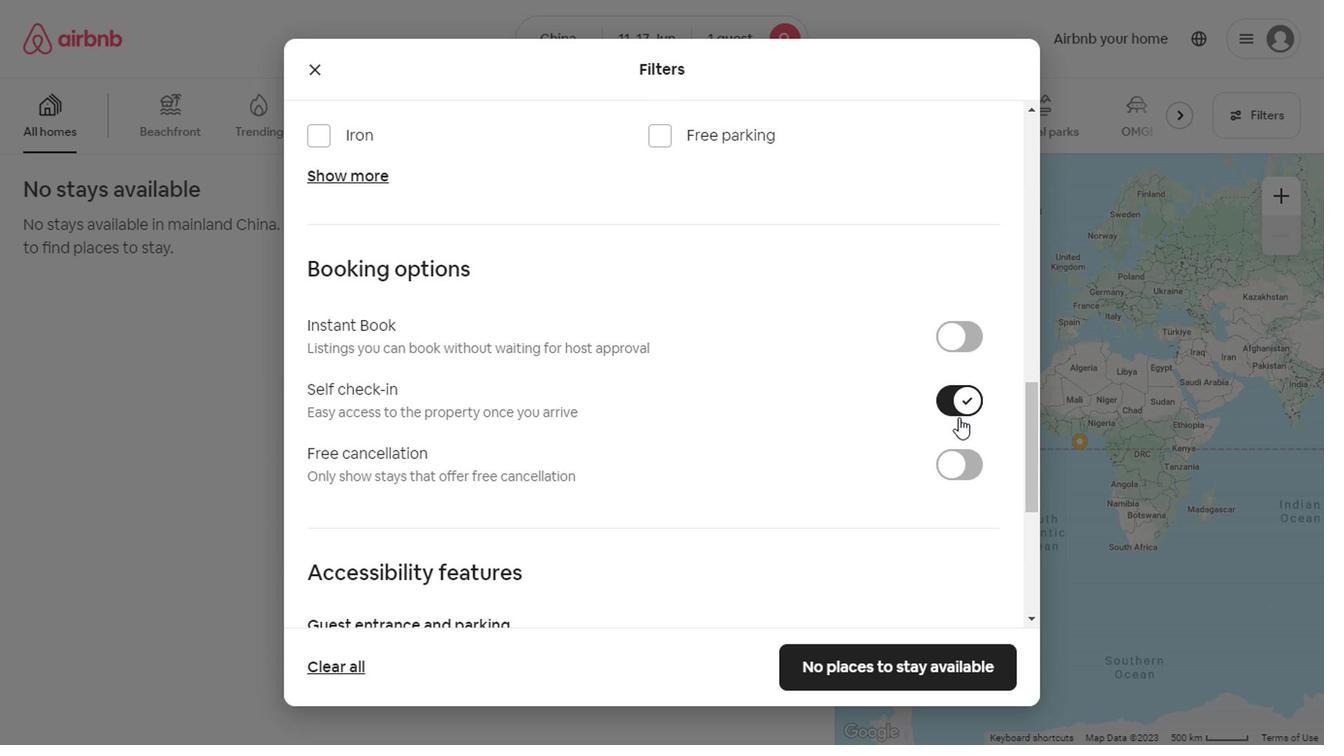 
Action: Mouse moved to (961, 420)
Screenshot: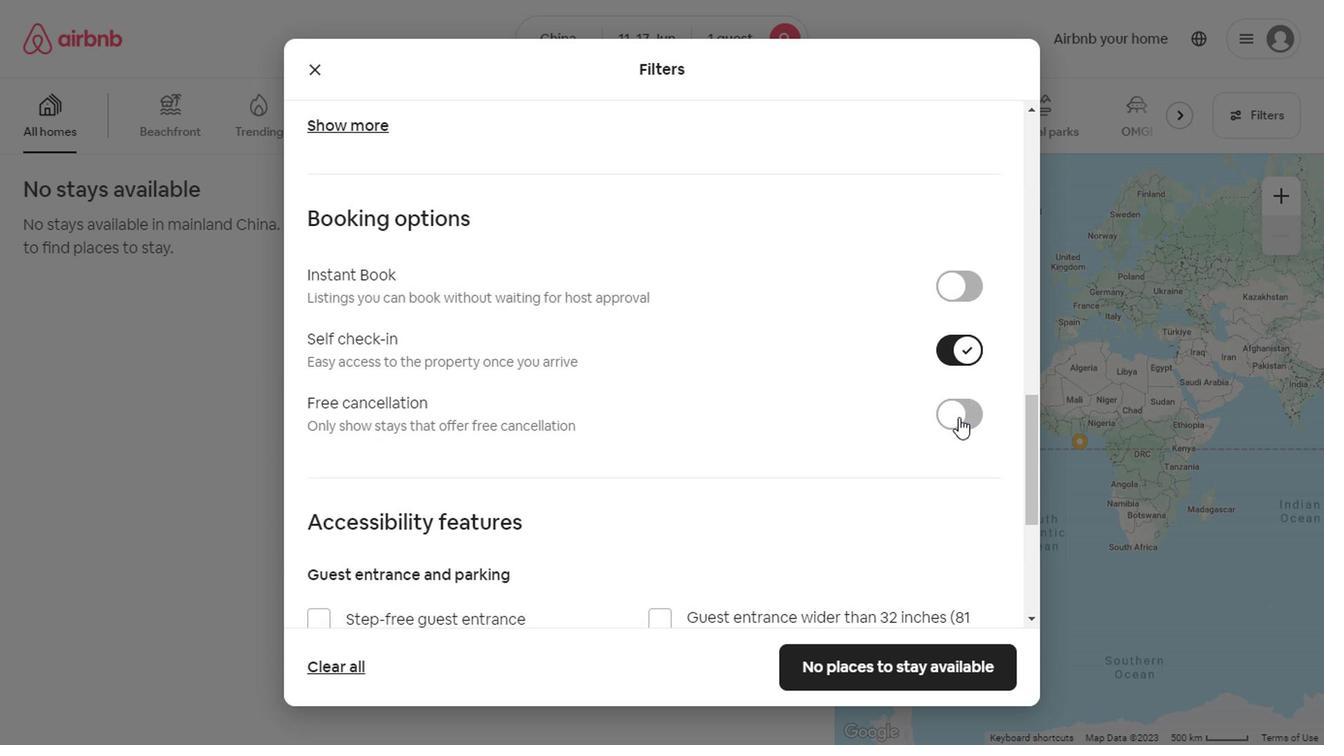
Action: Mouse scrolled (961, 419) with delta (0, -1)
Screenshot: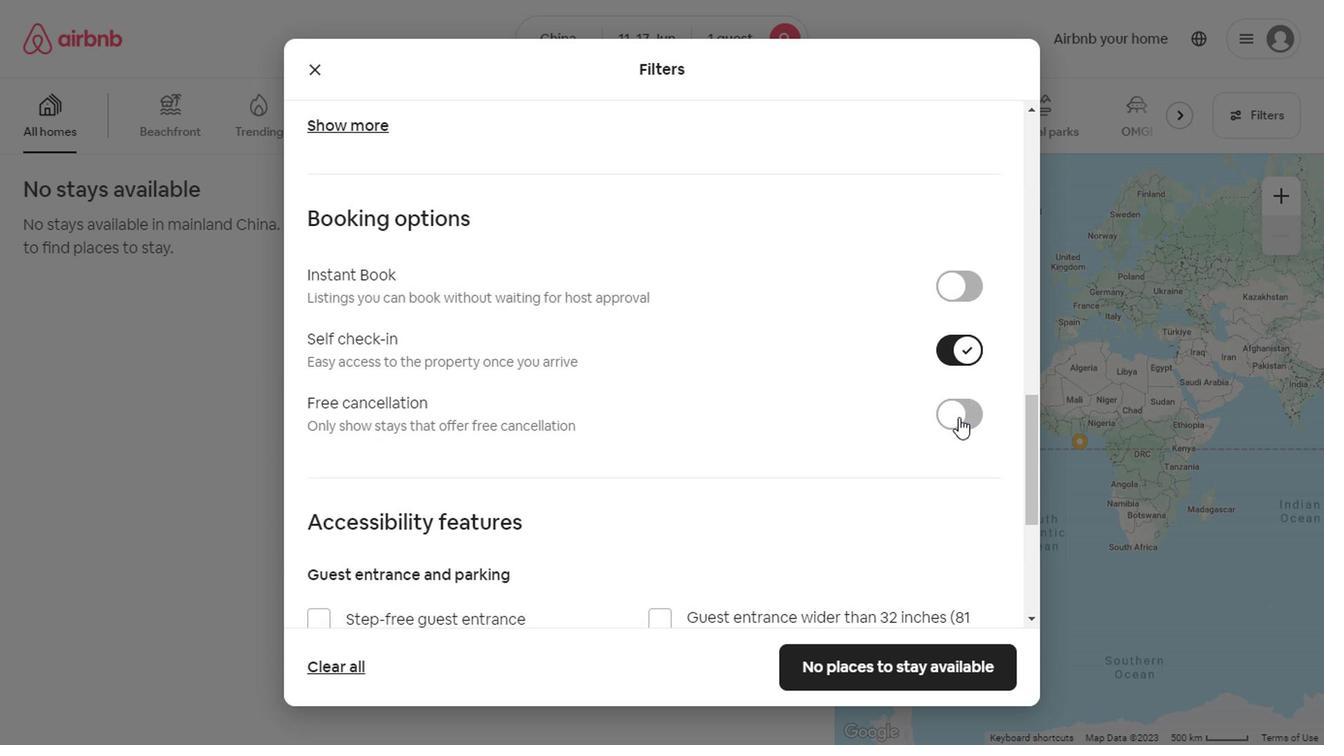 
Action: Mouse moved to (950, 430)
Screenshot: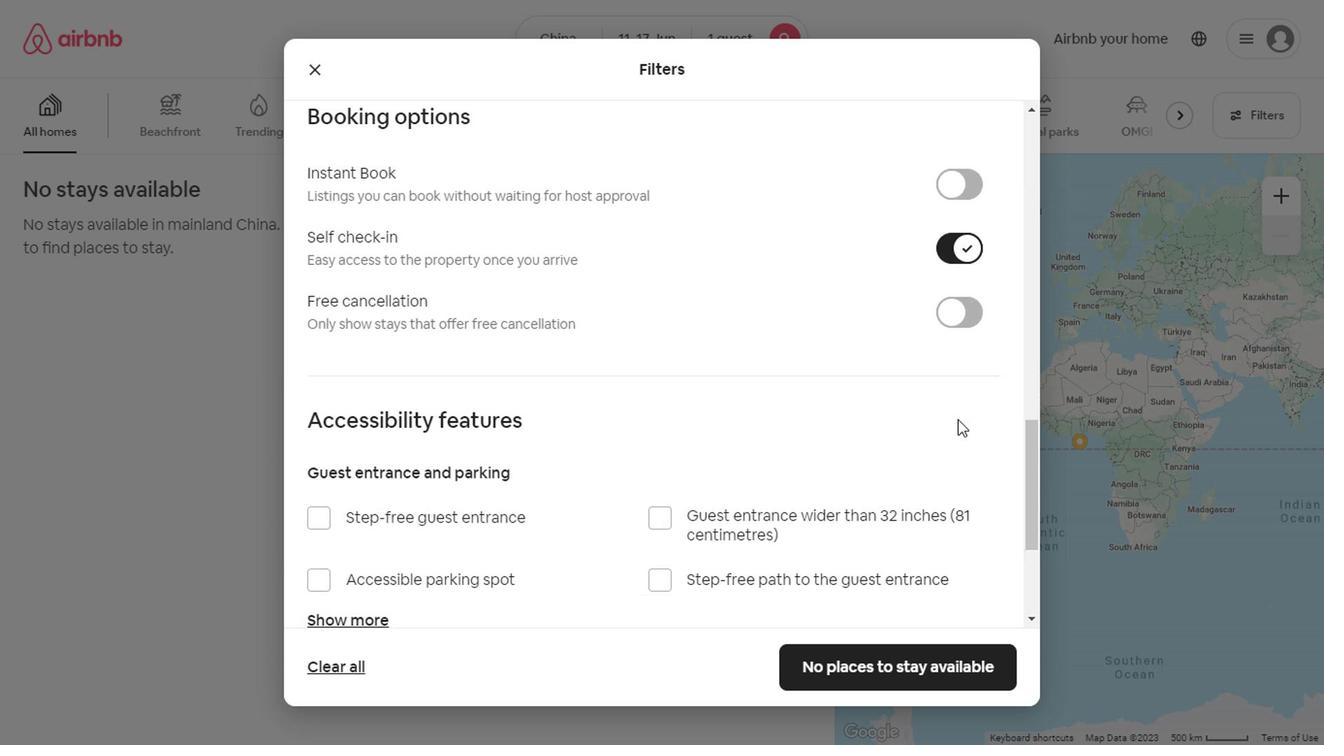 
Action: Mouse scrolled (950, 429) with delta (0, -1)
Screenshot: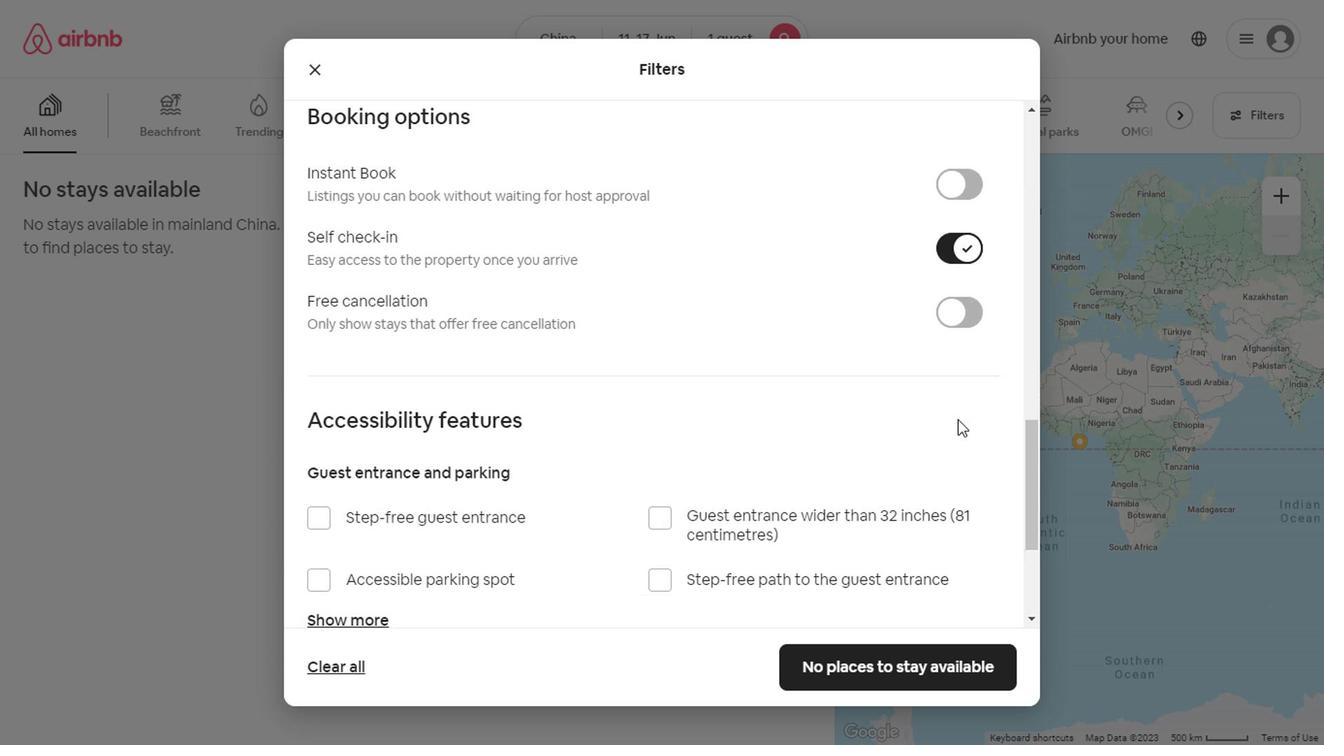
Action: Mouse moved to (930, 443)
Screenshot: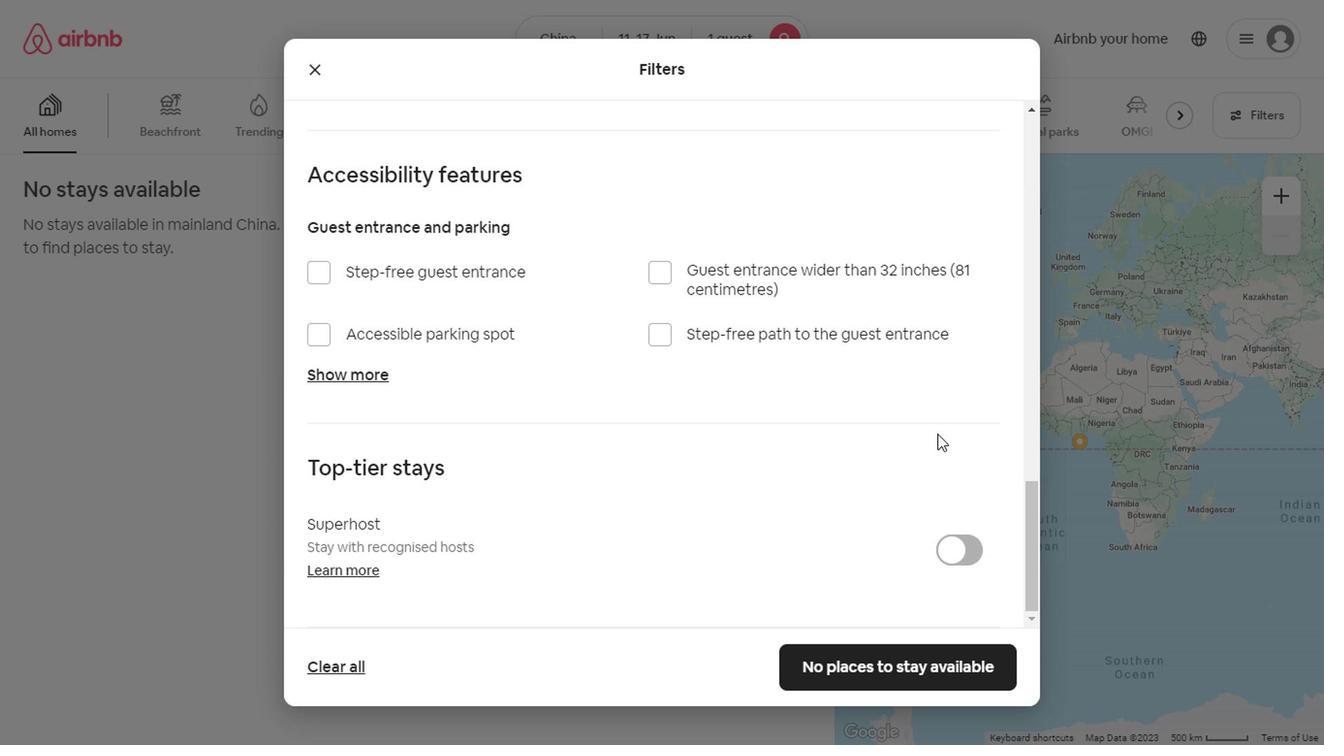 
Action: Mouse scrolled (930, 442) with delta (0, 0)
Screenshot: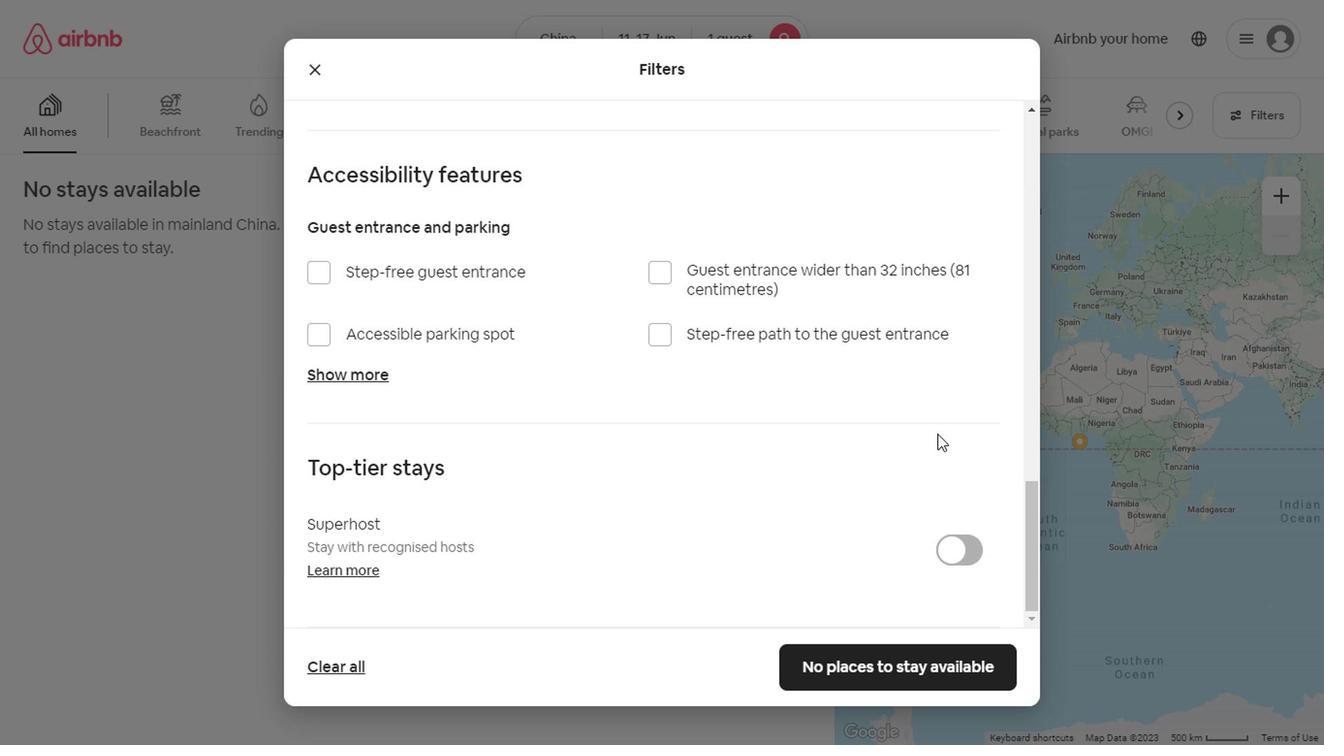 
Action: Mouse moved to (928, 454)
Screenshot: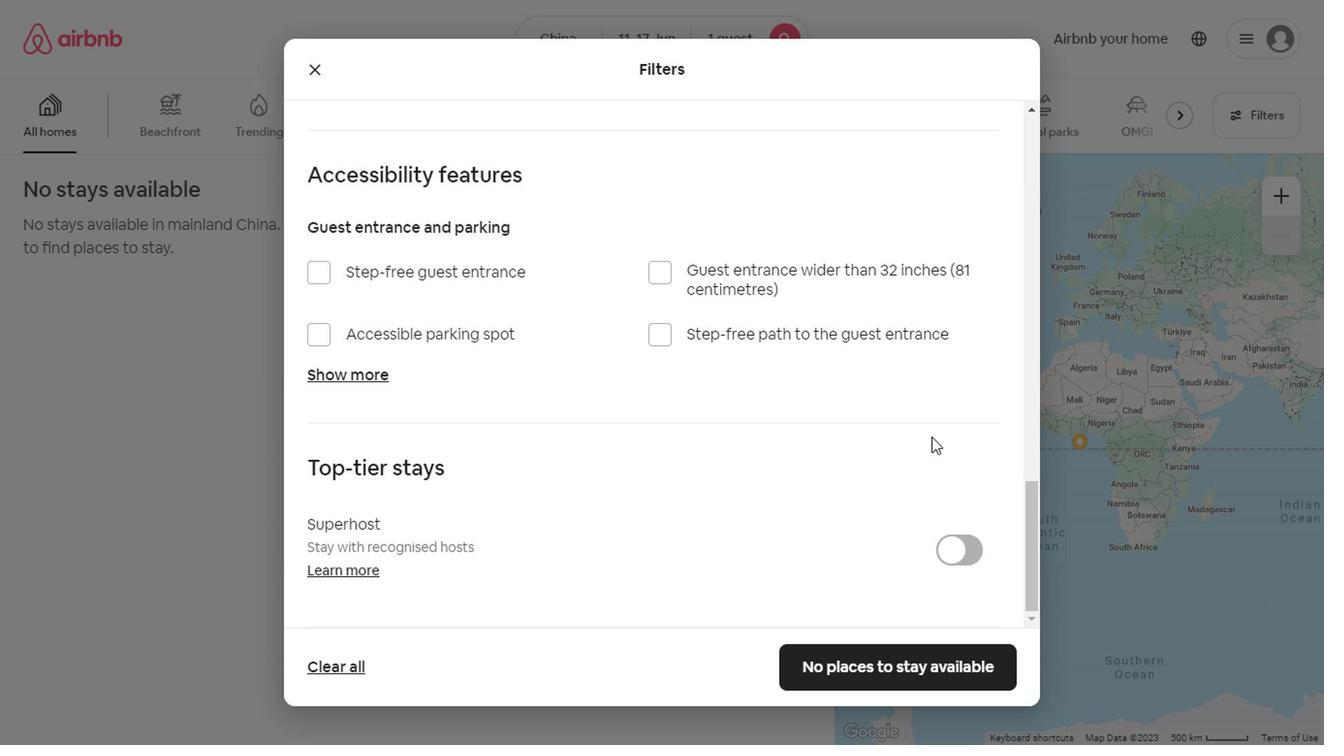 
Action: Mouse scrolled (928, 453) with delta (0, -1)
Screenshot: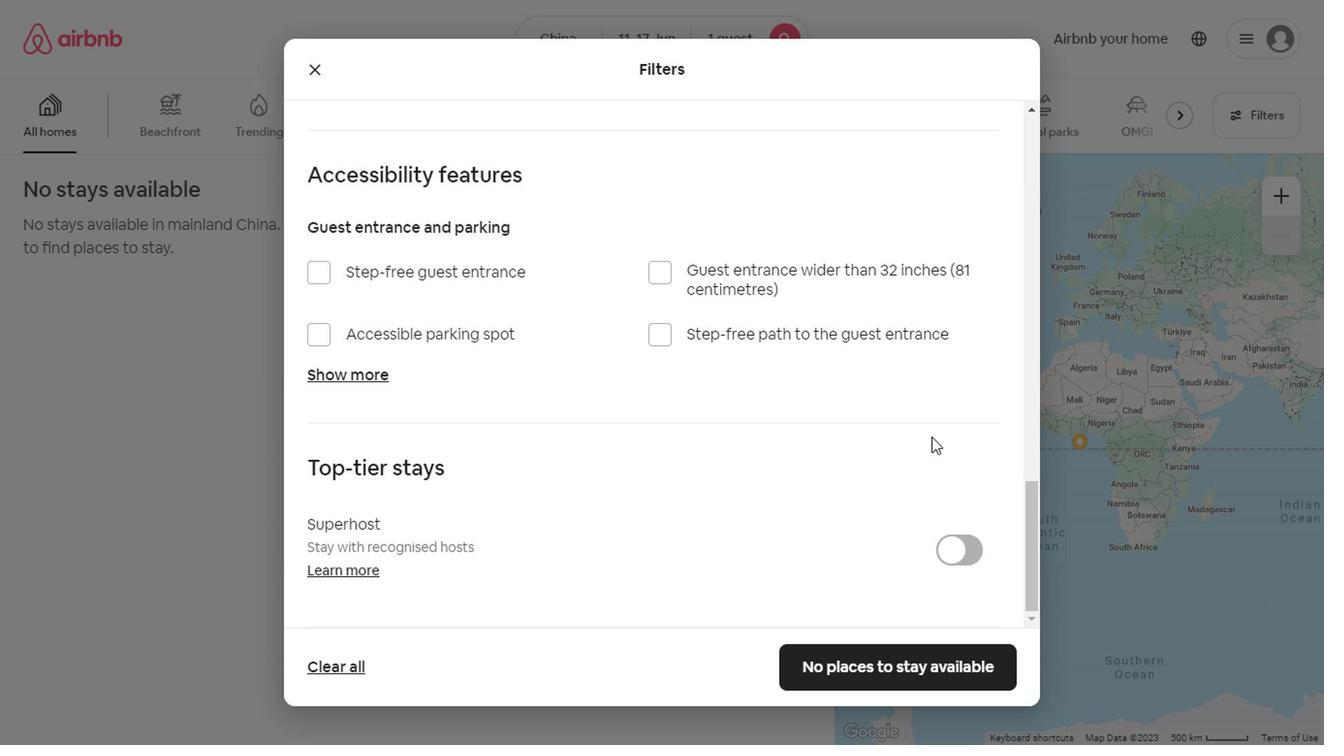 
Action: Mouse moved to (927, 464)
Screenshot: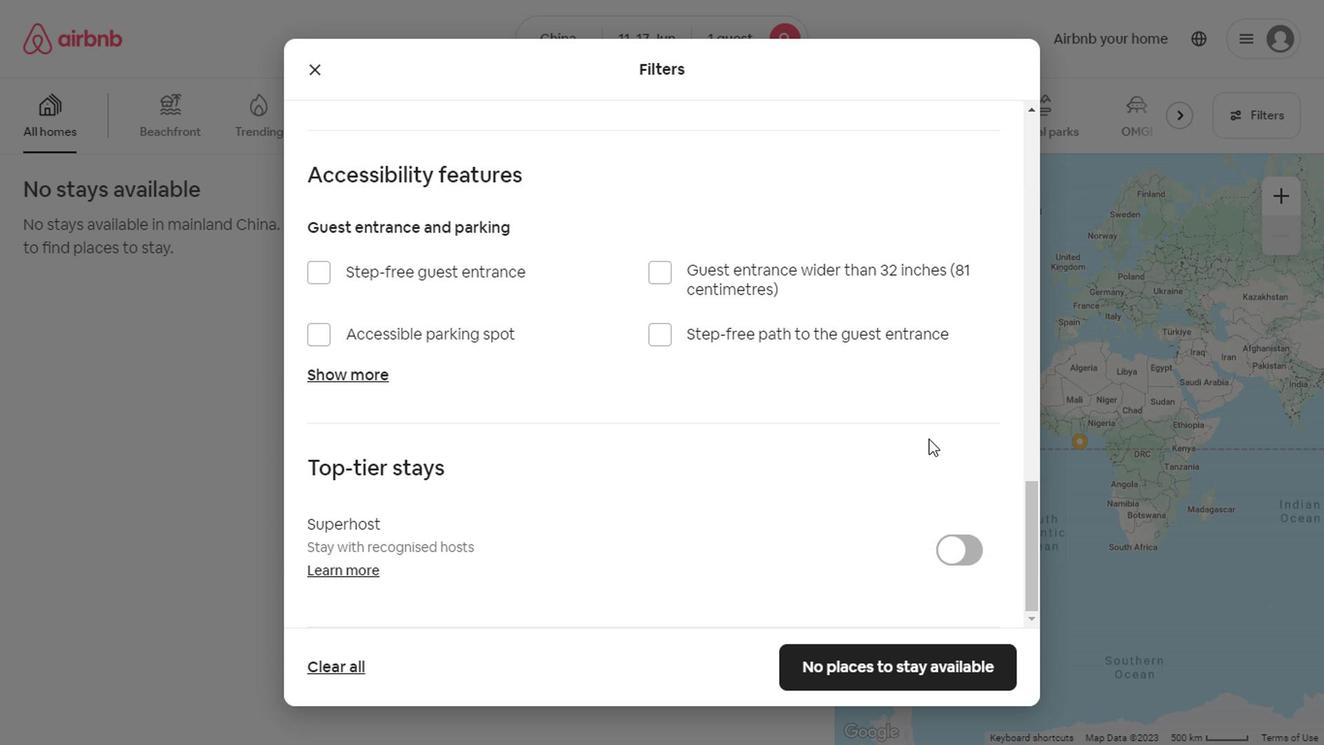
Action: Mouse scrolled (927, 462) with delta (0, -1)
Screenshot: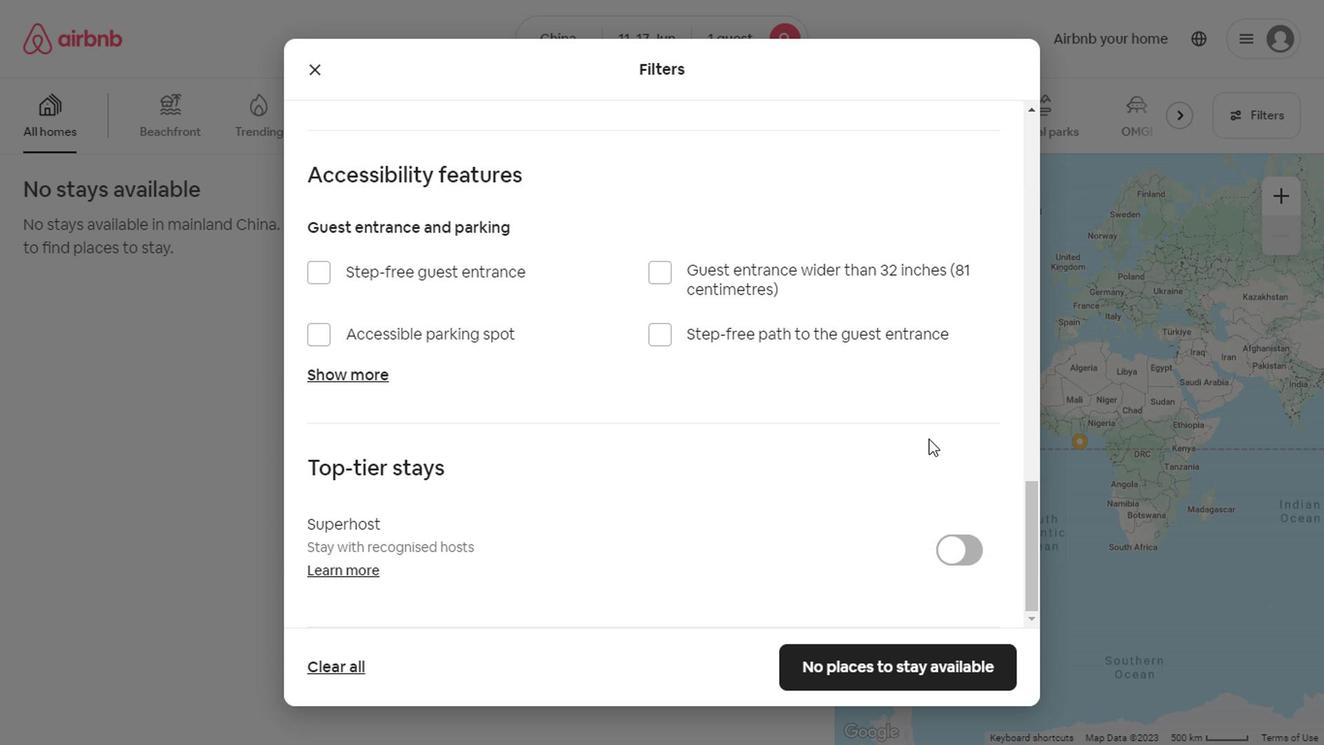 
Action: Mouse moved to (924, 473)
Screenshot: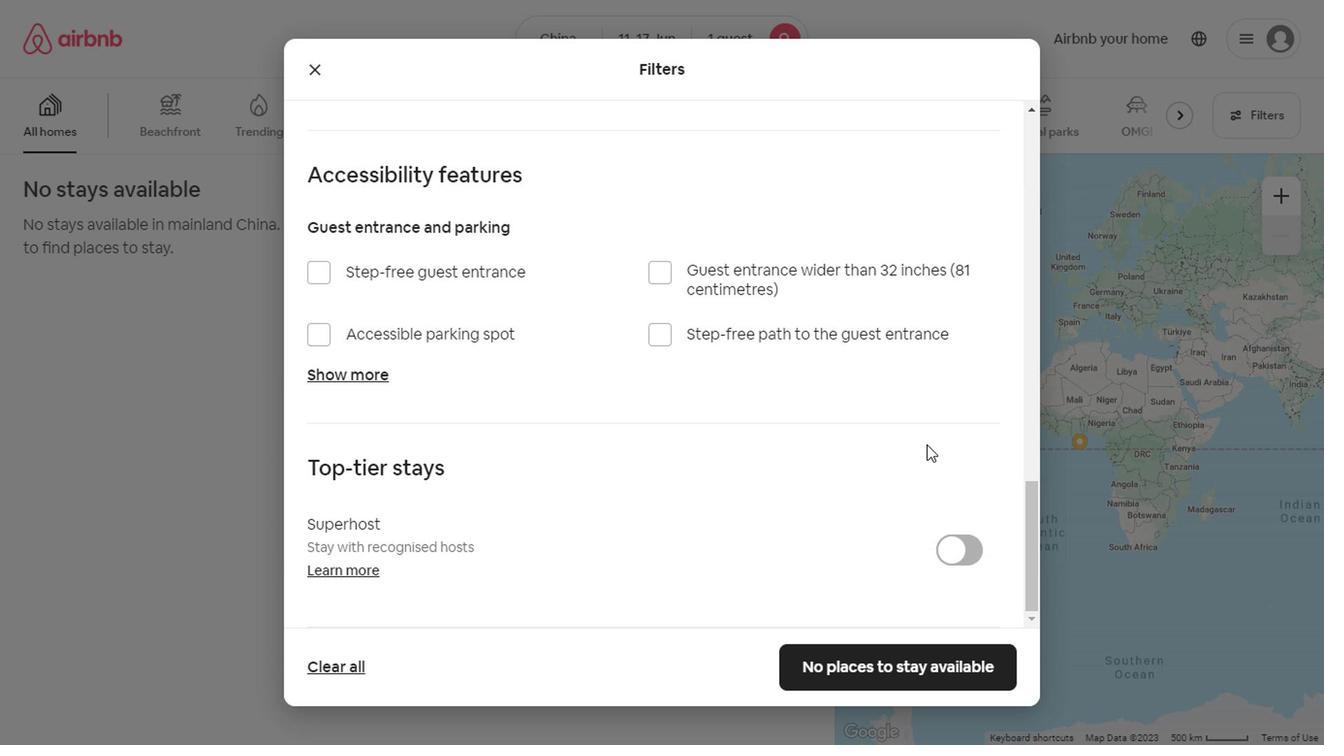 
Action: Mouse scrolled (924, 472) with delta (0, -1)
Screenshot: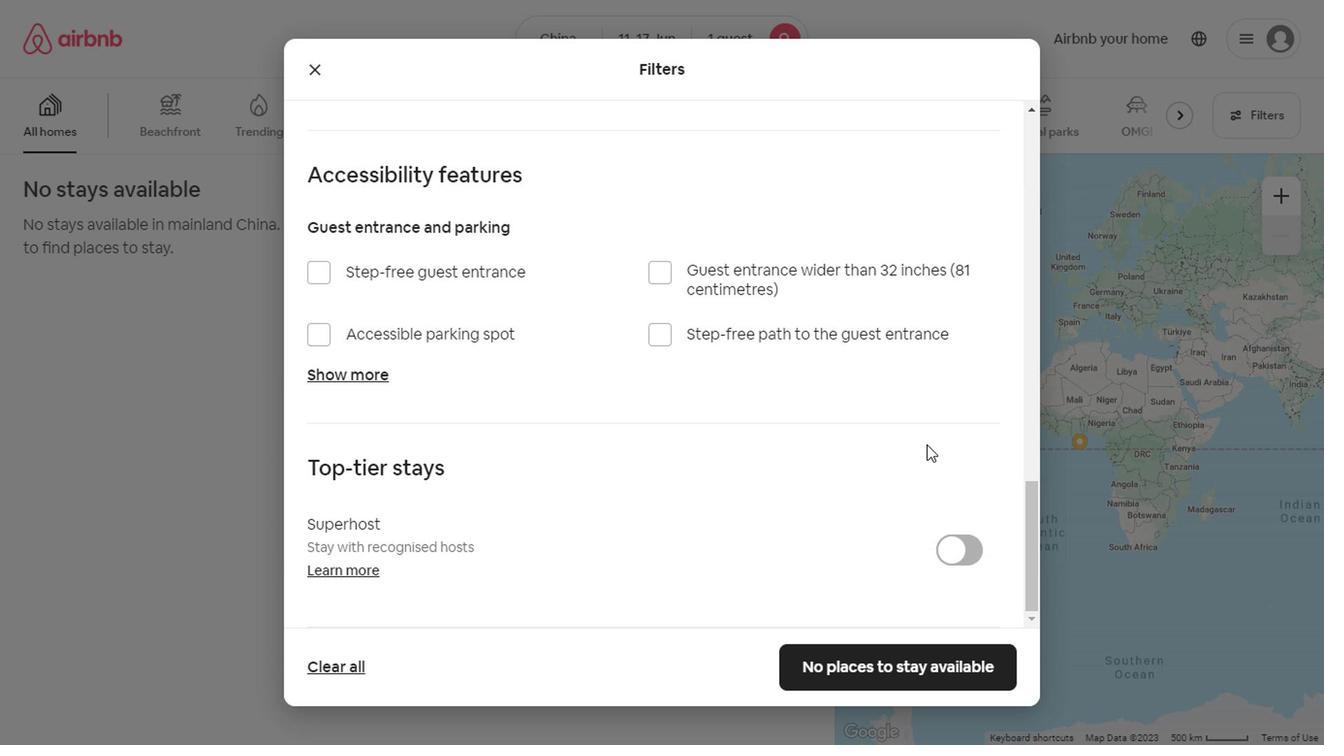
Action: Mouse moved to (889, 654)
Screenshot: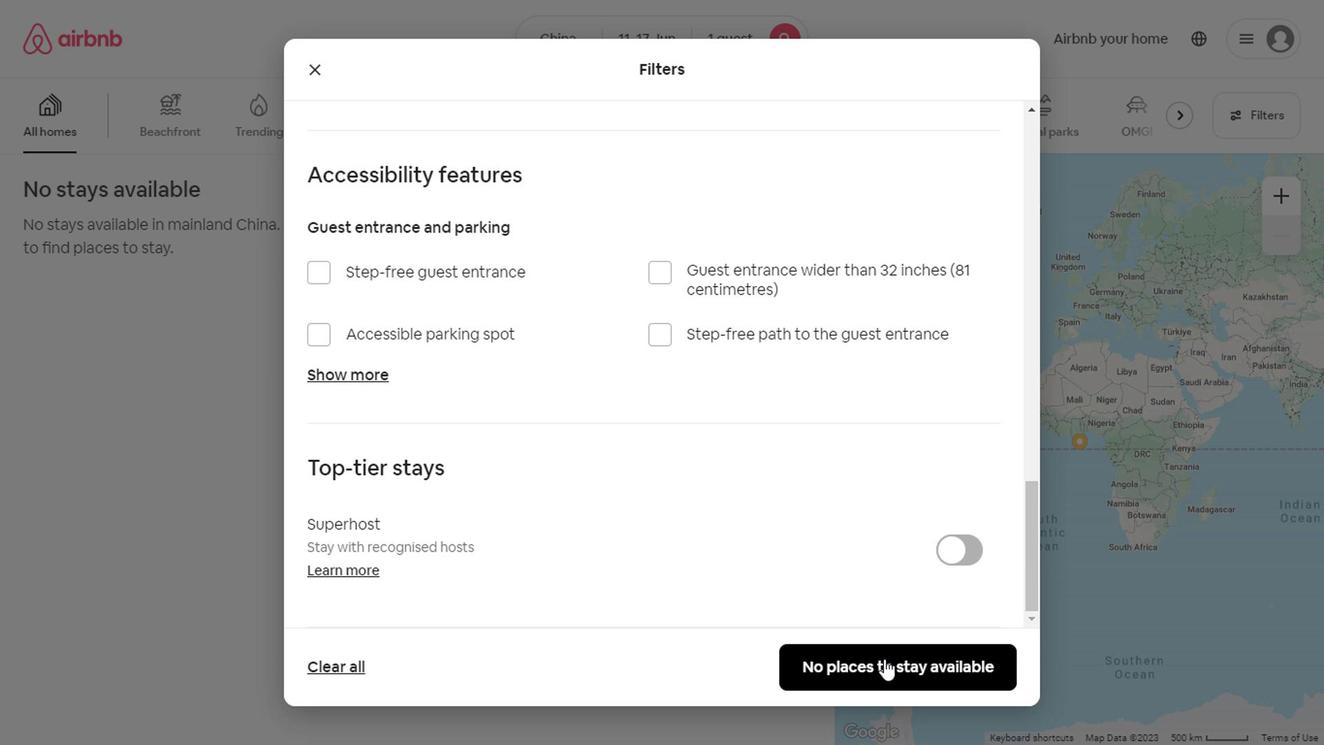 
Action: Mouse pressed left at (889, 654)
Screenshot: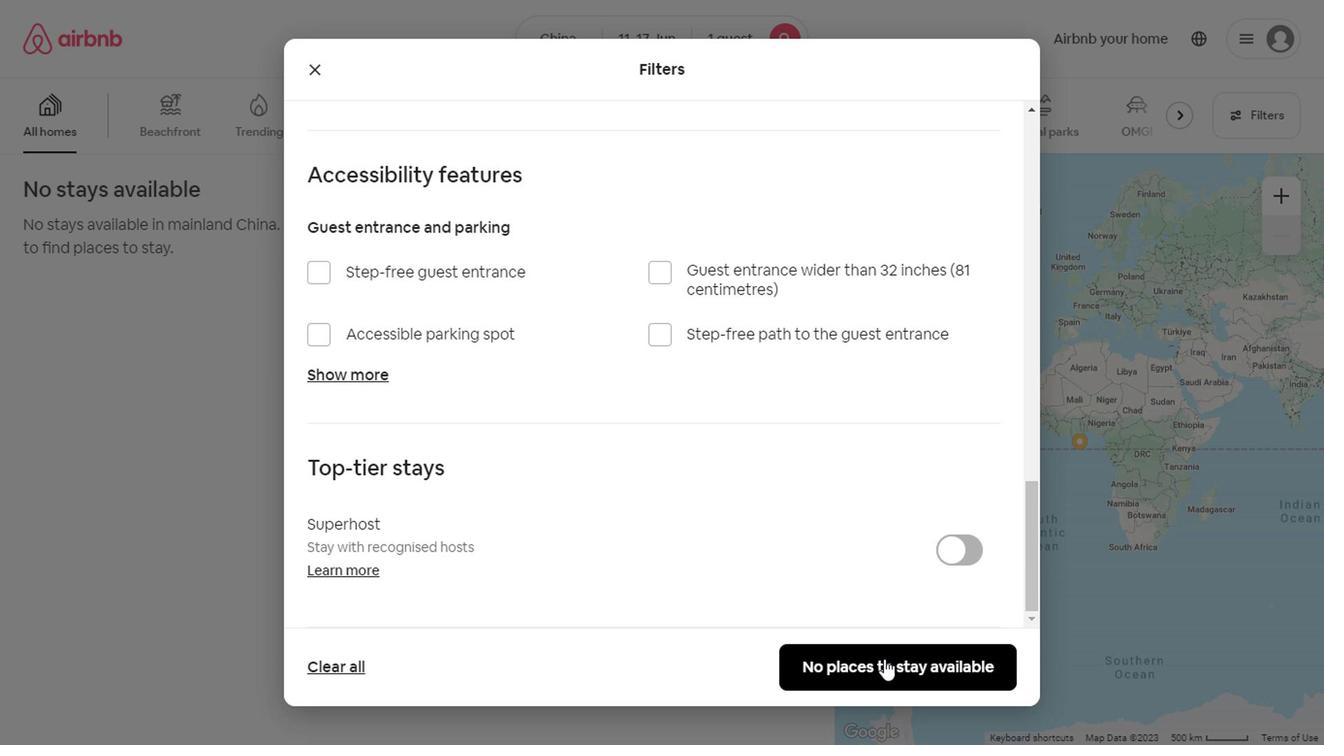 
Action: Mouse moved to (881, 622)
Screenshot: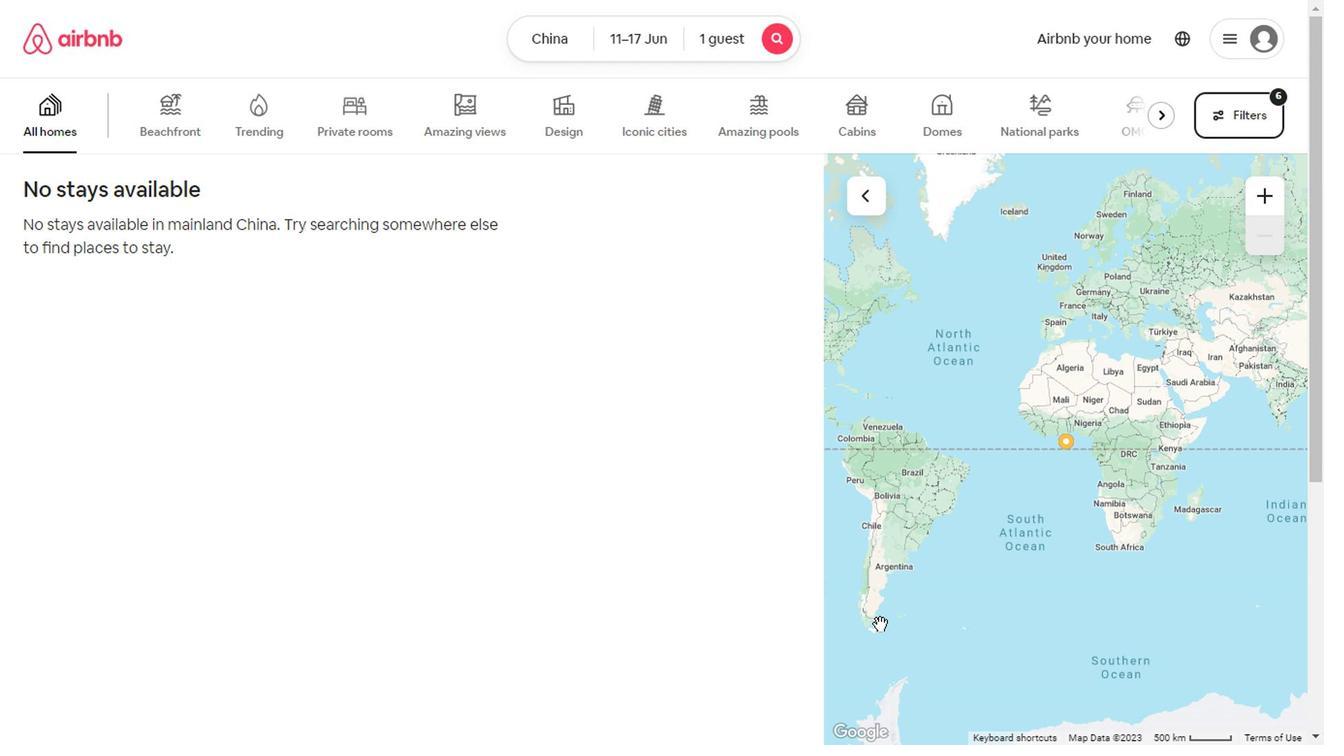 
